 Task: Search one way flight ticket for 3 adults, 3 children in premium economy from Hattiesburg/laurel: Hattiesburg-laurel Regional Airport to Jackson: Jackson Hole Airport on 5-2-2023. Choice of flights is United. Number of bags: 9 checked bags. Price is upto 25000. Outbound departure time preference is 5:00.
Action: Mouse moved to (389, 260)
Screenshot: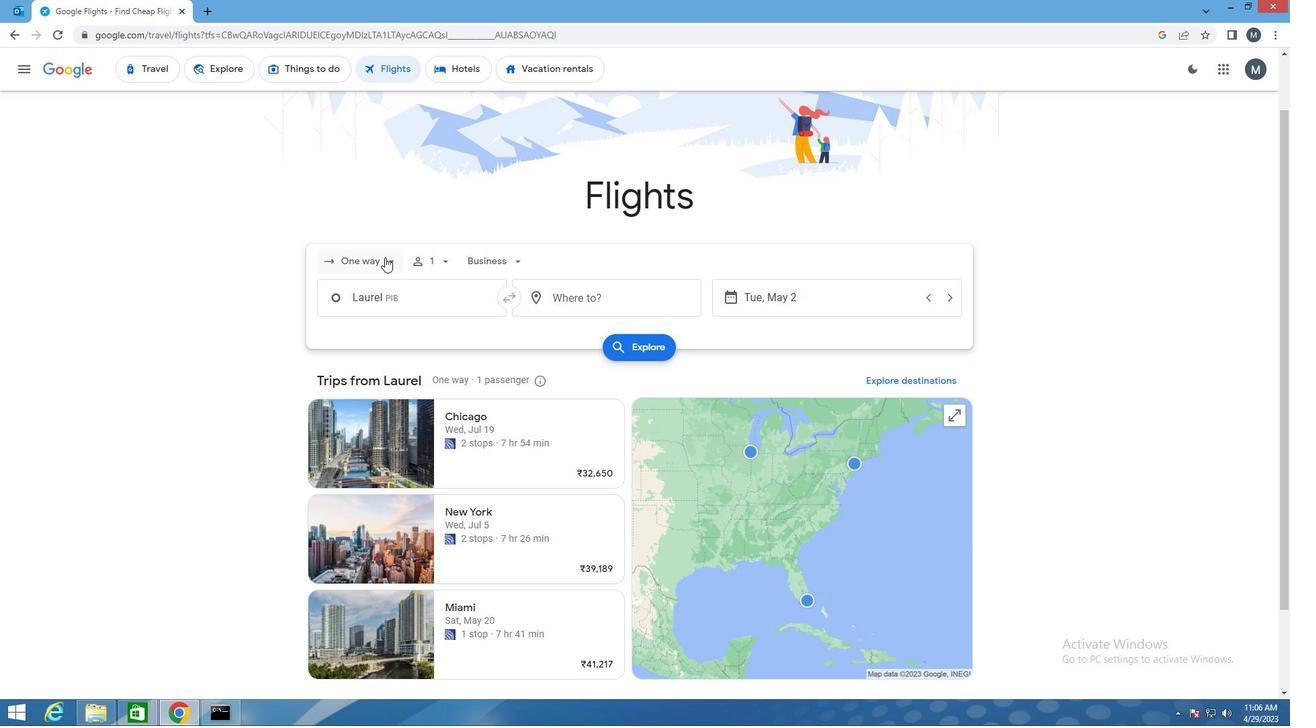 
Action: Mouse pressed left at (389, 260)
Screenshot: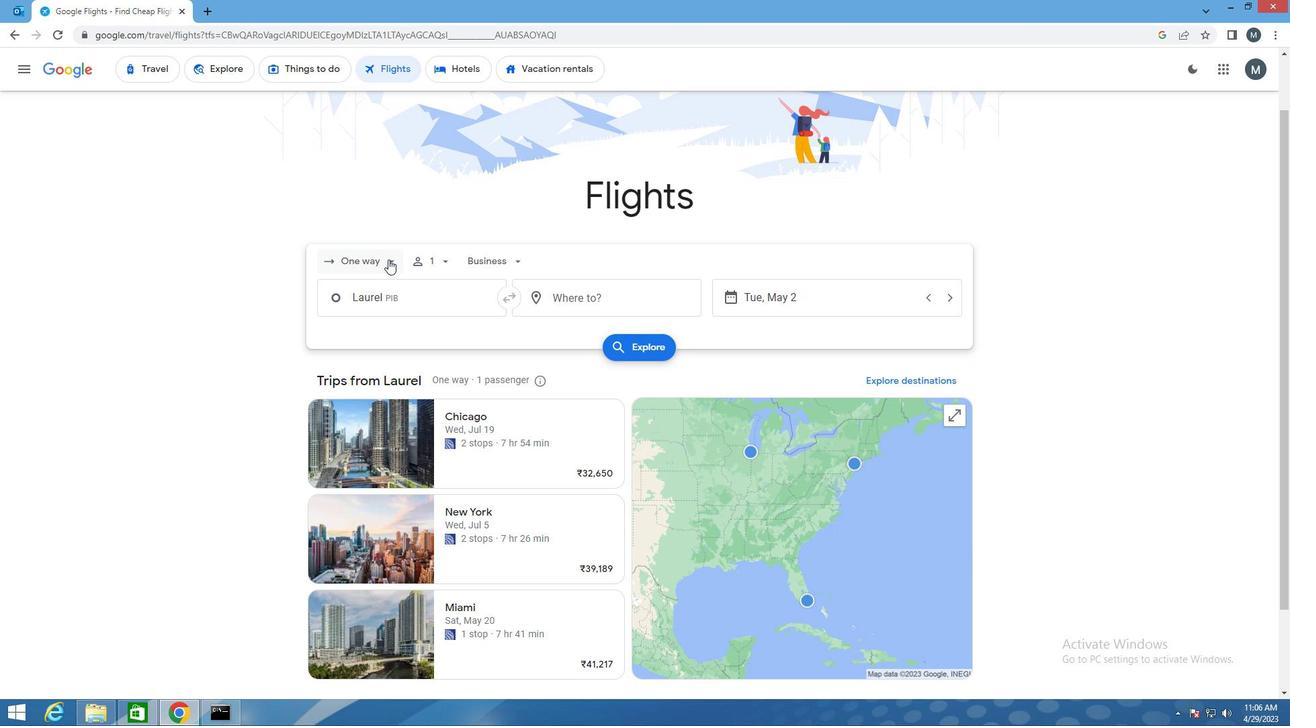 
Action: Mouse moved to (381, 317)
Screenshot: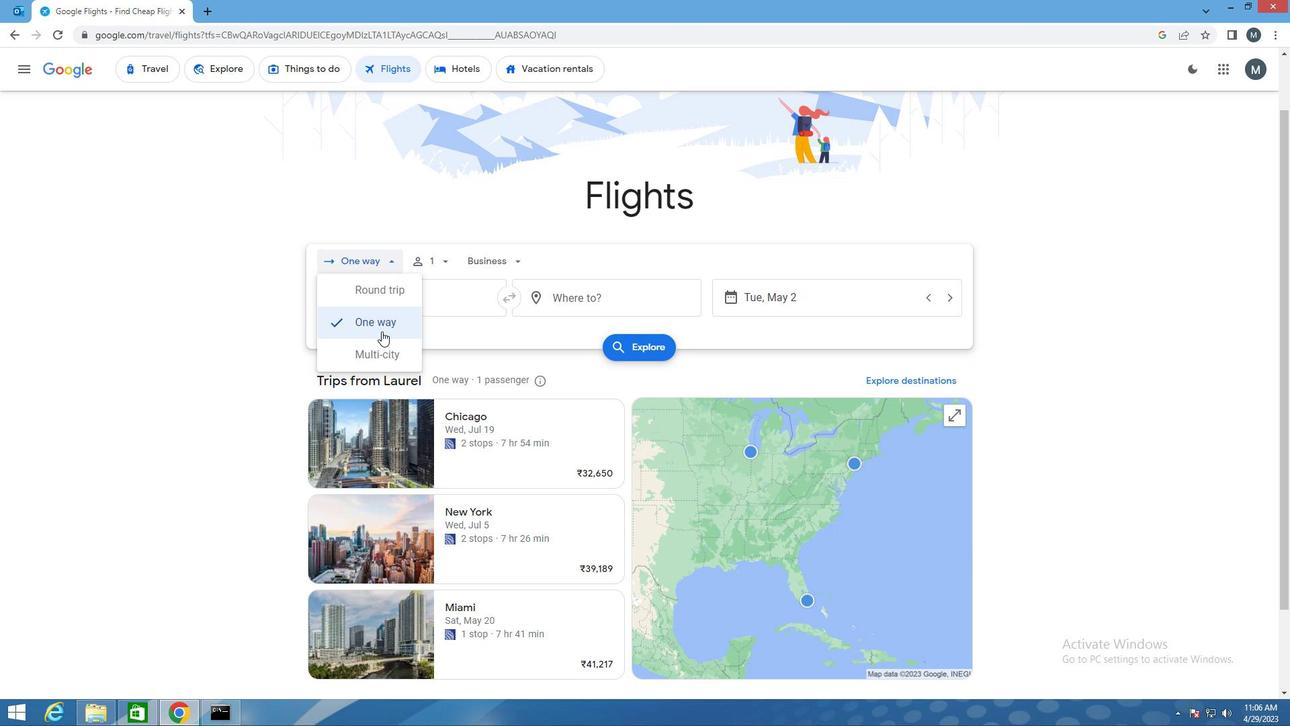 
Action: Mouse pressed left at (381, 317)
Screenshot: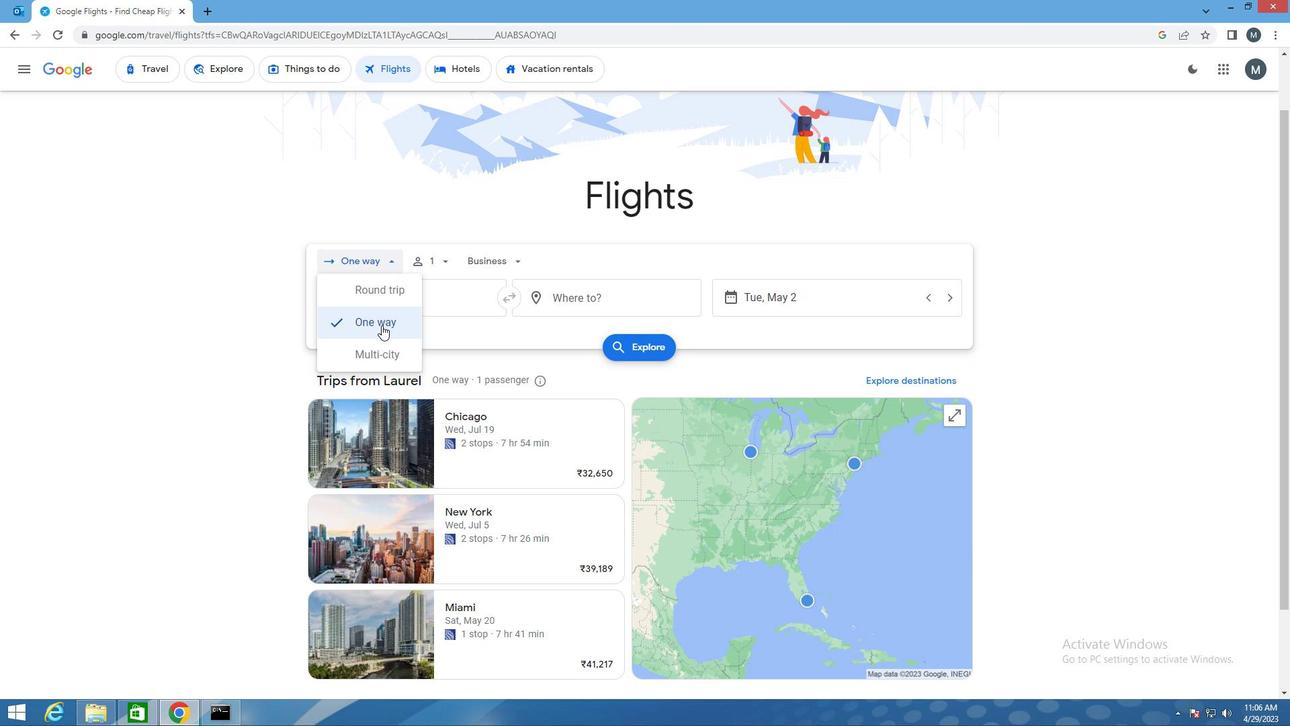 
Action: Mouse moved to (441, 266)
Screenshot: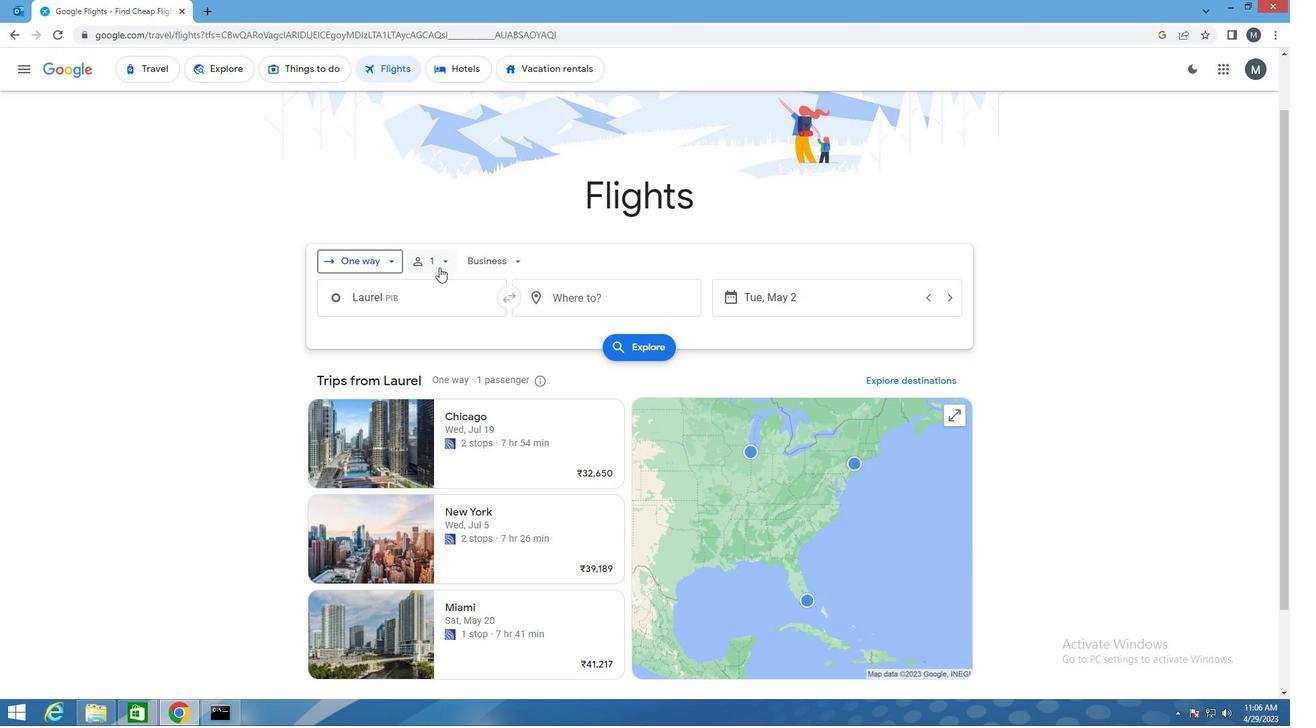 
Action: Mouse pressed left at (441, 266)
Screenshot: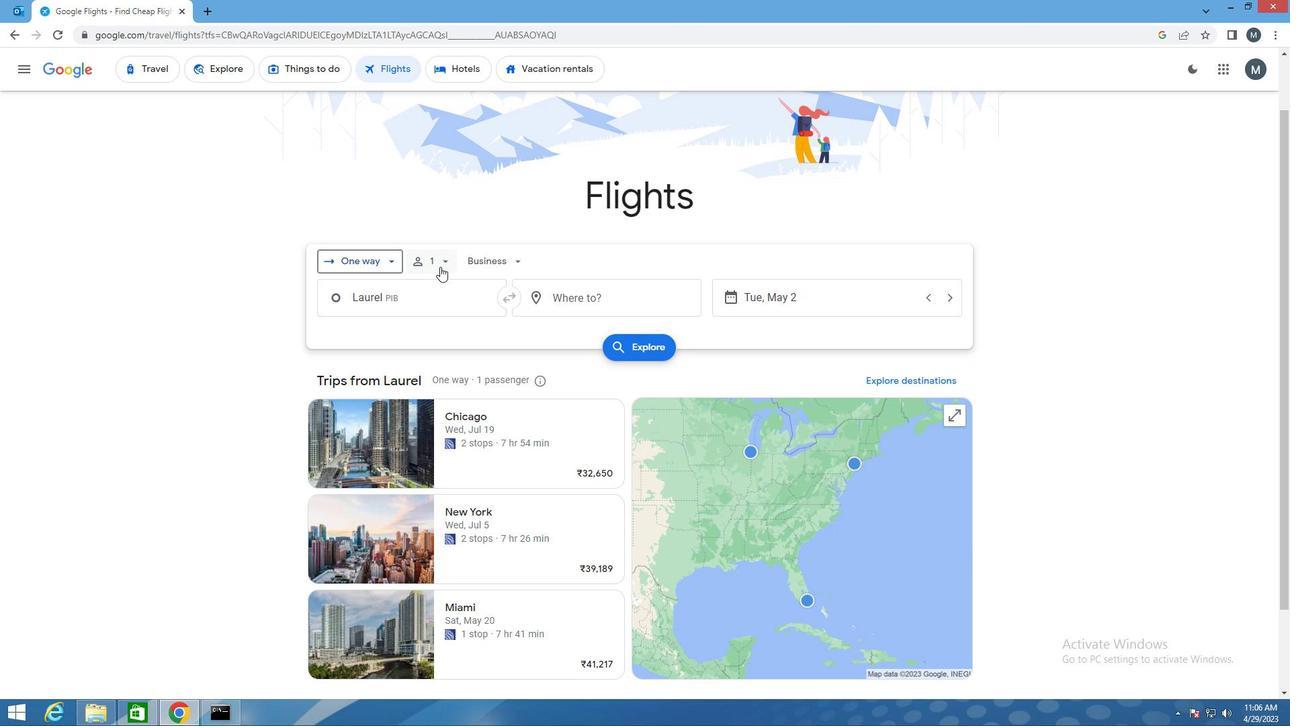 
Action: Mouse moved to (554, 295)
Screenshot: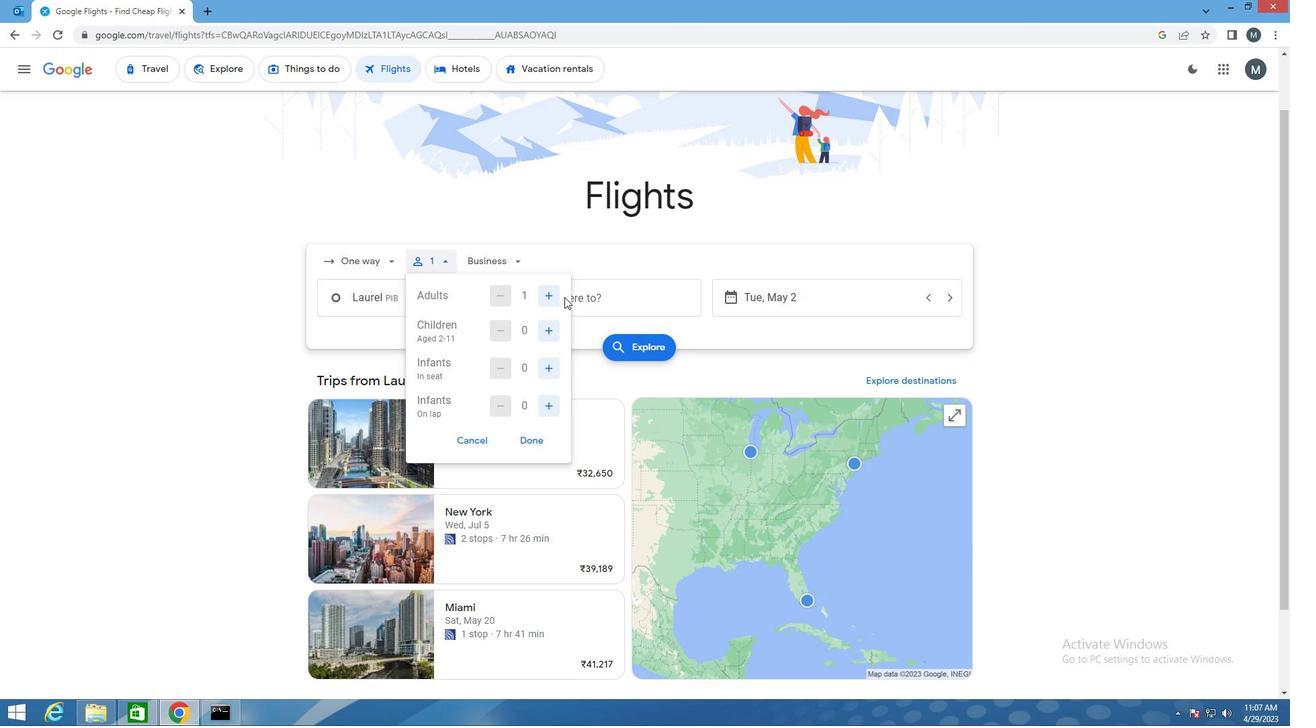 
Action: Mouse pressed left at (554, 295)
Screenshot: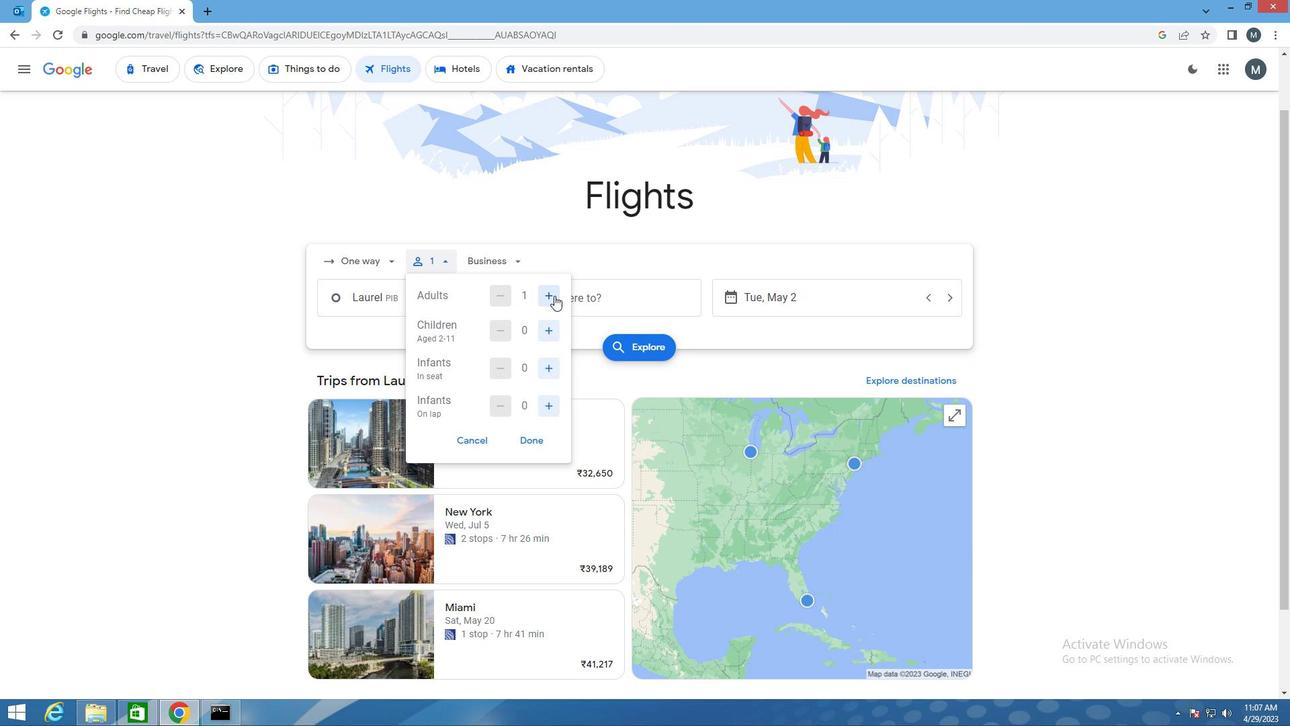 
Action: Mouse pressed left at (554, 295)
Screenshot: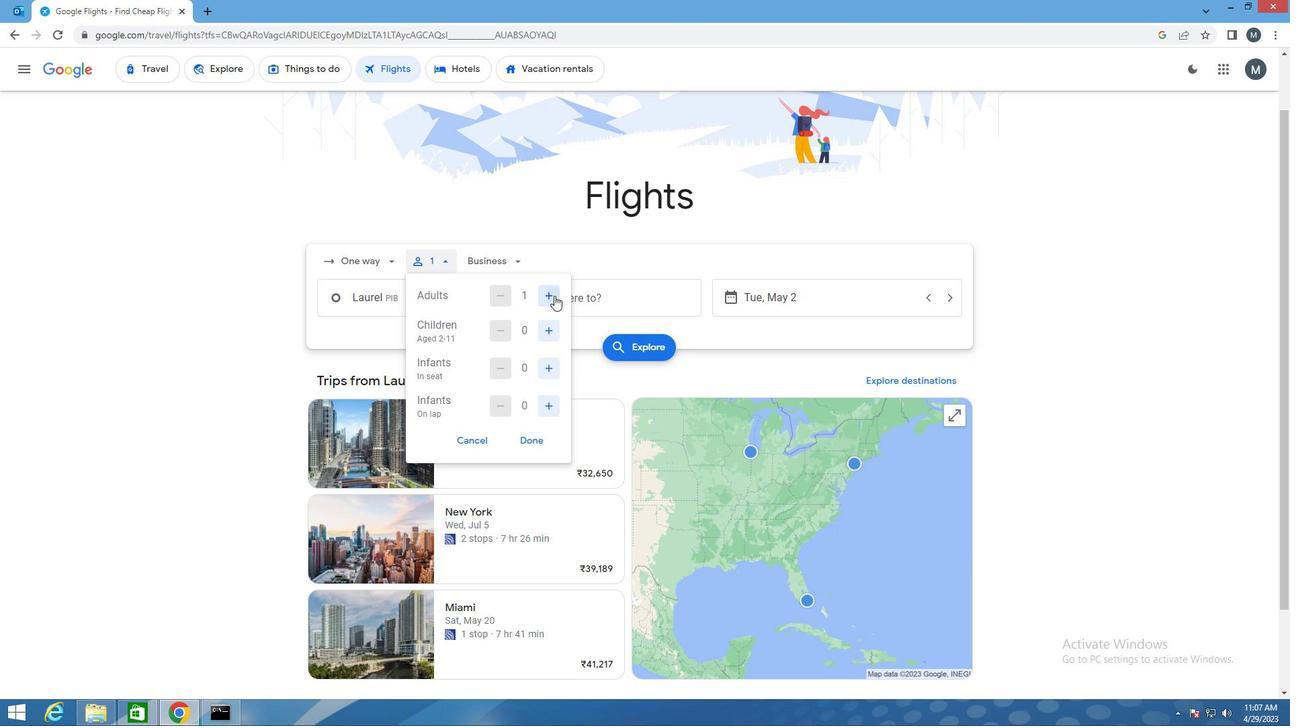 
Action: Mouse pressed left at (554, 295)
Screenshot: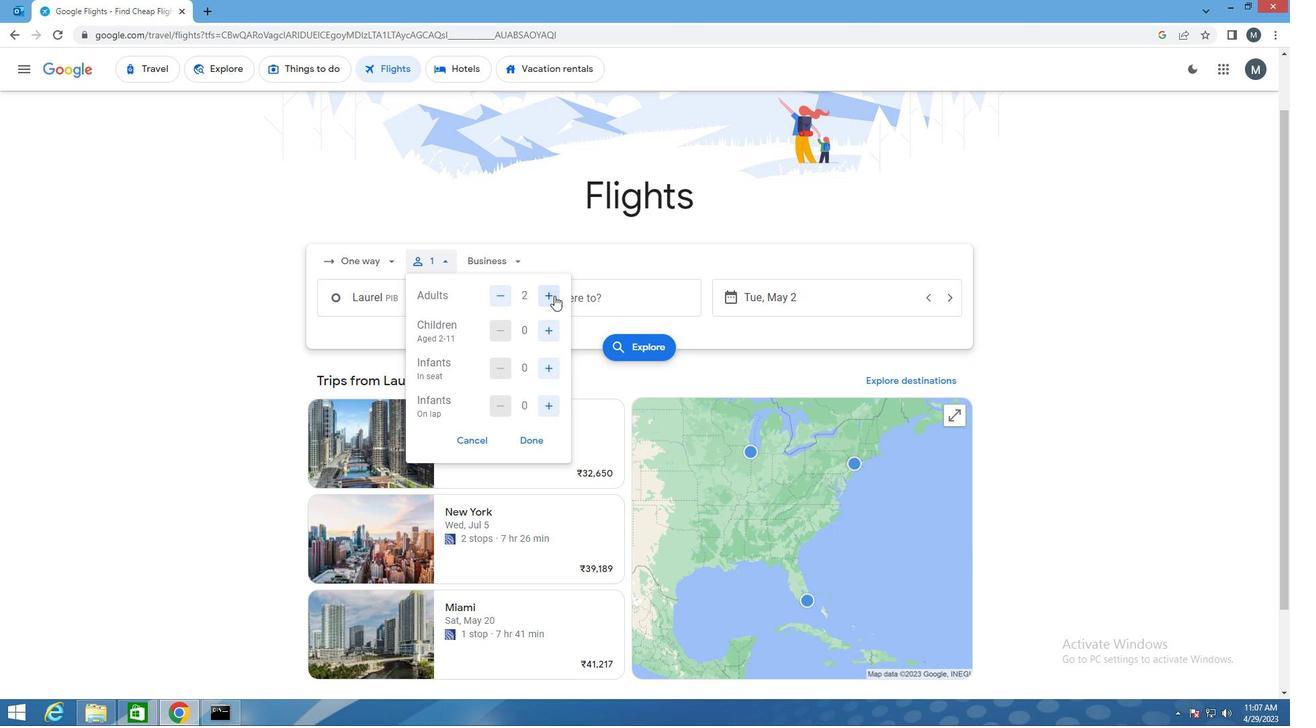
Action: Mouse moved to (502, 294)
Screenshot: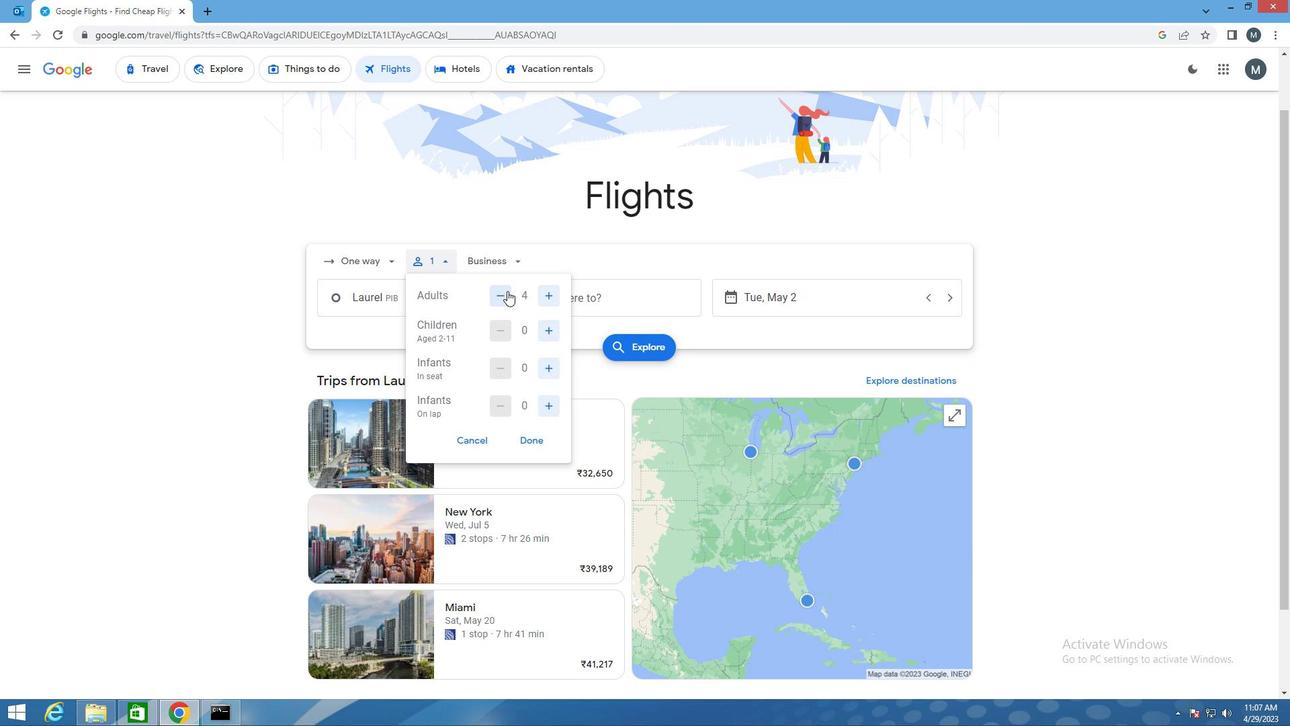 
Action: Mouse pressed left at (502, 294)
Screenshot: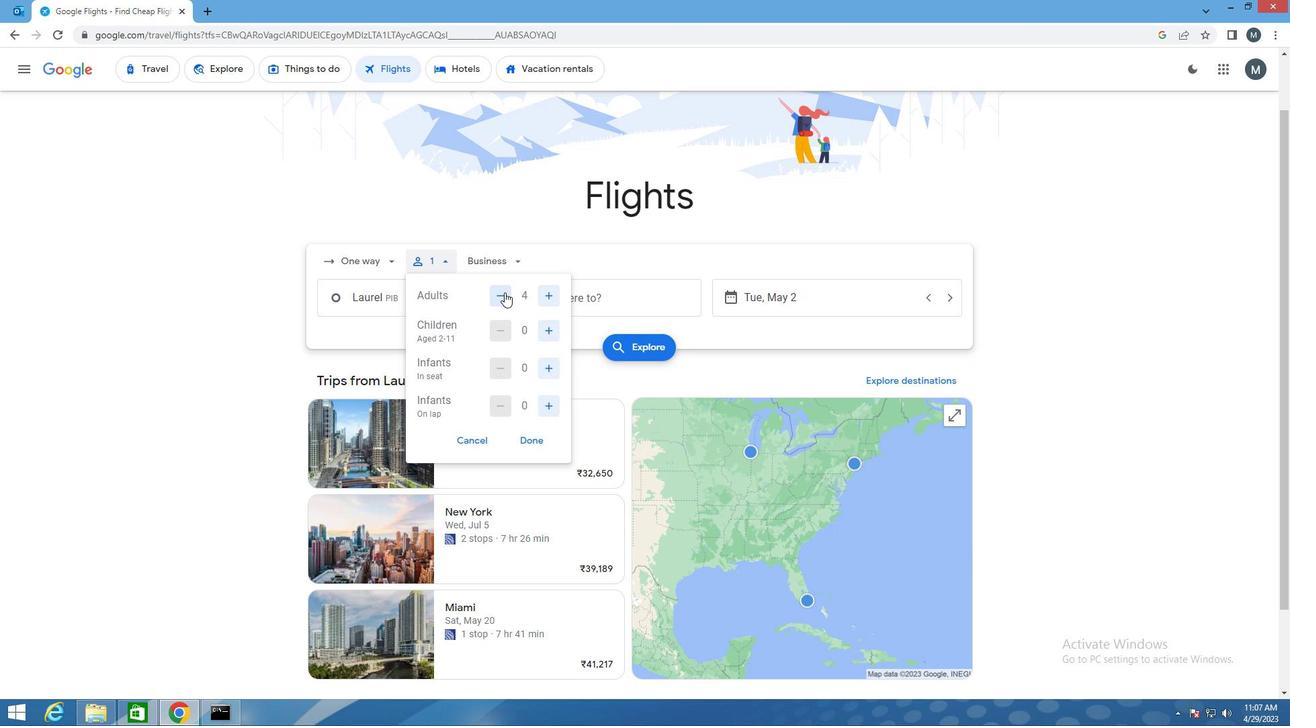 
Action: Mouse moved to (545, 331)
Screenshot: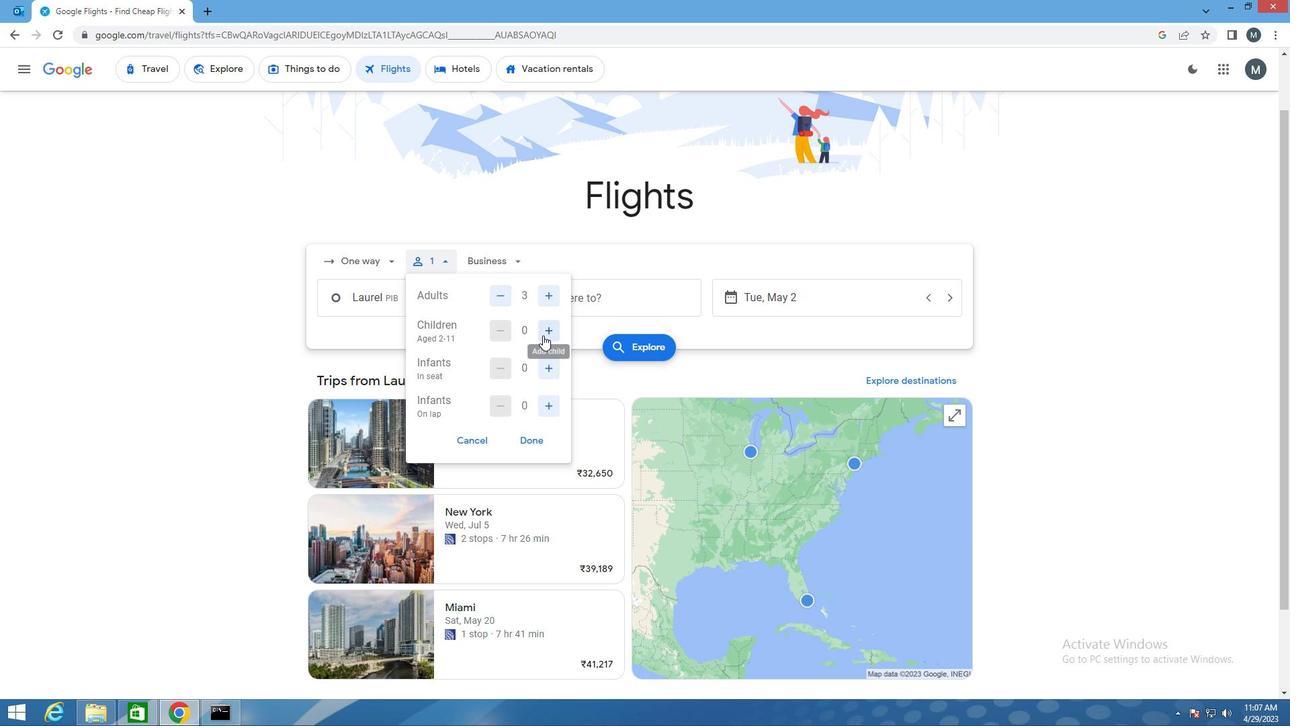 
Action: Mouse pressed left at (545, 331)
Screenshot: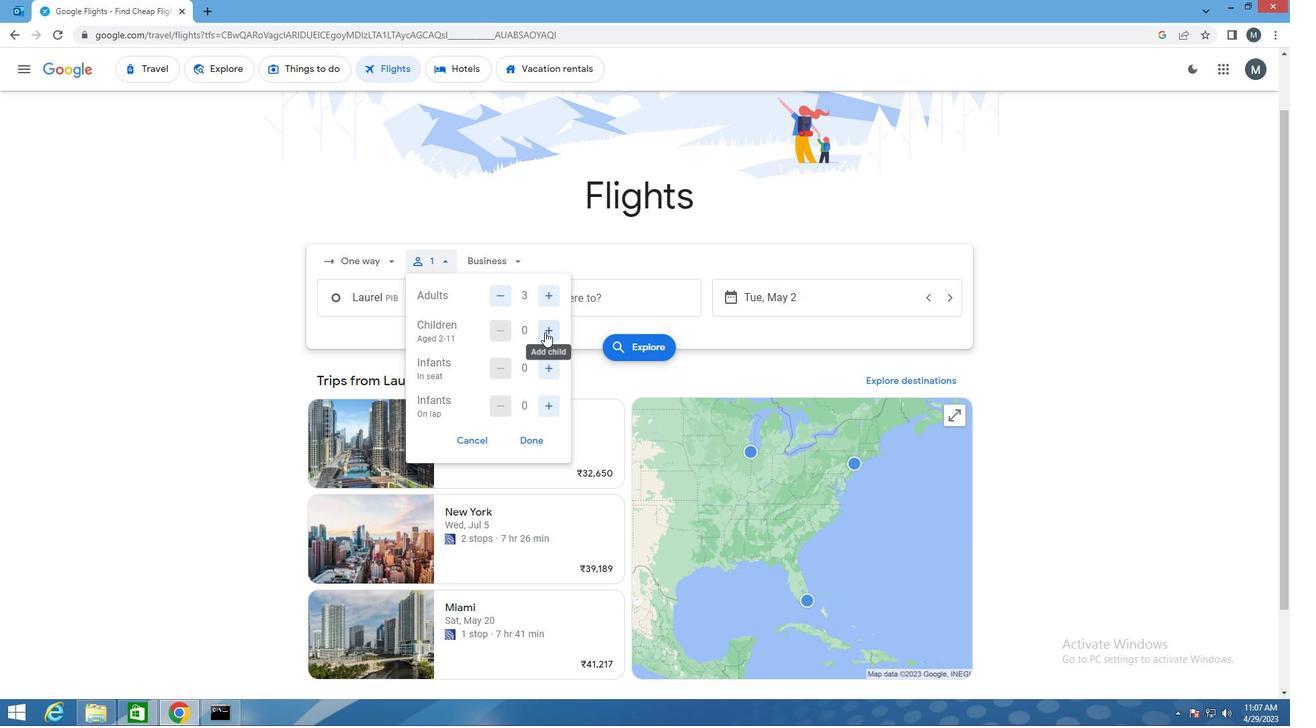 
Action: Mouse pressed left at (545, 331)
Screenshot: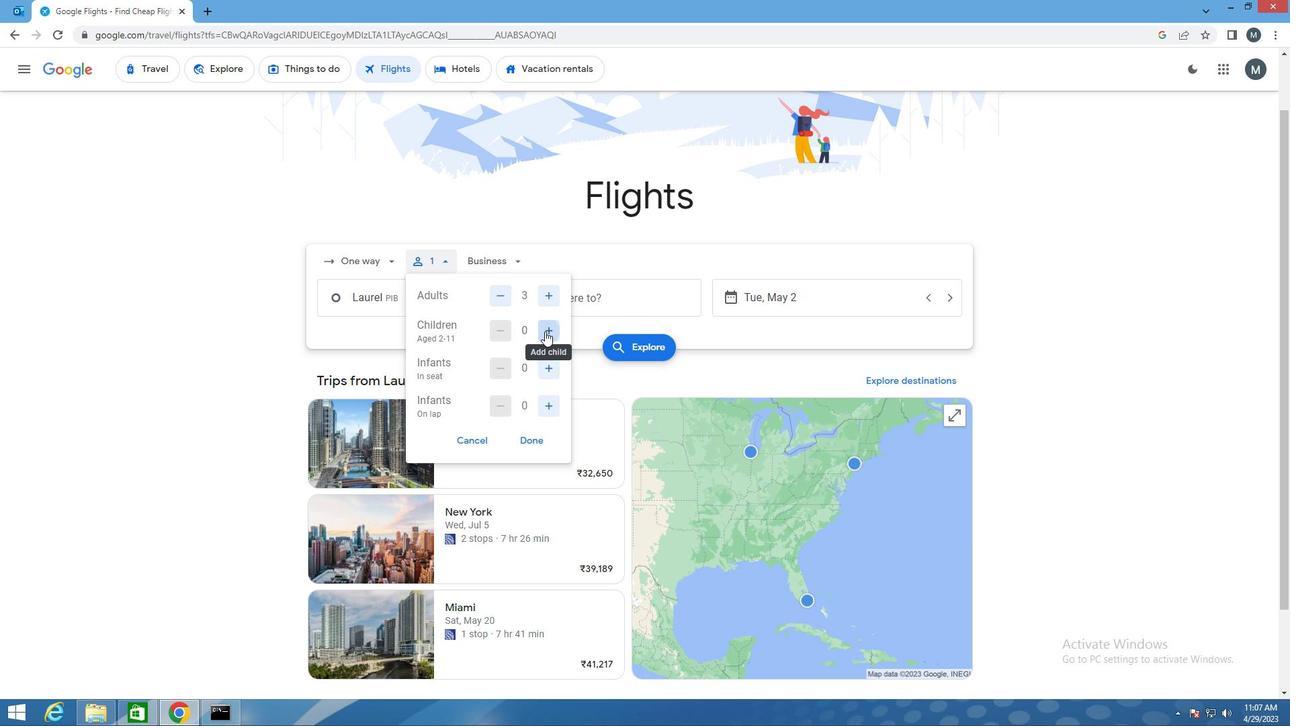 
Action: Mouse pressed left at (545, 331)
Screenshot: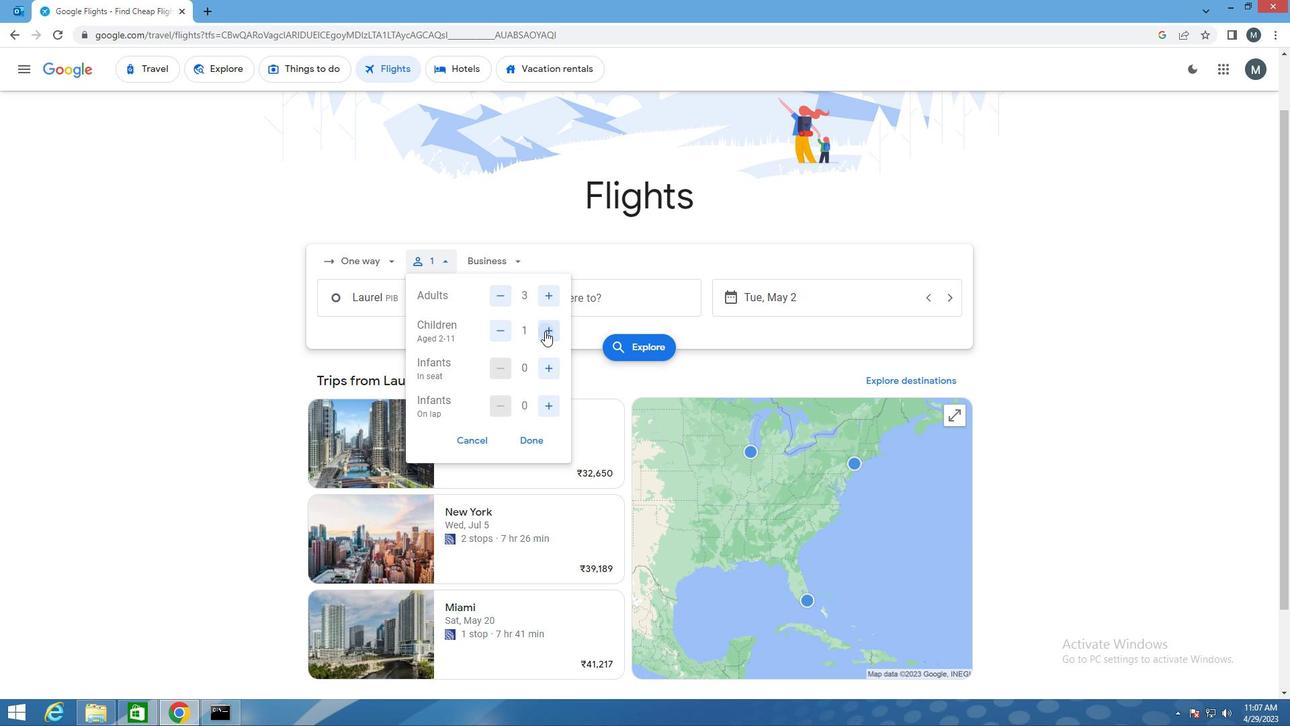 
Action: Mouse moved to (536, 438)
Screenshot: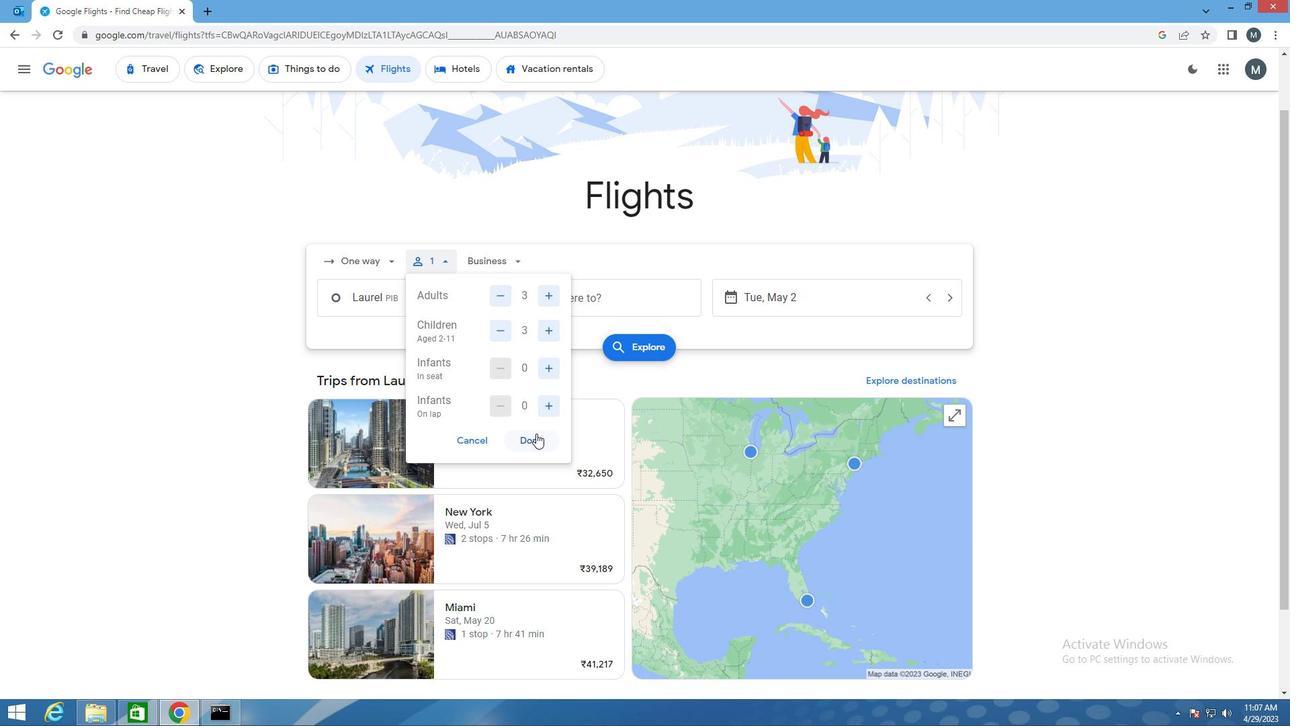 
Action: Mouse pressed left at (536, 438)
Screenshot: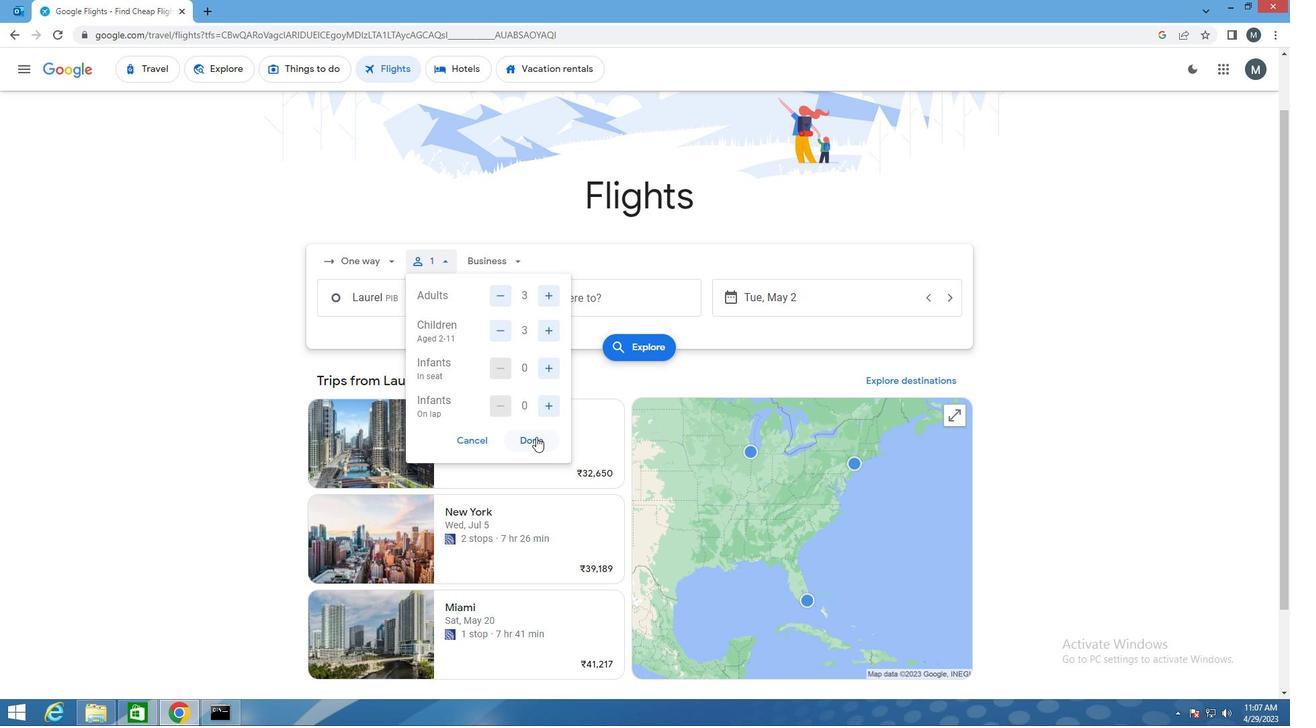 
Action: Mouse moved to (500, 267)
Screenshot: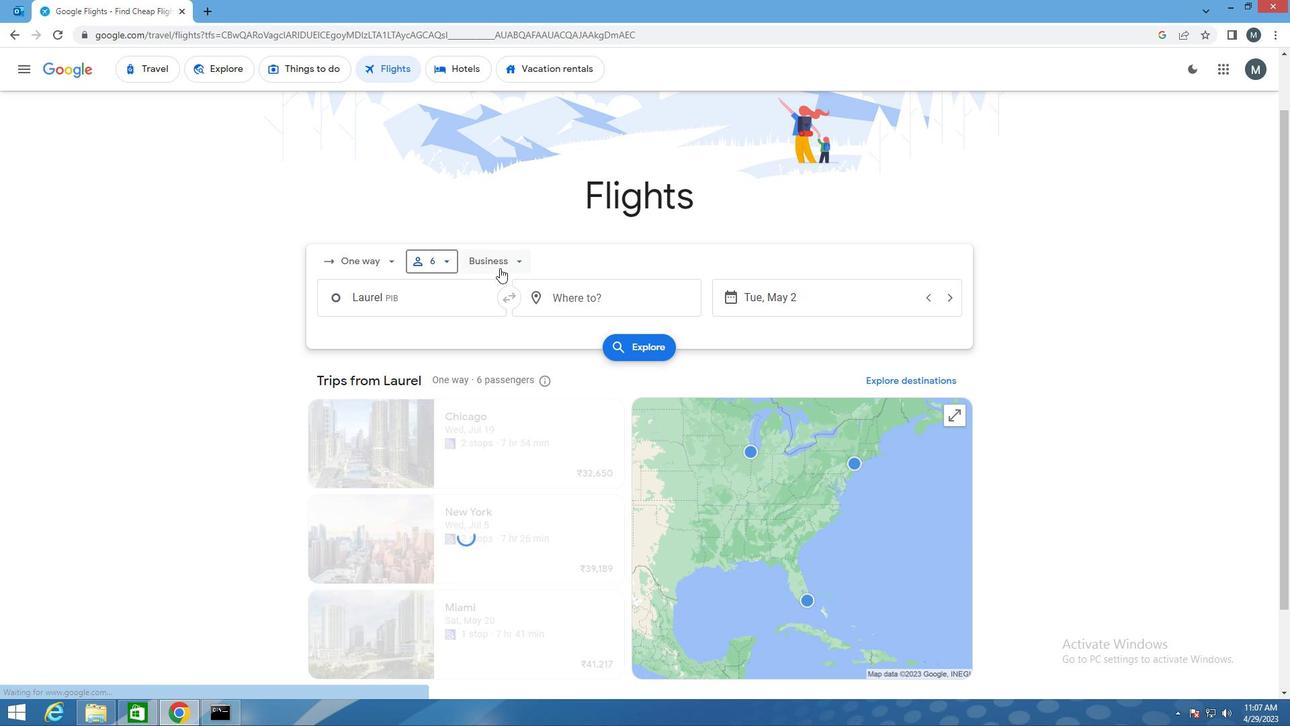 
Action: Mouse pressed left at (500, 267)
Screenshot: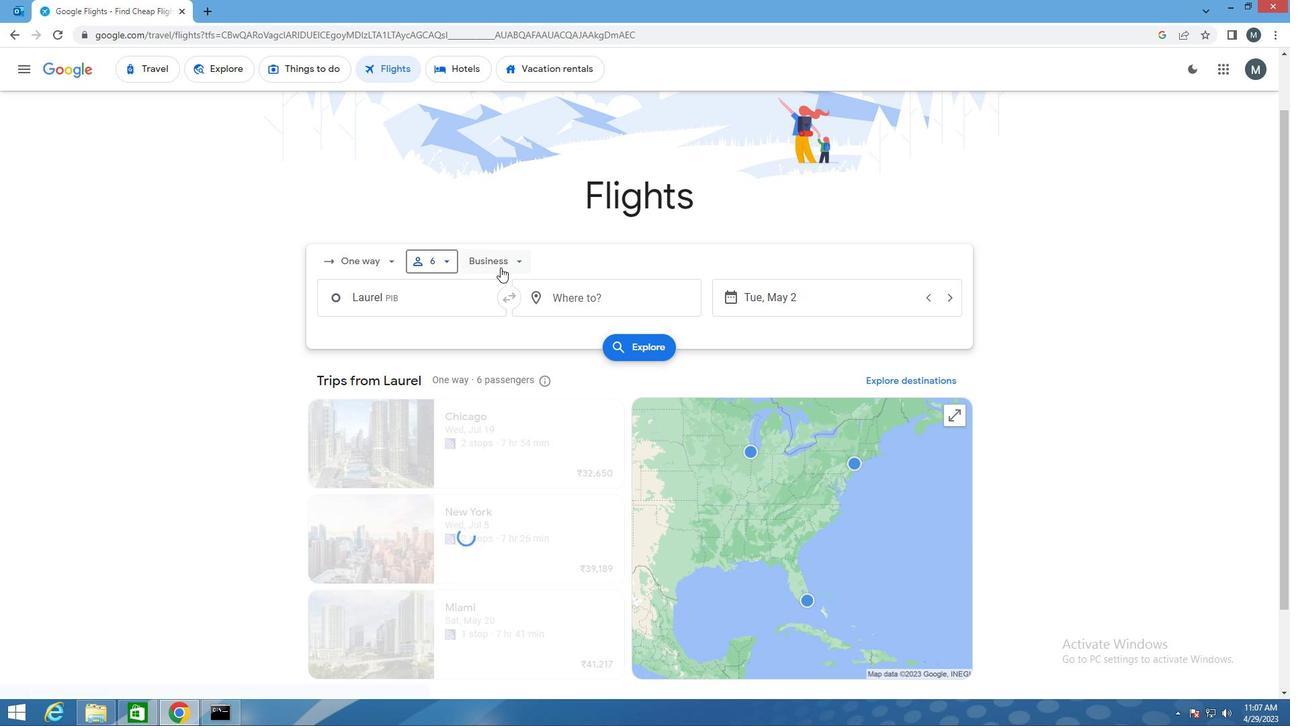 
Action: Mouse moved to (515, 320)
Screenshot: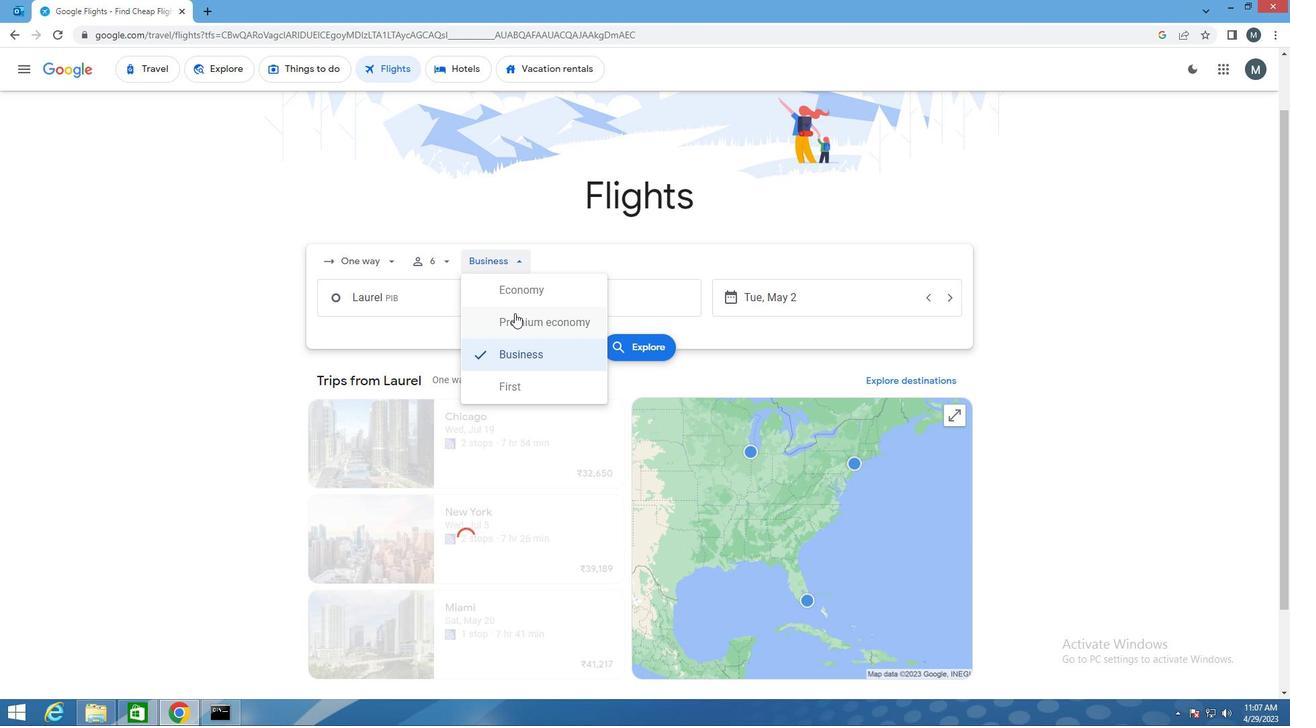 
Action: Mouse pressed left at (515, 320)
Screenshot: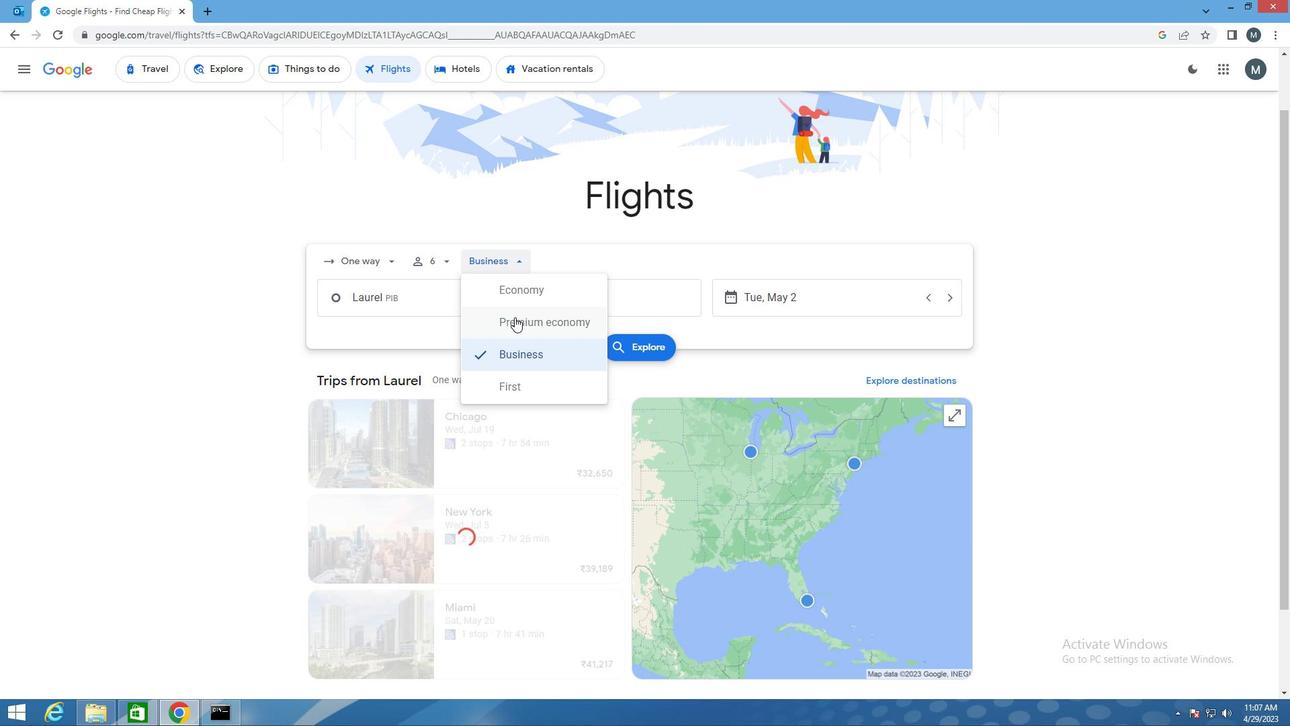 
Action: Mouse moved to (430, 308)
Screenshot: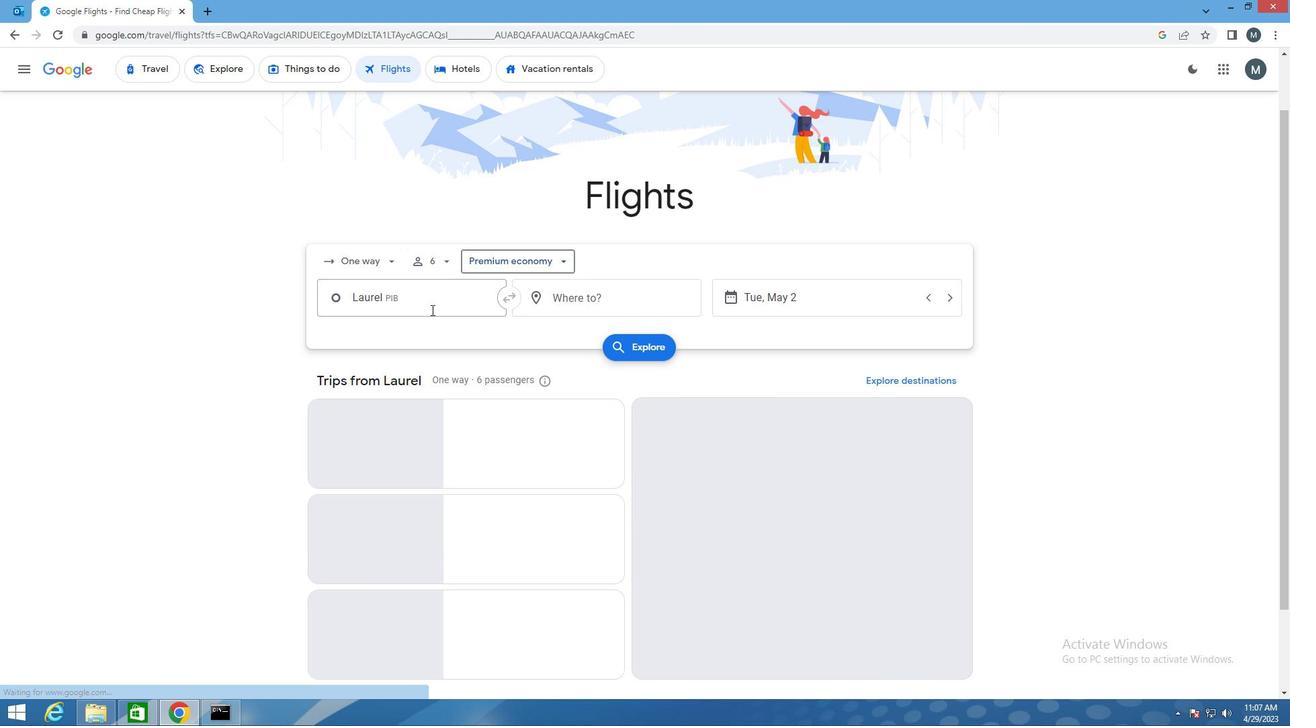 
Action: Mouse pressed left at (430, 308)
Screenshot: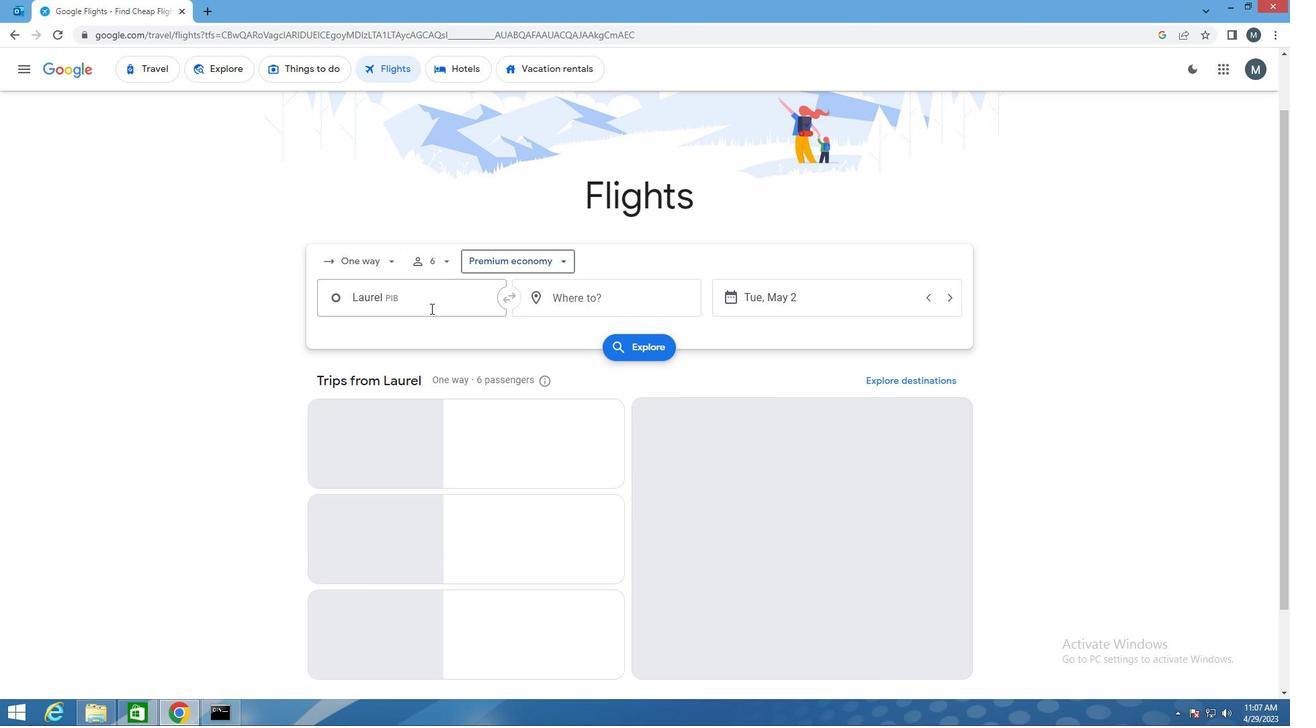 
Action: Key pressed pib
Screenshot: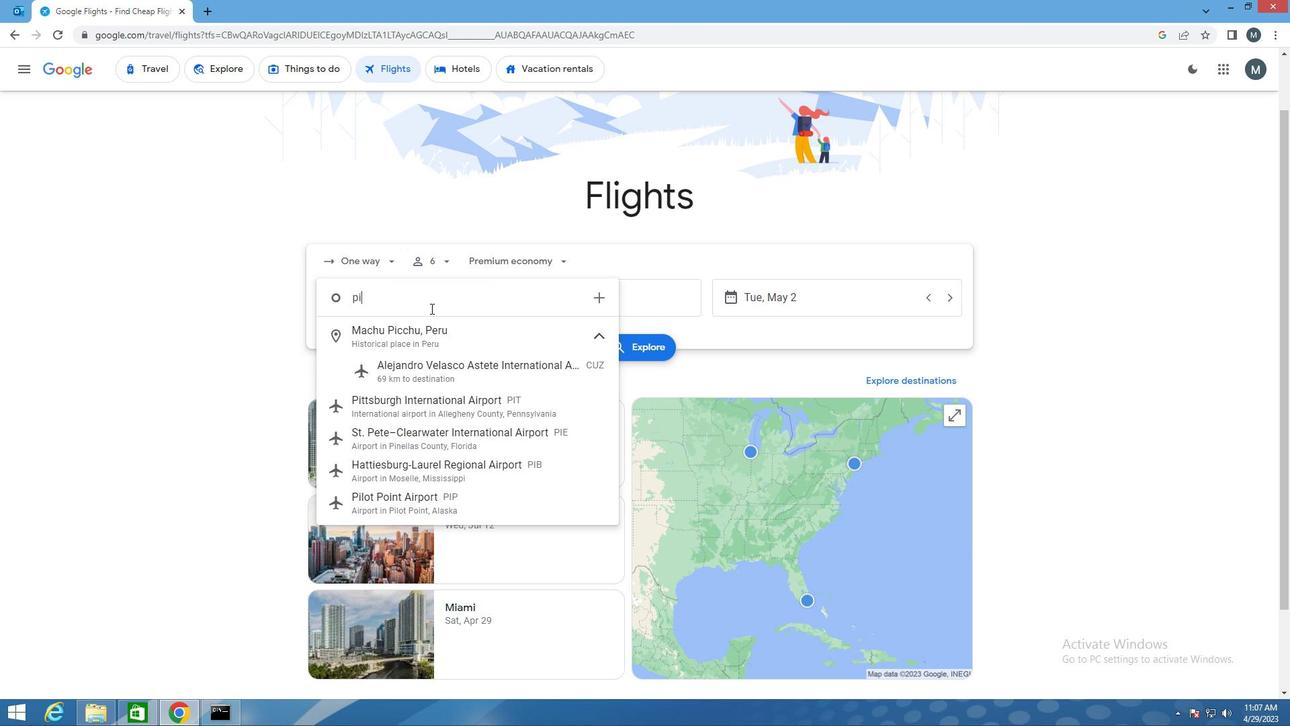 
Action: Mouse moved to (449, 343)
Screenshot: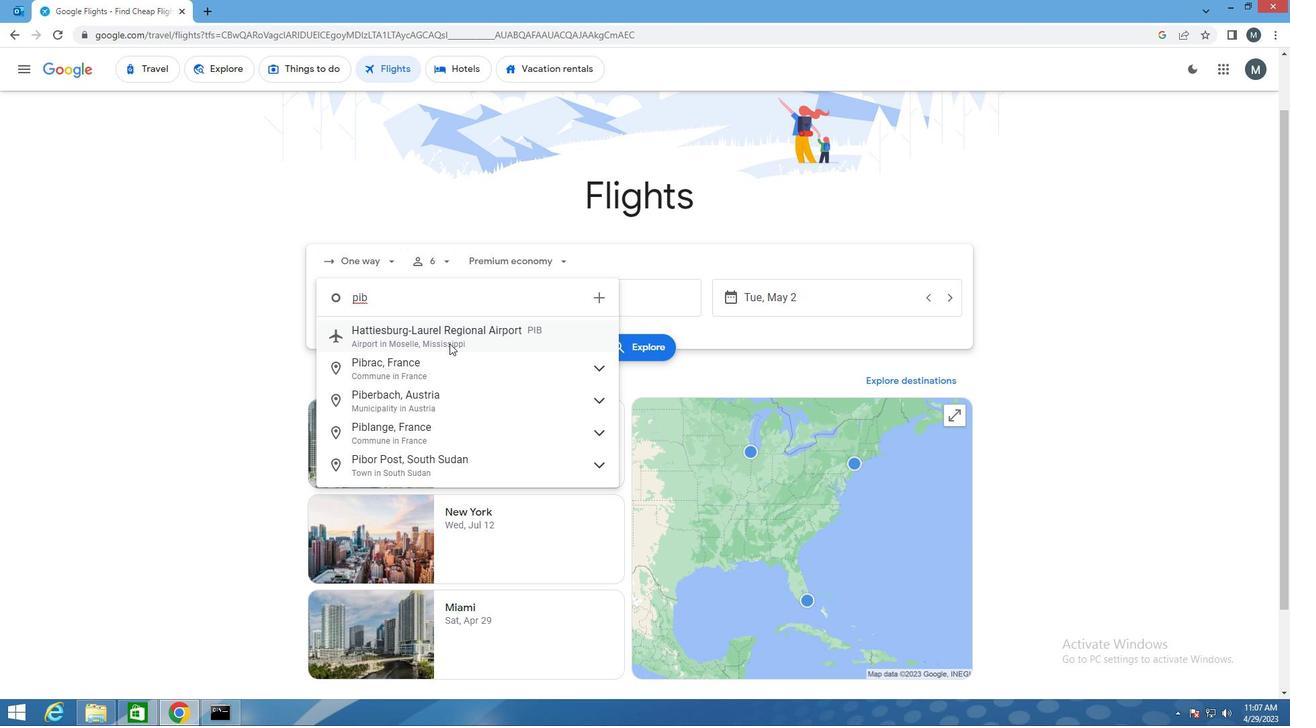
Action: Mouse pressed left at (449, 343)
Screenshot: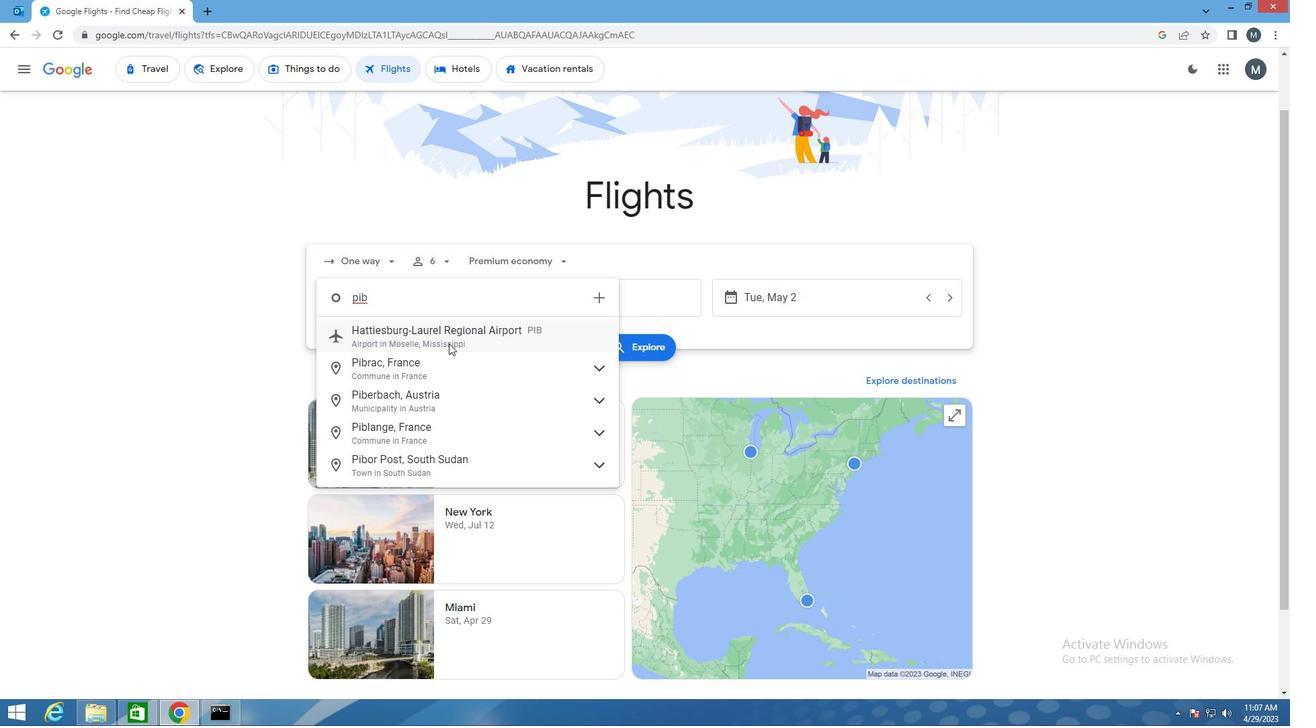 
Action: Mouse moved to (562, 309)
Screenshot: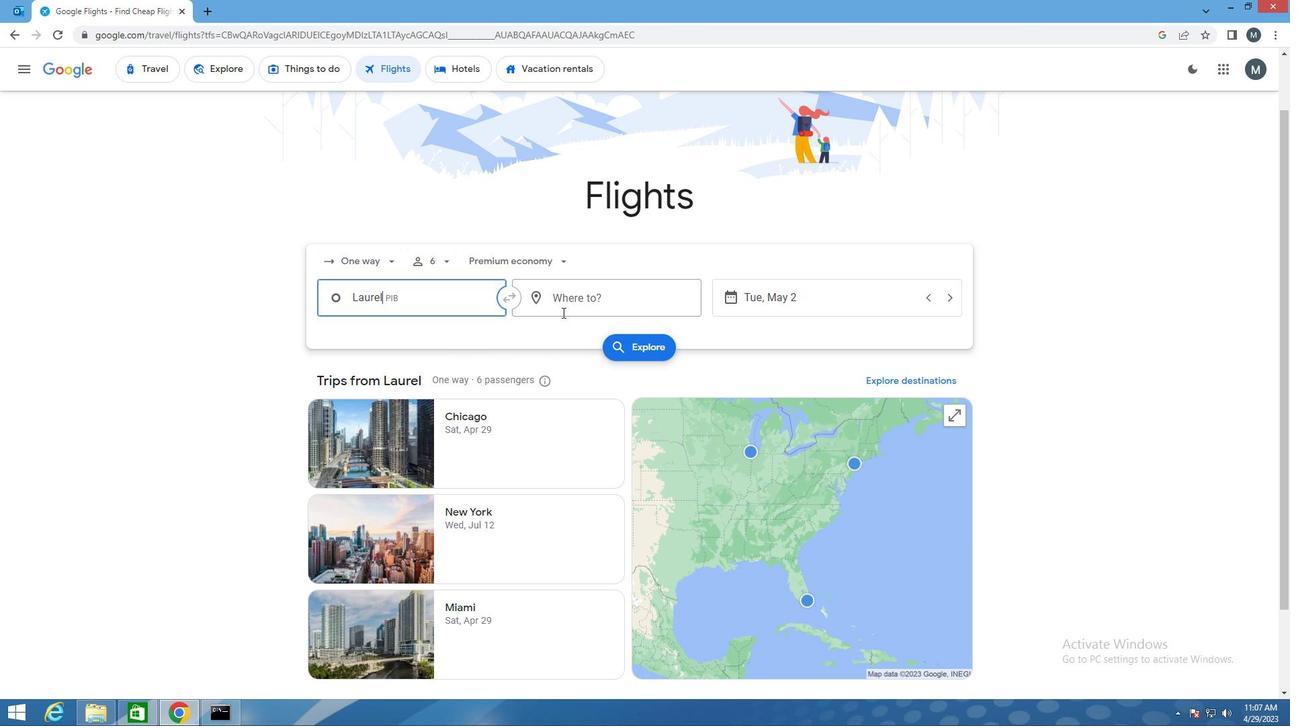 
Action: Mouse pressed left at (562, 309)
Screenshot: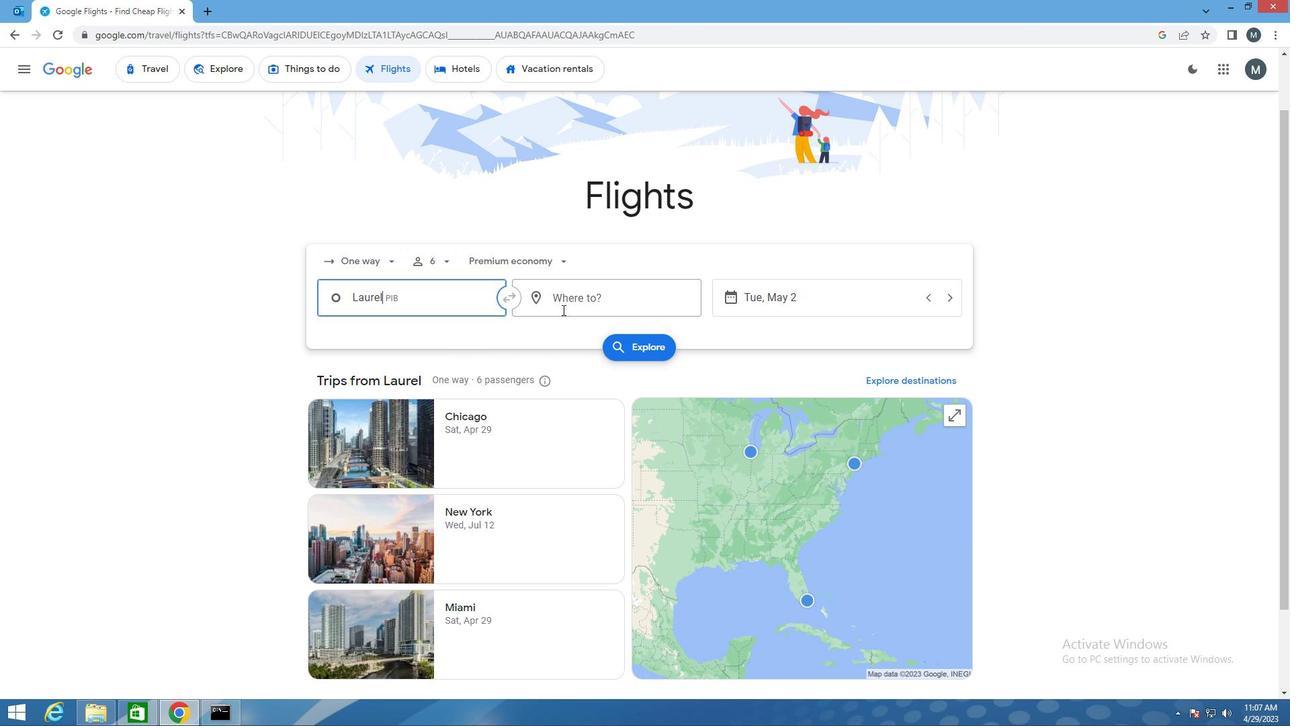 
Action: Mouse moved to (557, 309)
Screenshot: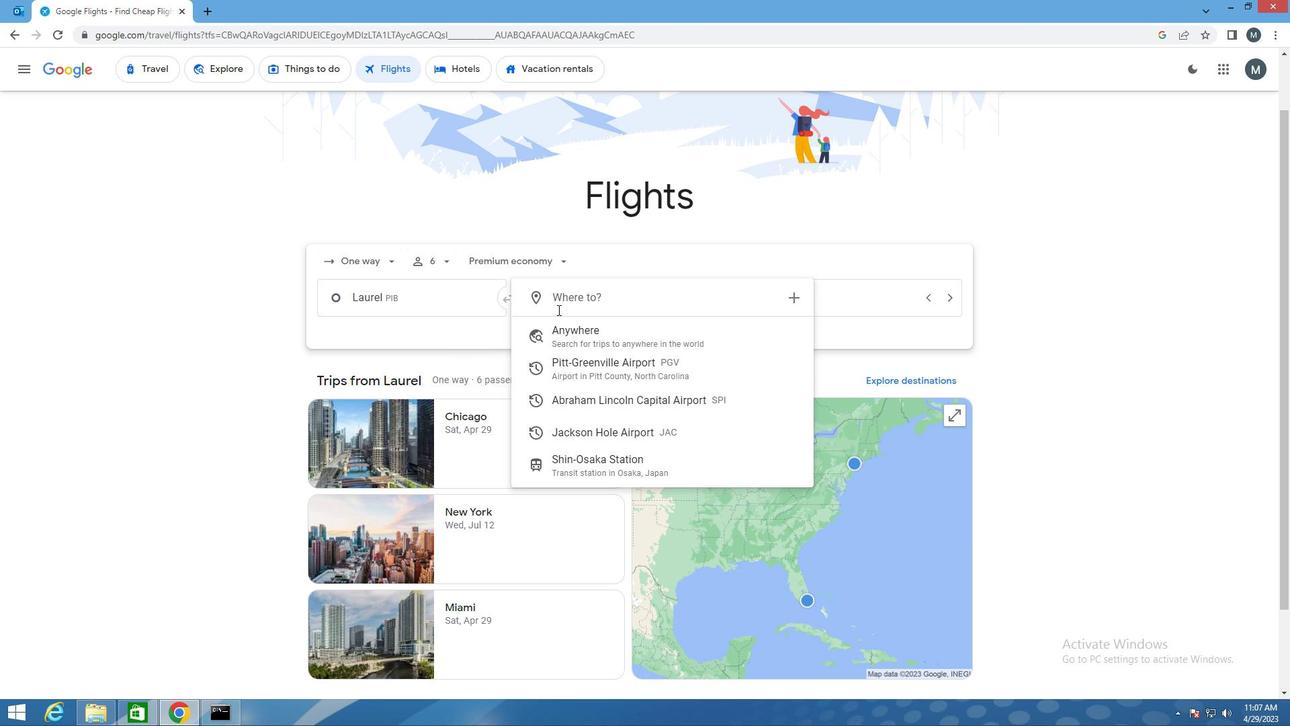 
Action: Key pressed j
Screenshot: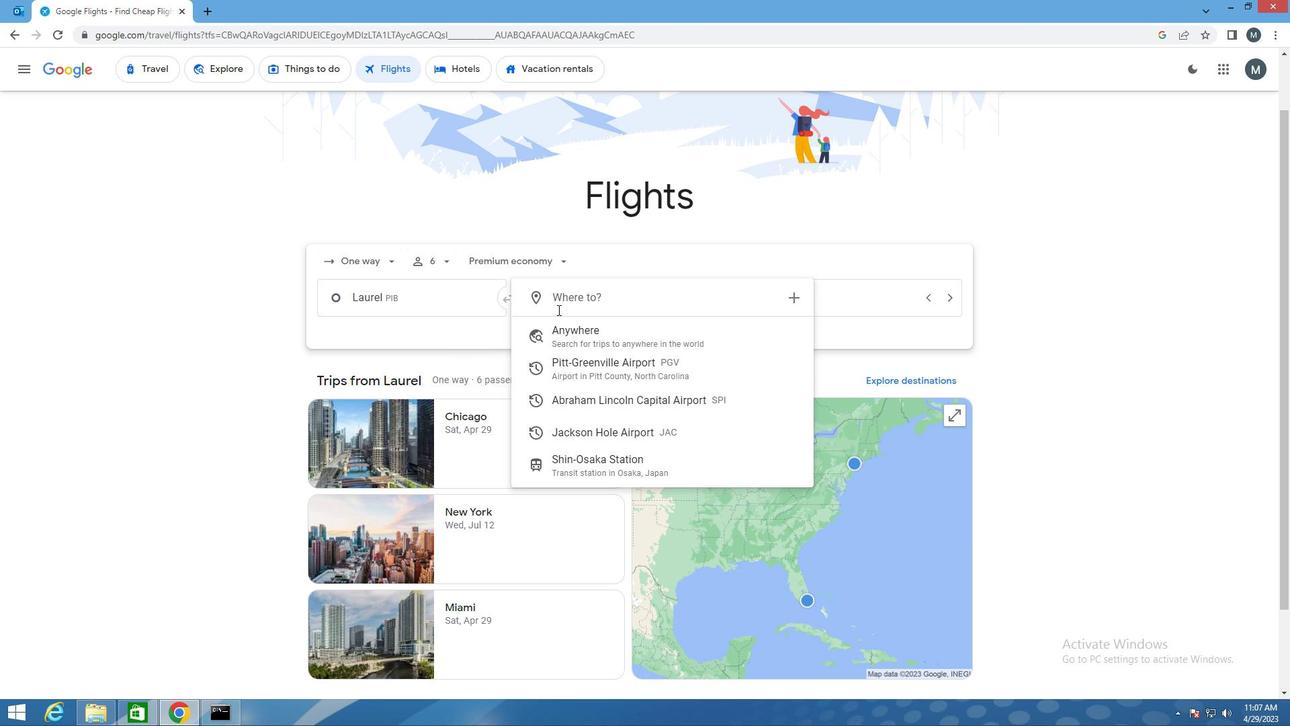 
Action: Mouse moved to (552, 311)
Screenshot: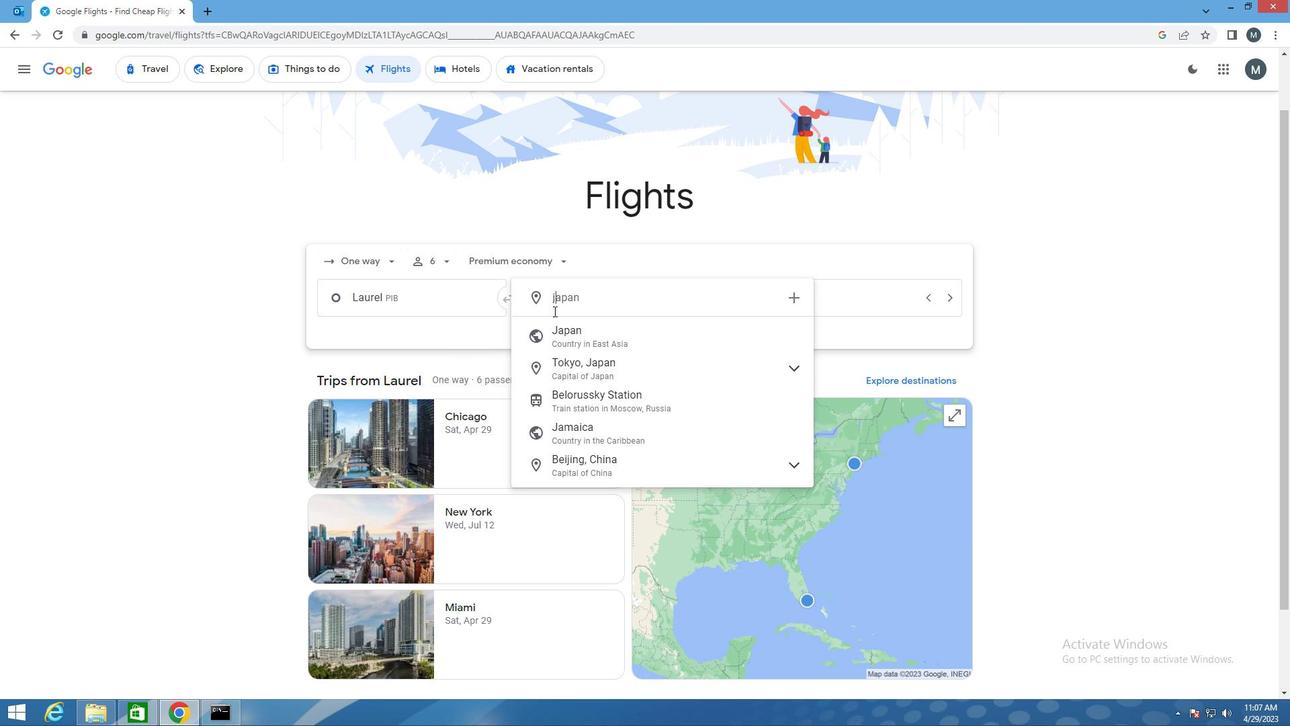 
Action: Key pressed a
Screenshot: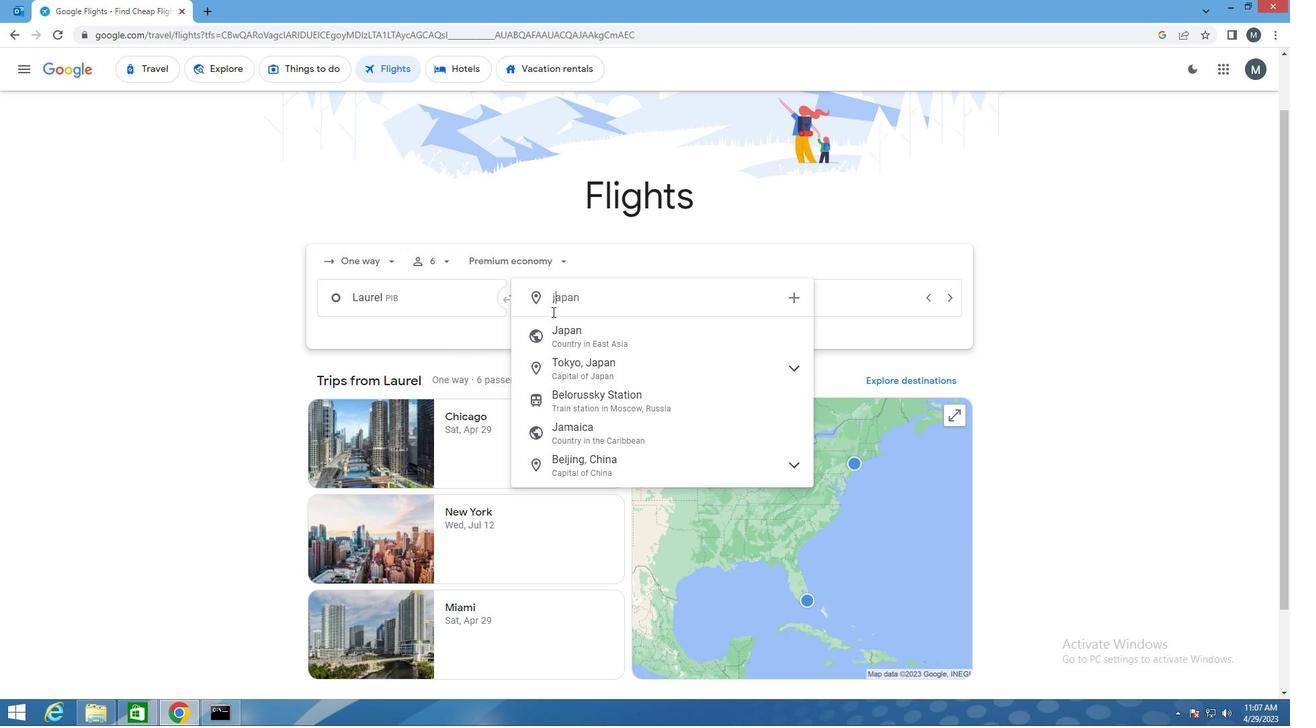 
Action: Mouse moved to (550, 312)
Screenshot: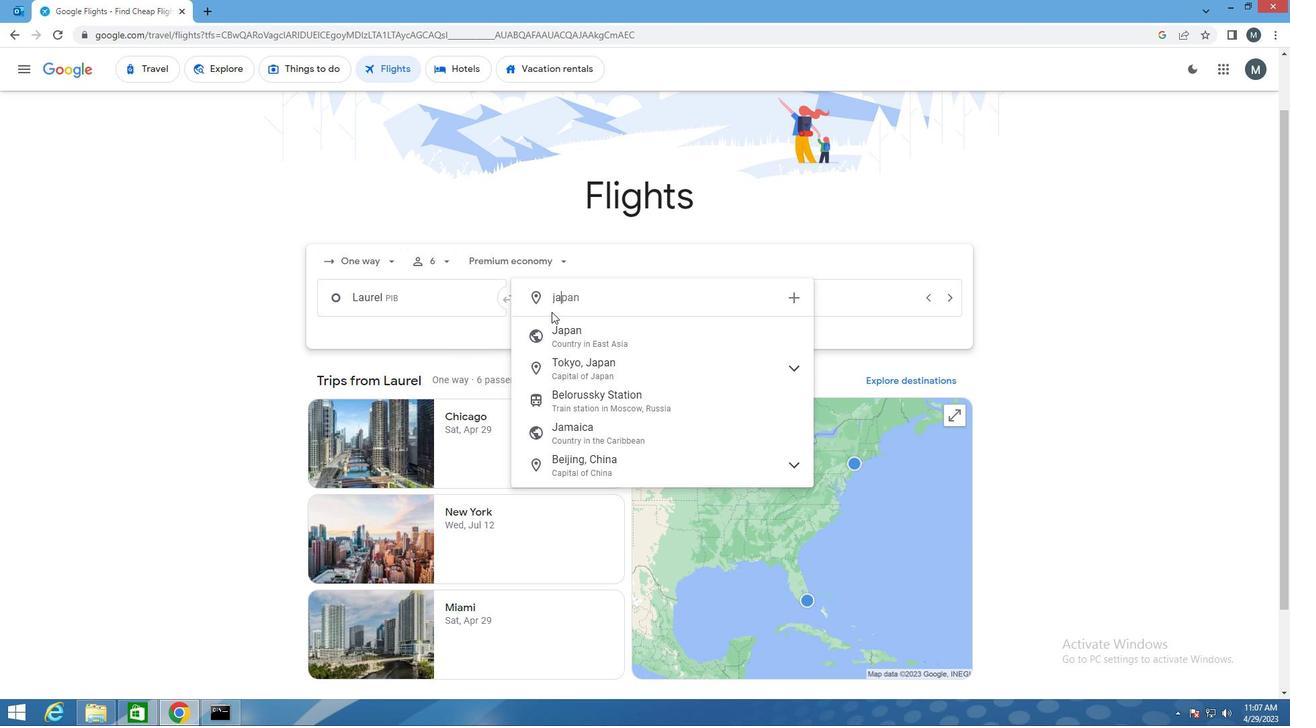 
Action: Key pressed c
Screenshot: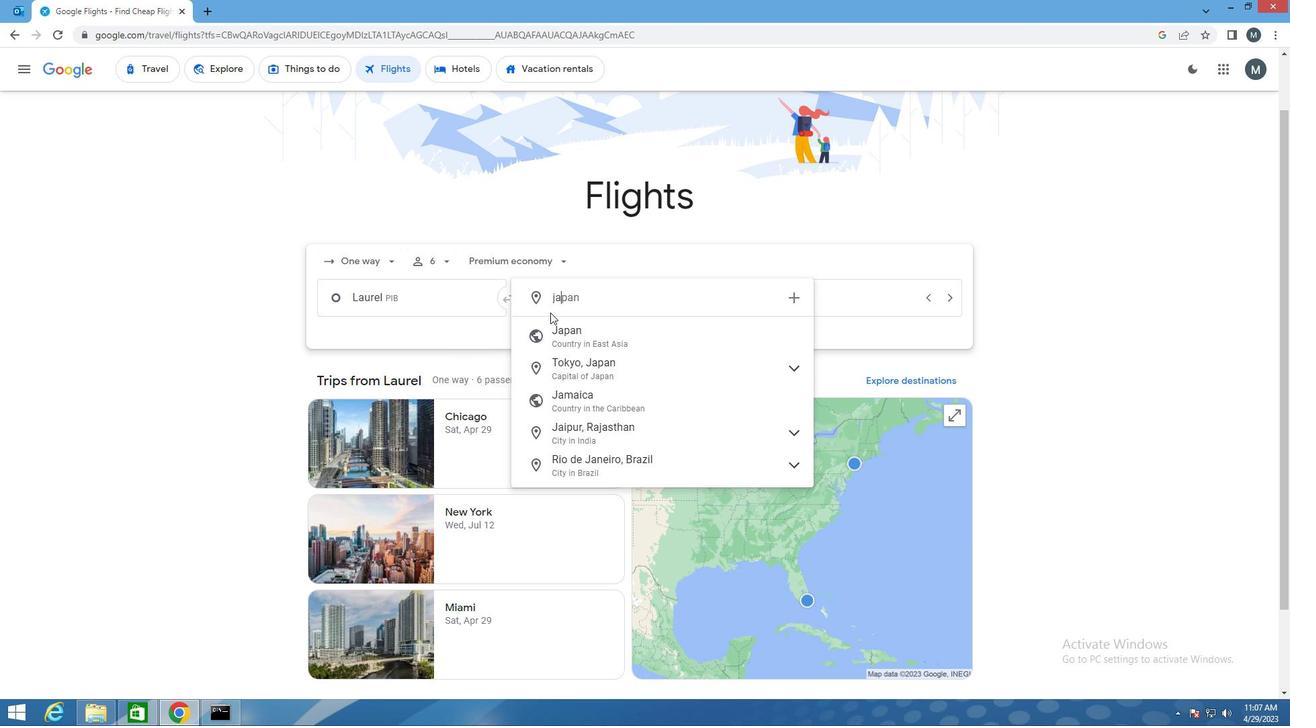 
Action: Mouse moved to (616, 335)
Screenshot: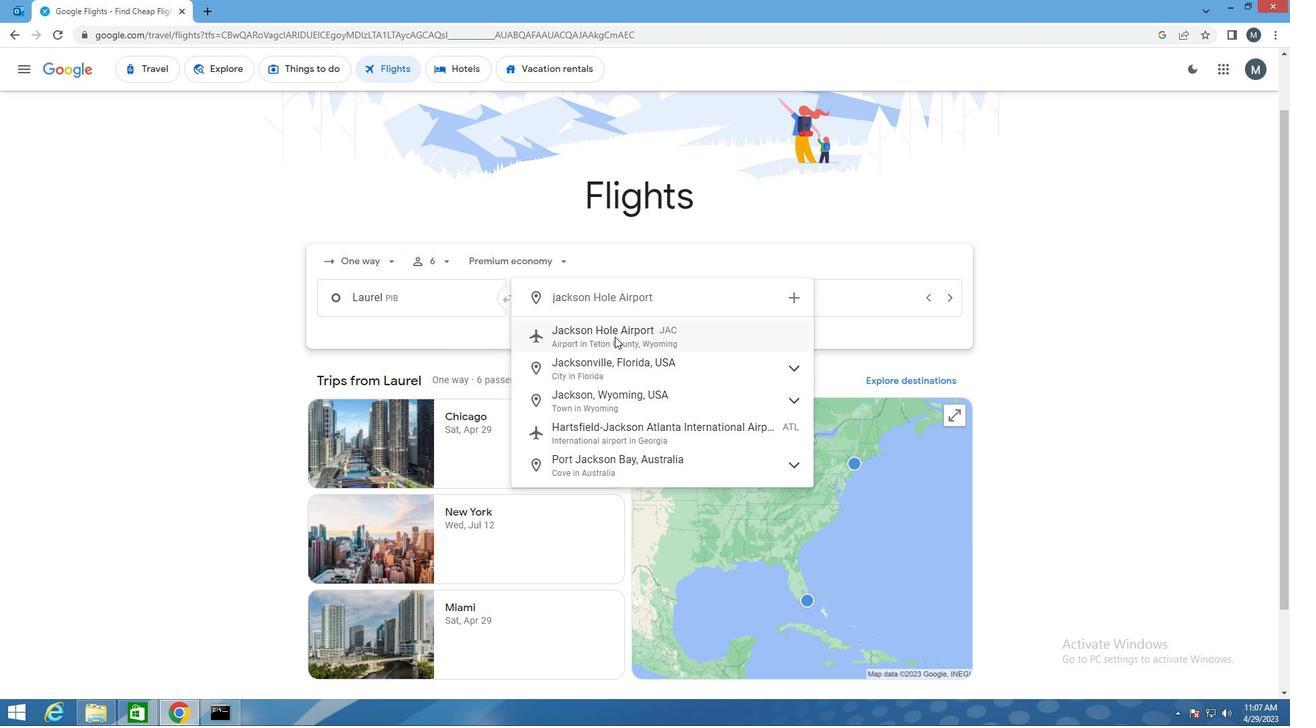 
Action: Mouse pressed left at (616, 335)
Screenshot: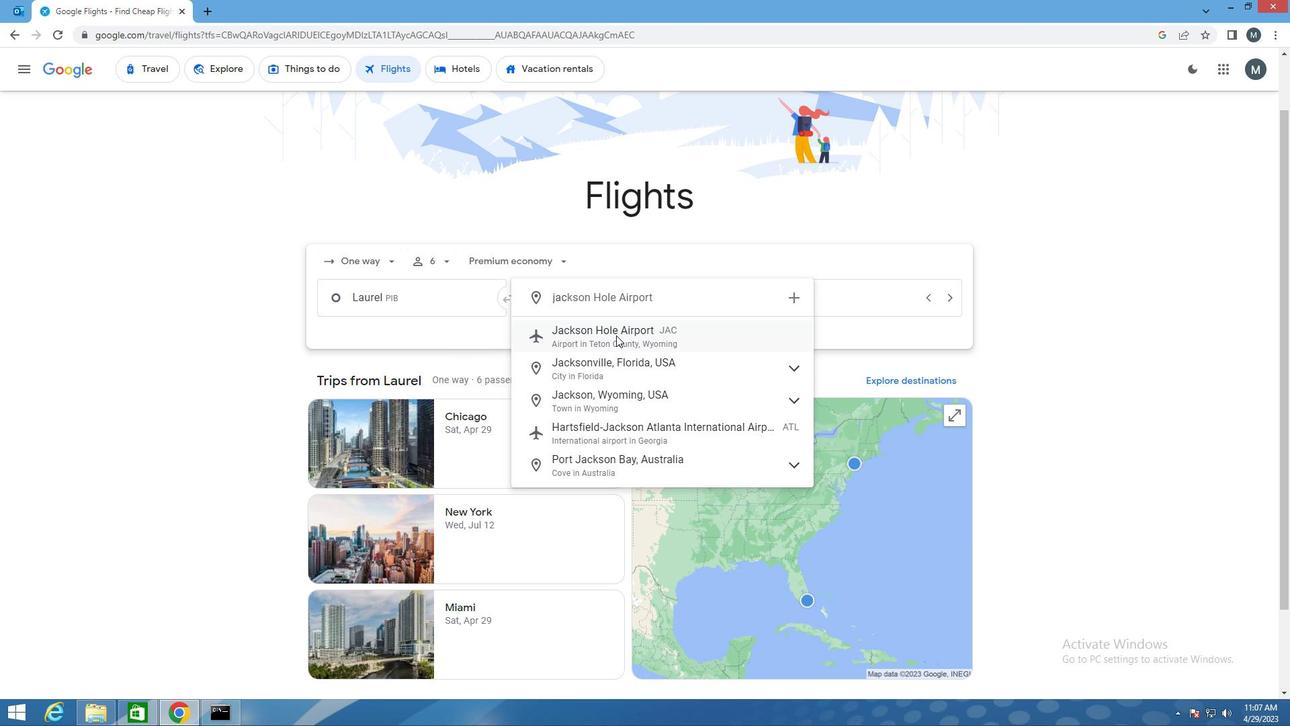 
Action: Mouse moved to (759, 305)
Screenshot: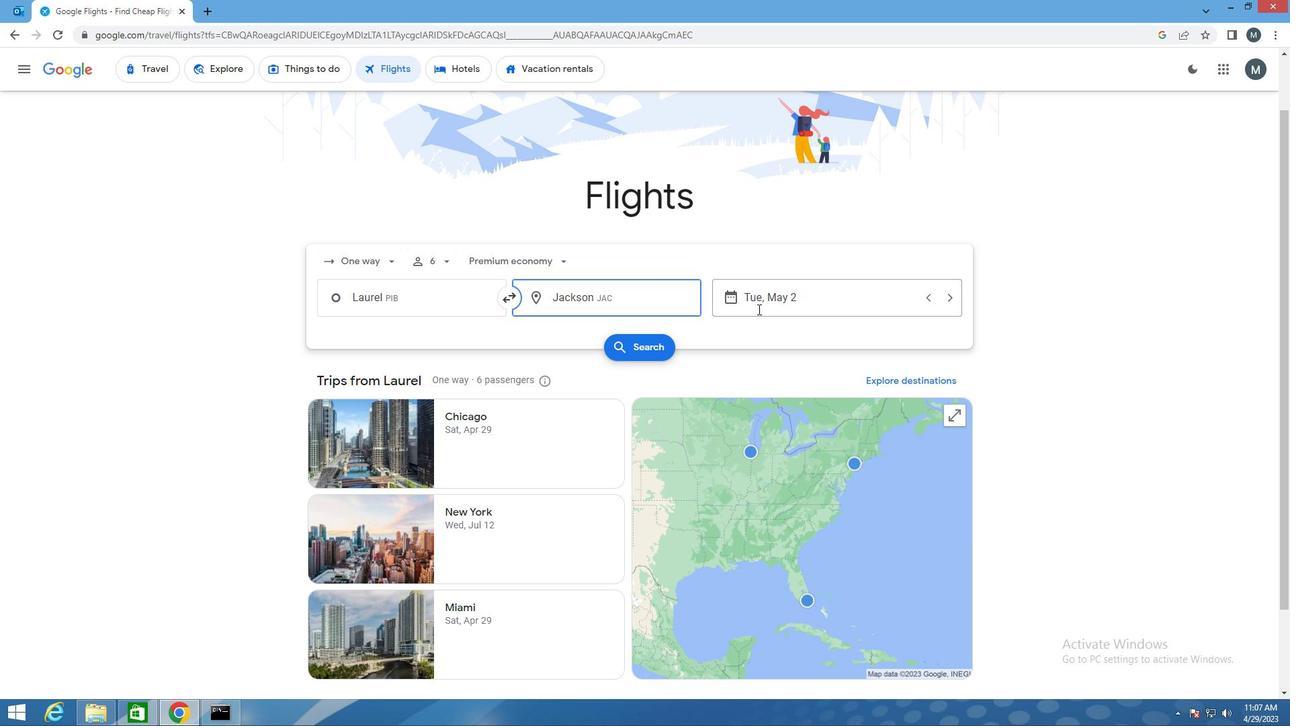 
Action: Mouse pressed left at (759, 305)
Screenshot: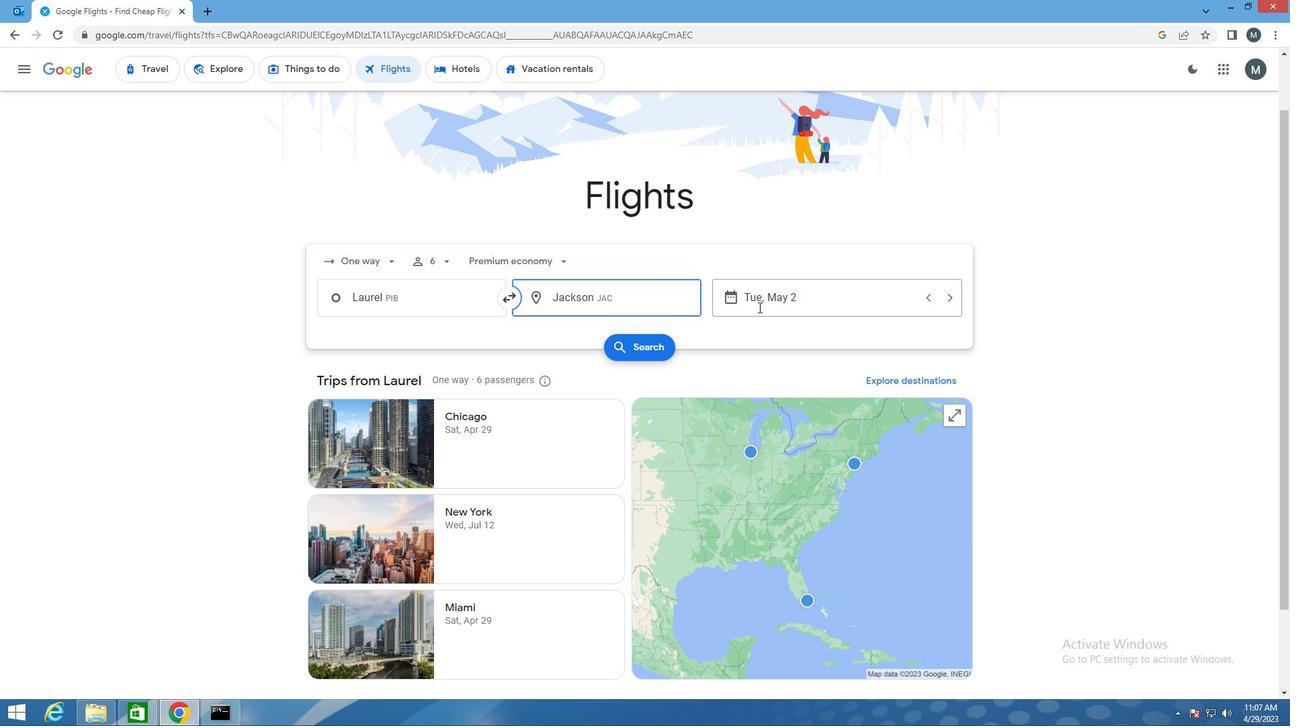 
Action: Mouse moved to (799, 407)
Screenshot: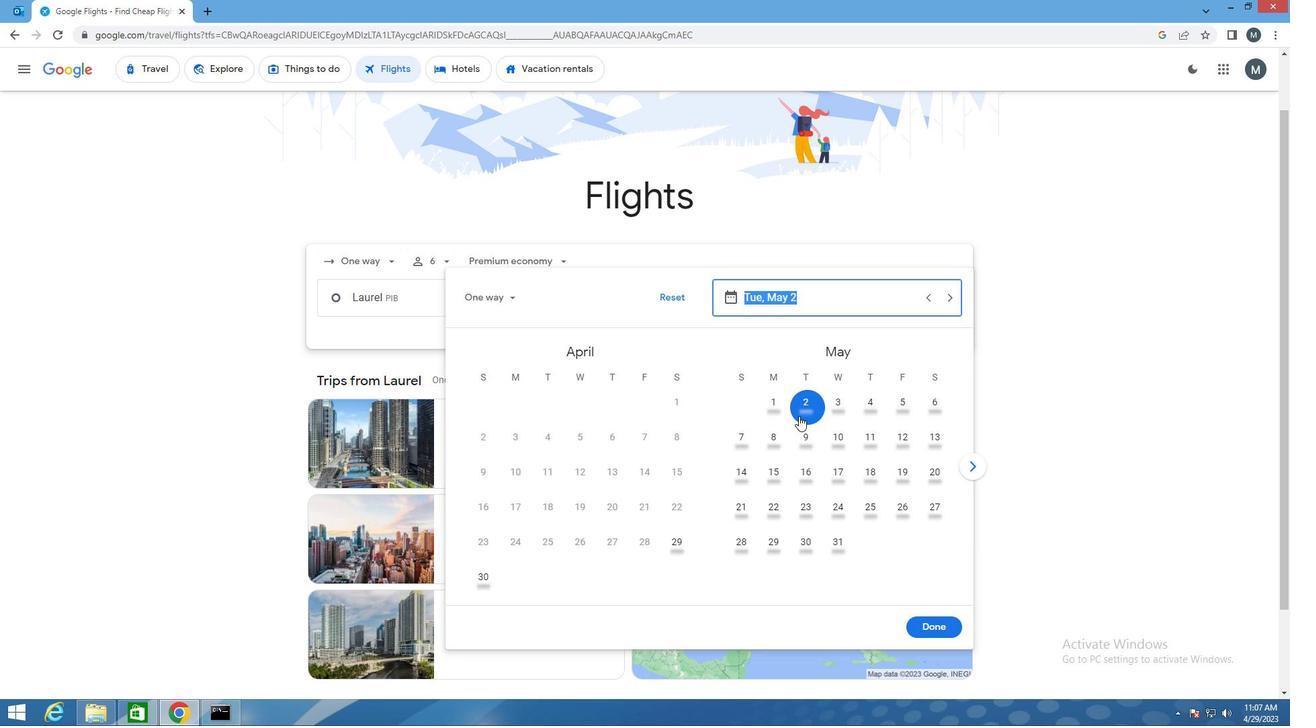 
Action: Mouse pressed left at (799, 407)
Screenshot: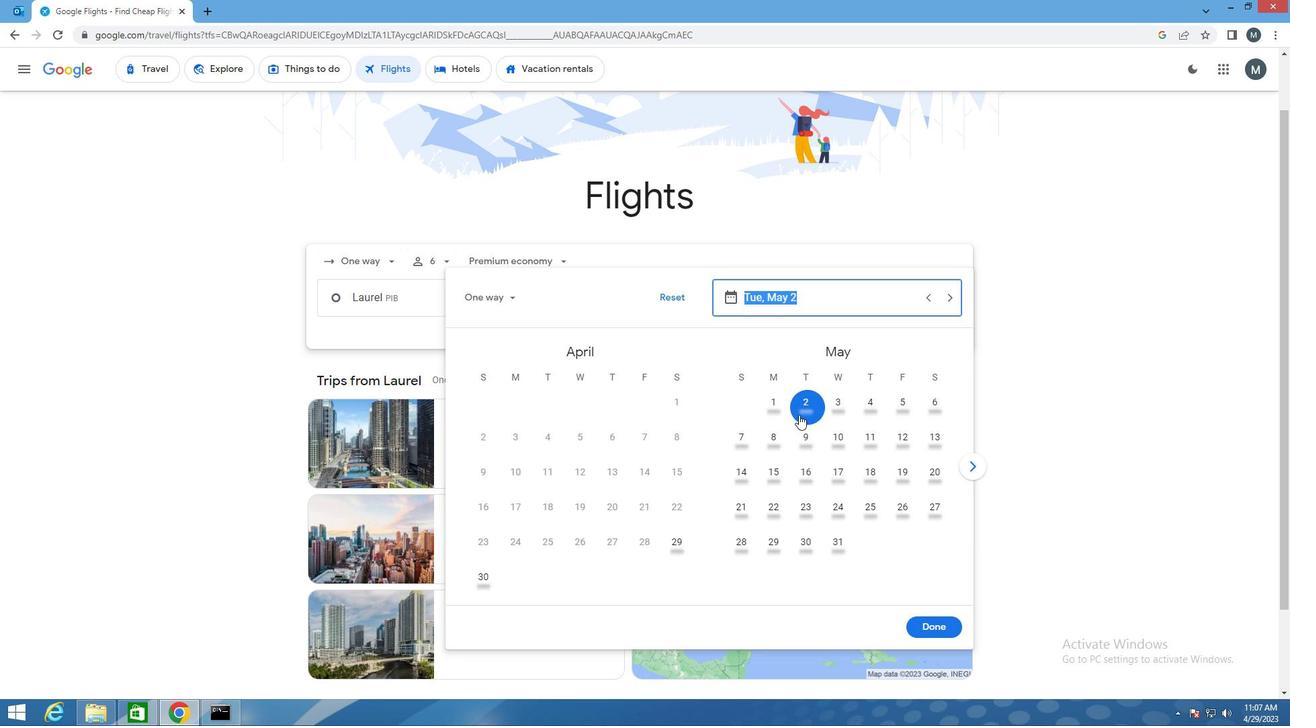 
Action: Mouse moved to (927, 619)
Screenshot: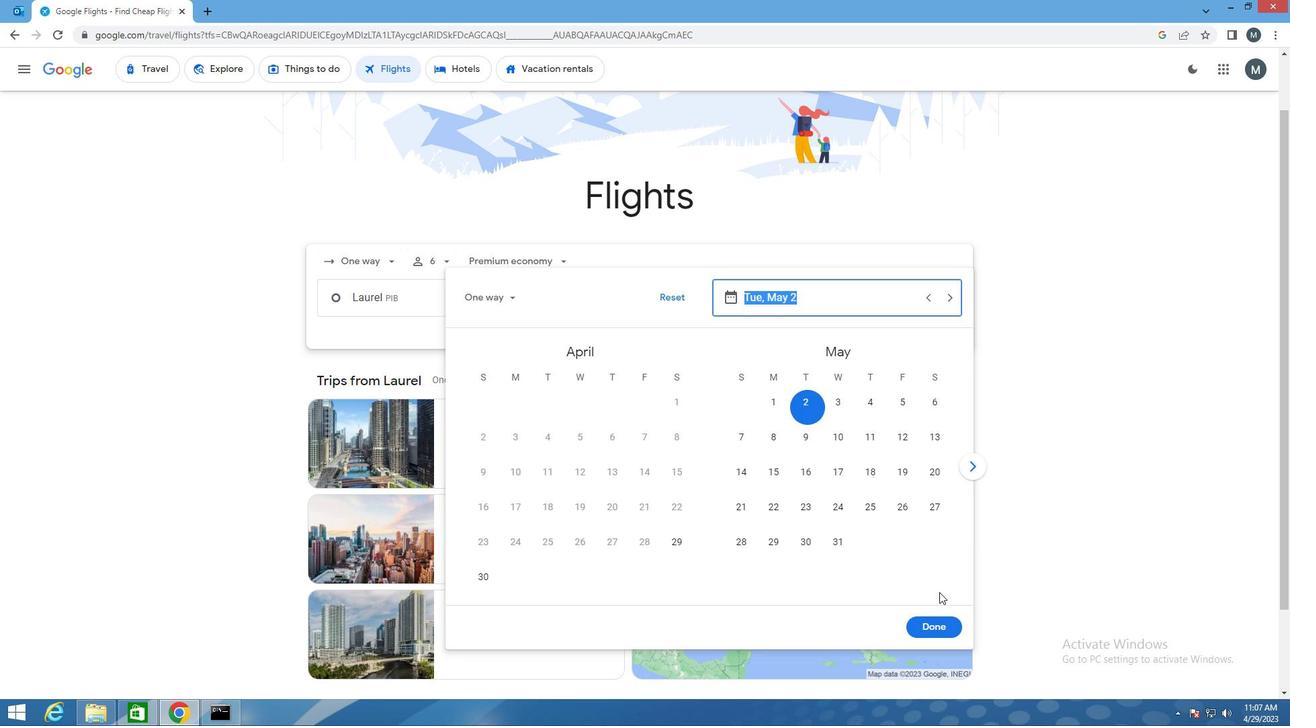 
Action: Mouse pressed left at (927, 619)
Screenshot: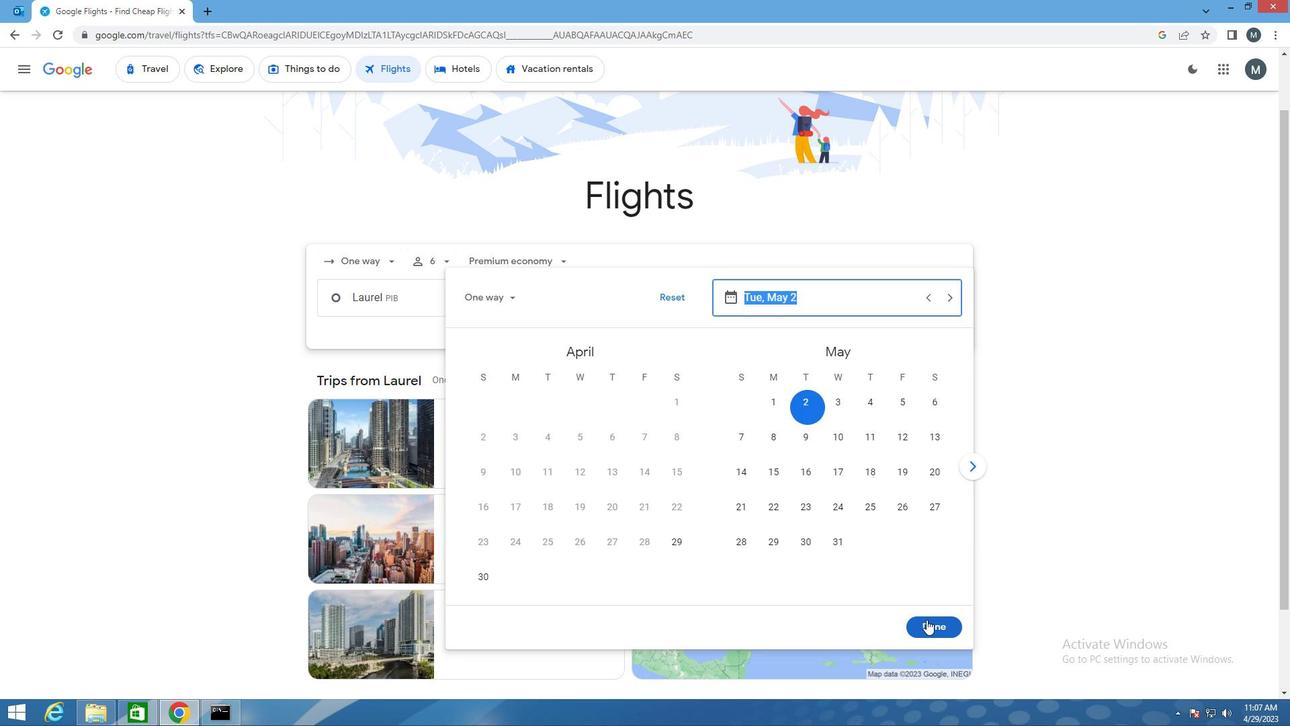 
Action: Mouse moved to (627, 348)
Screenshot: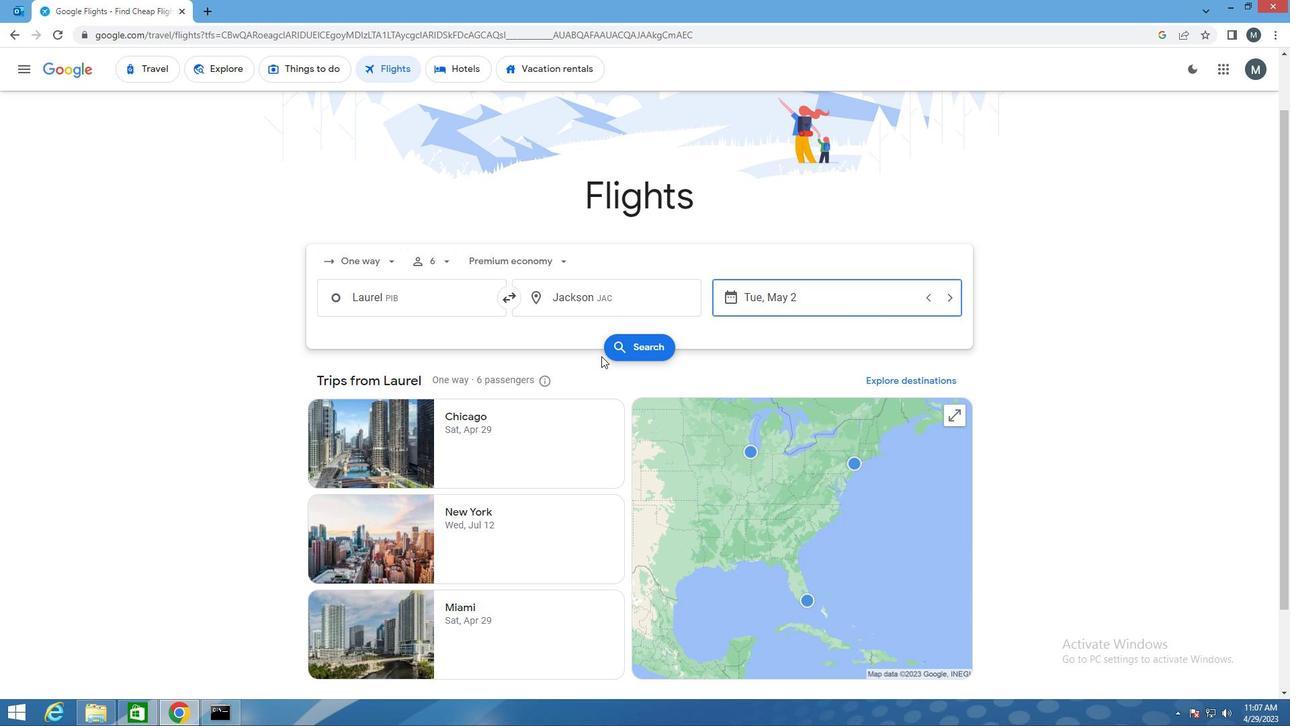 
Action: Mouse pressed left at (627, 348)
Screenshot: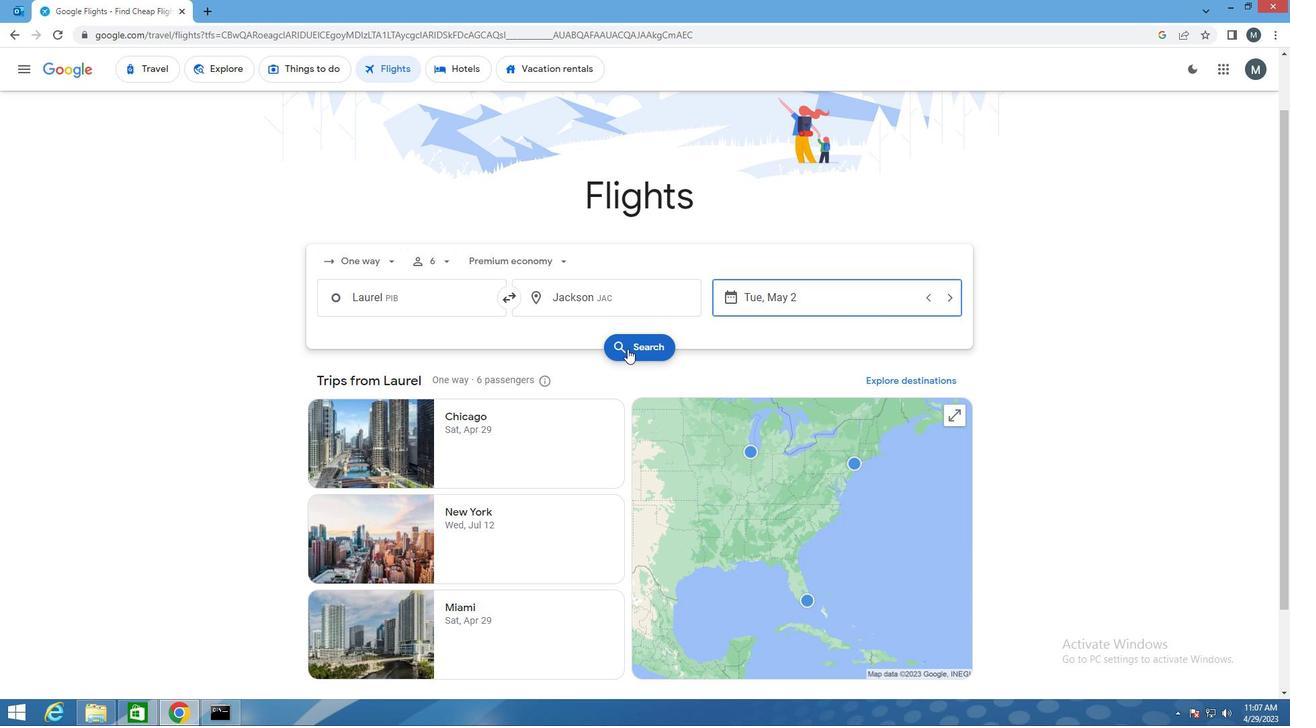 
Action: Mouse moved to (325, 192)
Screenshot: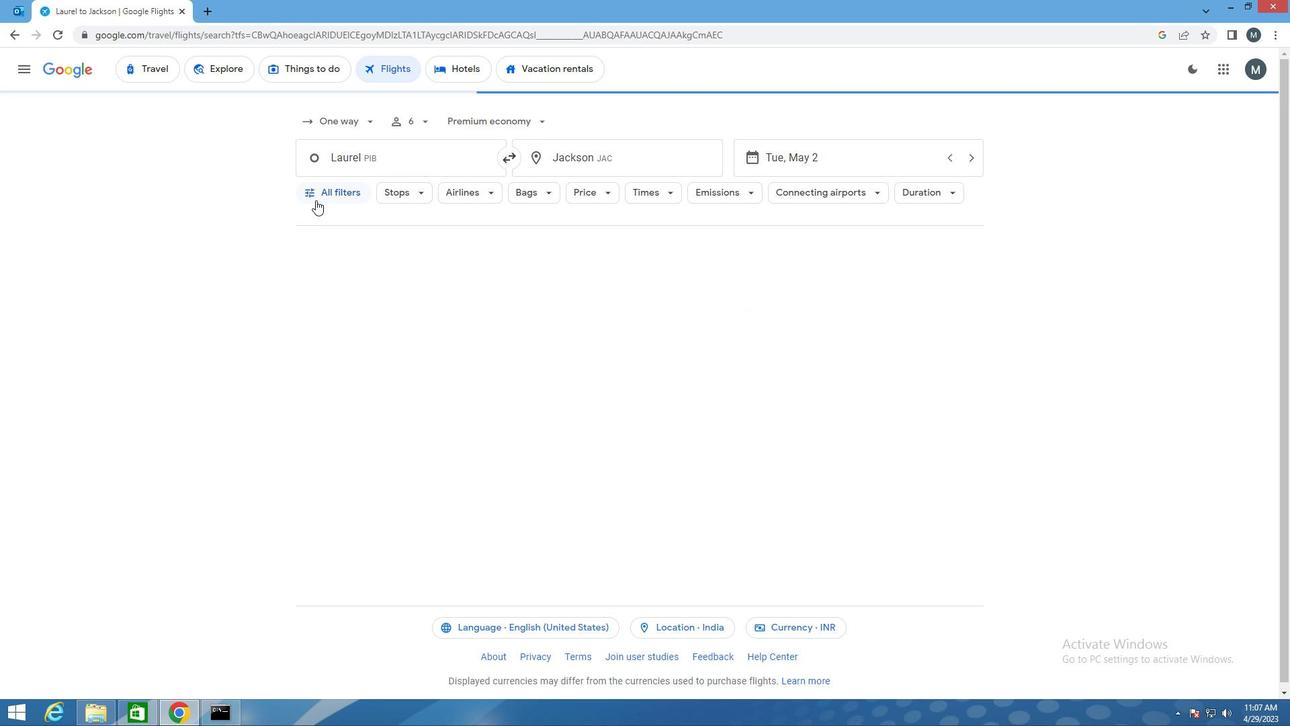 
Action: Mouse pressed left at (325, 192)
Screenshot: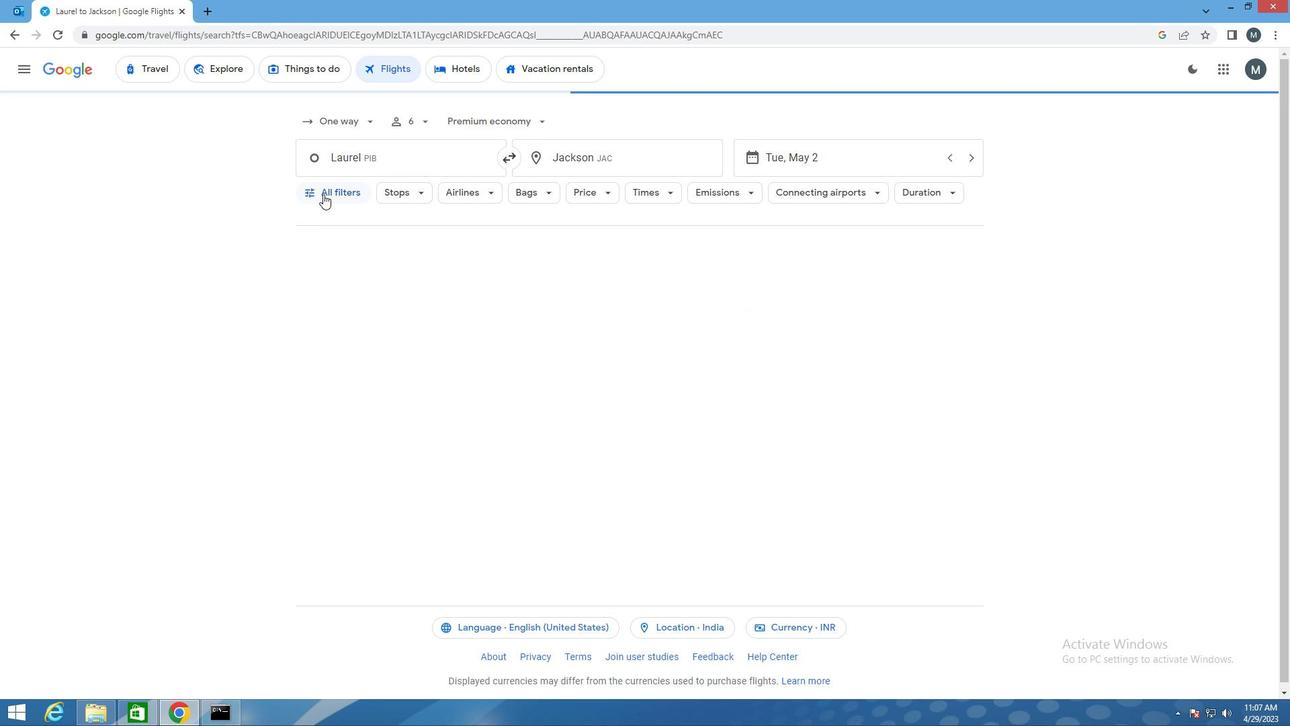 
Action: Mouse moved to (373, 403)
Screenshot: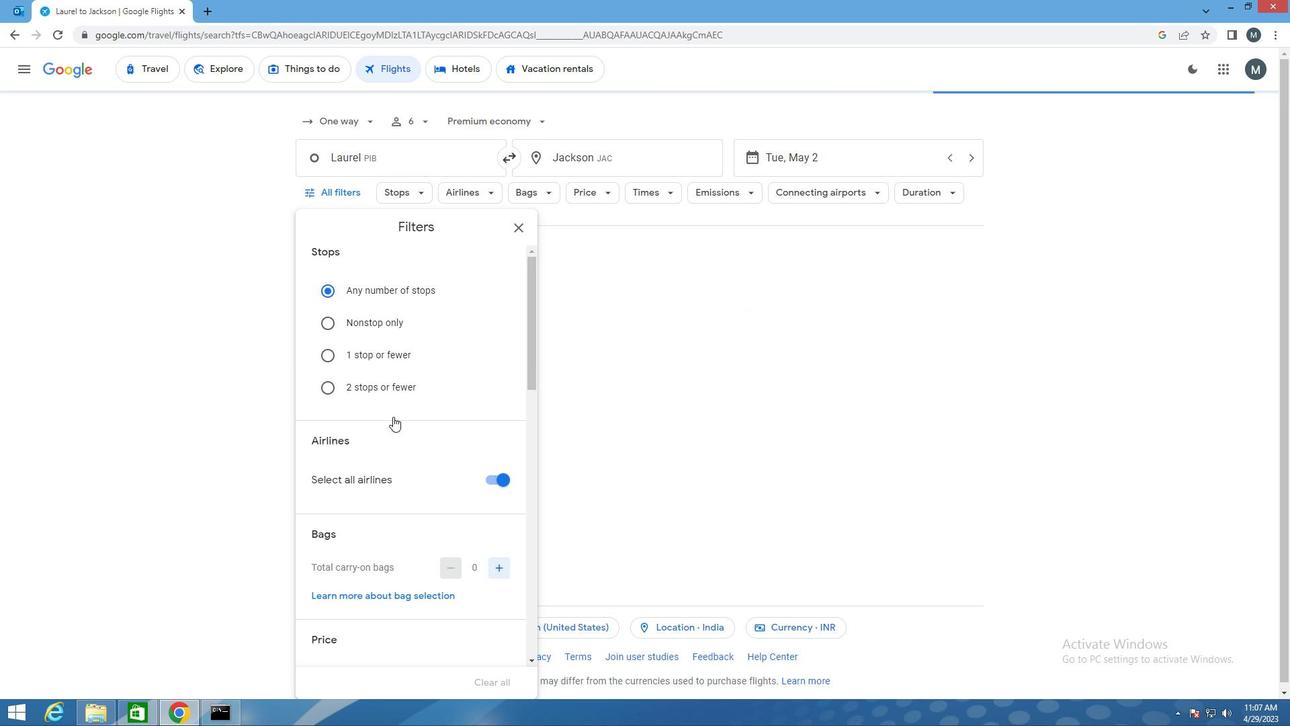 
Action: Mouse scrolled (373, 402) with delta (0, 0)
Screenshot: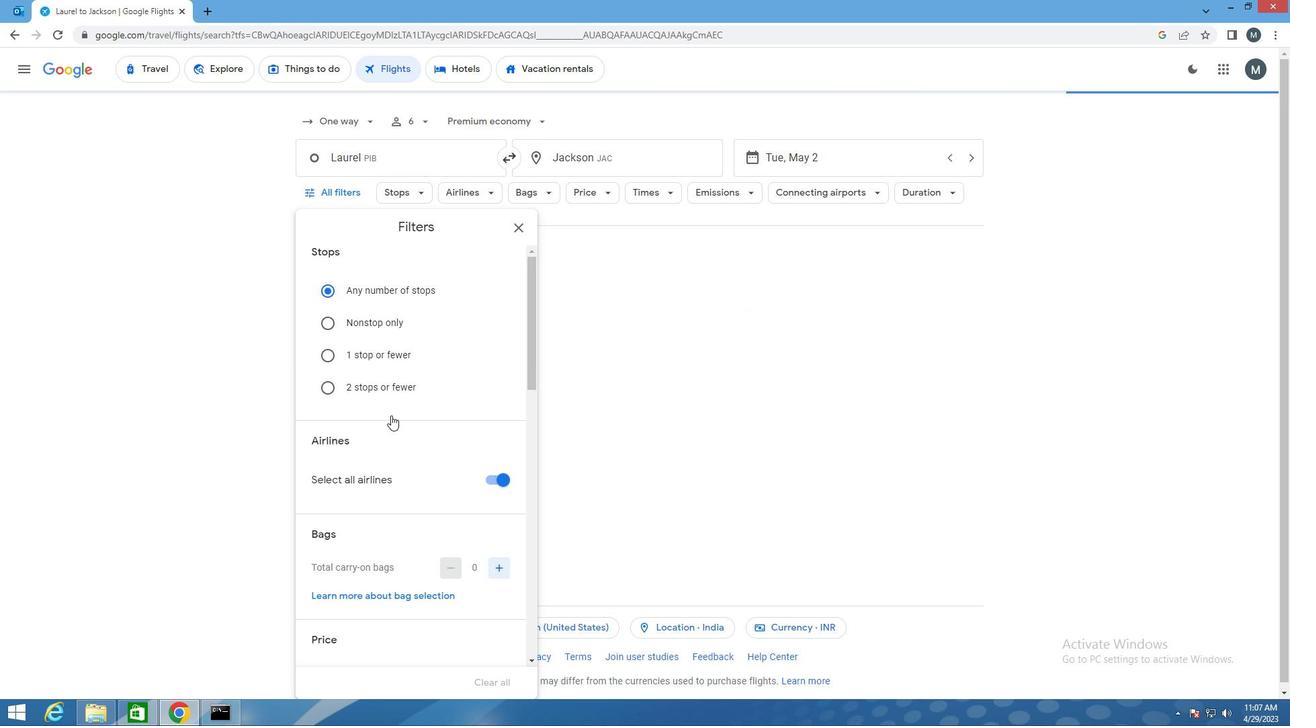 
Action: Mouse moved to (484, 412)
Screenshot: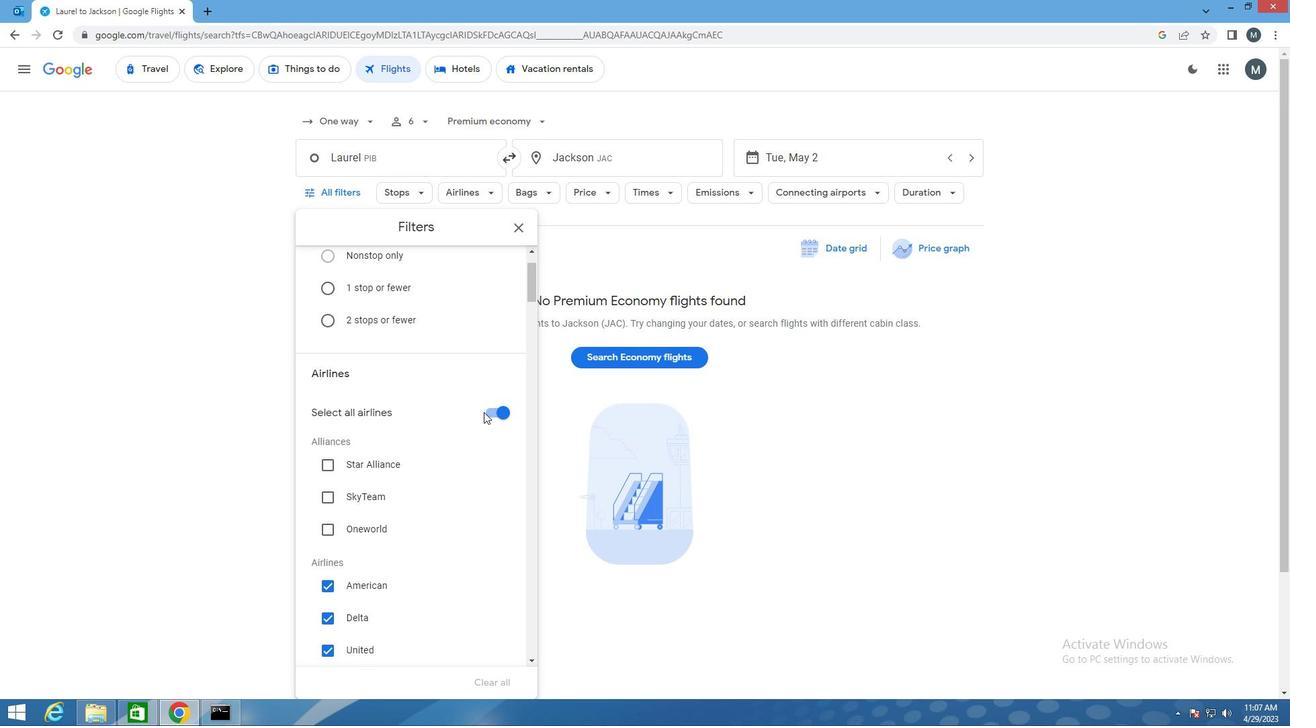 
Action: Mouse pressed left at (484, 412)
Screenshot: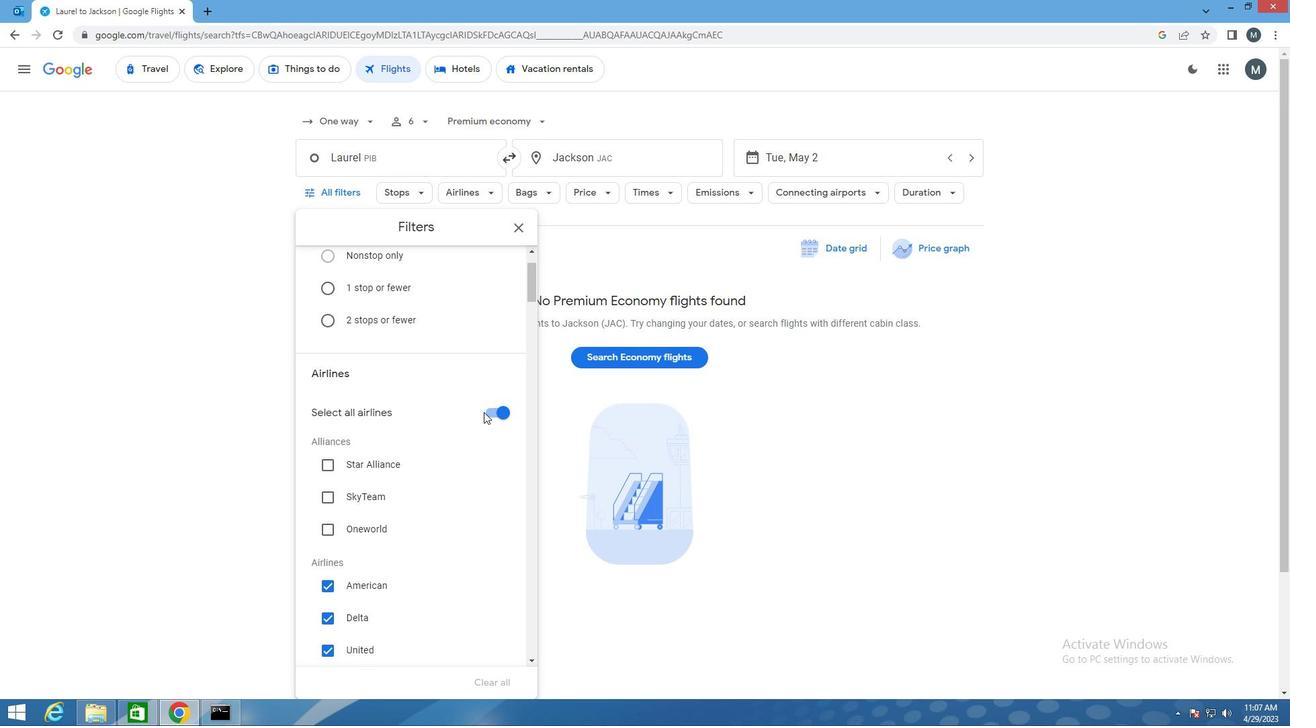 
Action: Mouse moved to (496, 414)
Screenshot: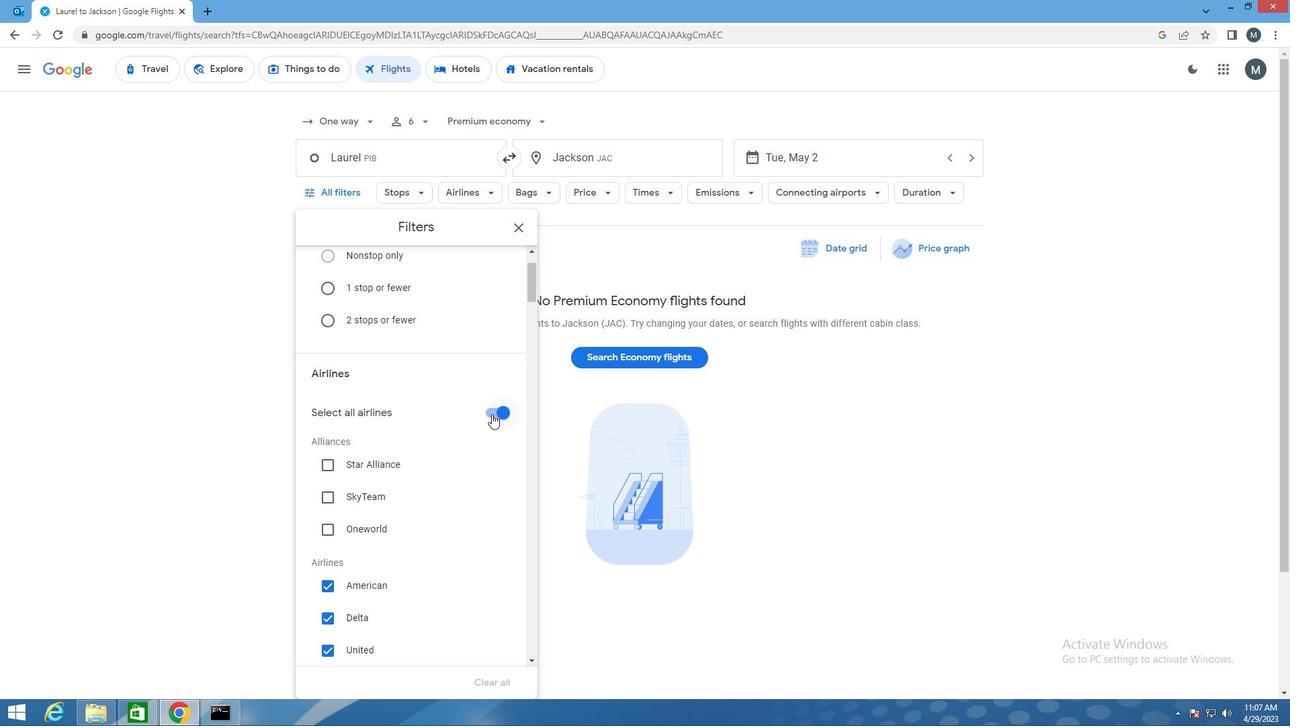 
Action: Mouse pressed left at (496, 414)
Screenshot: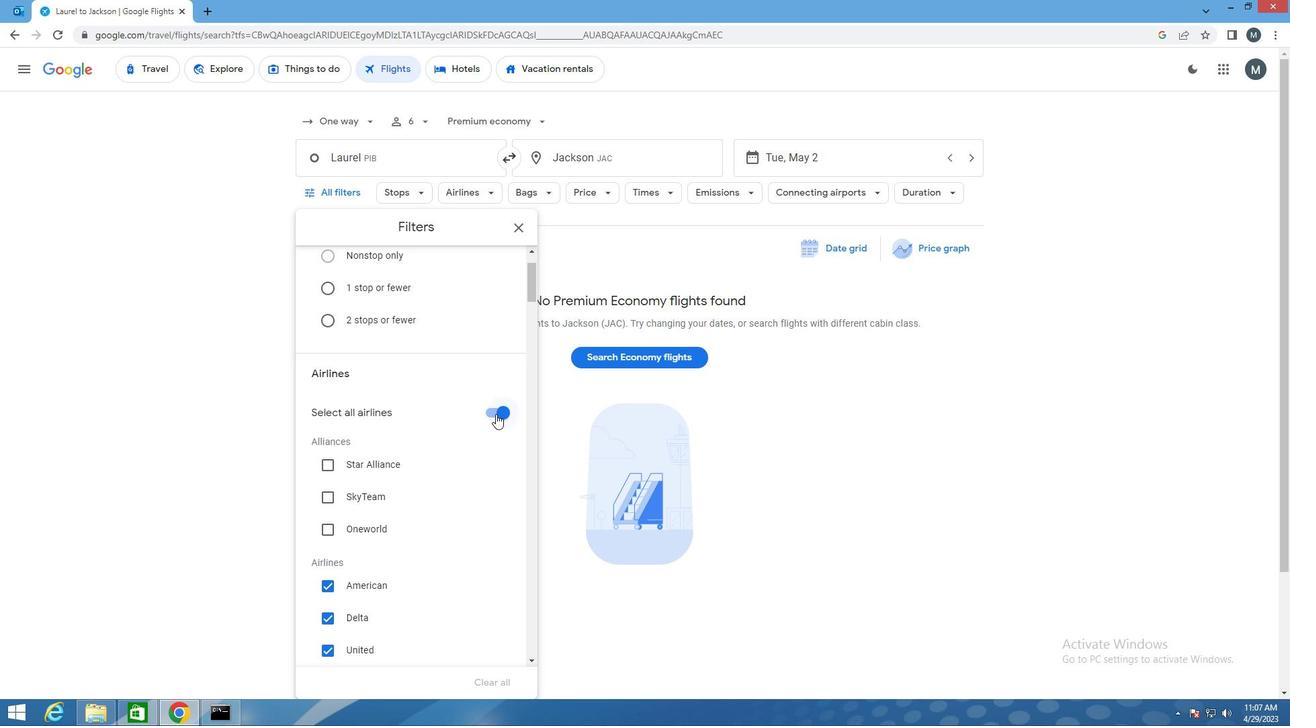 
Action: Mouse moved to (408, 392)
Screenshot: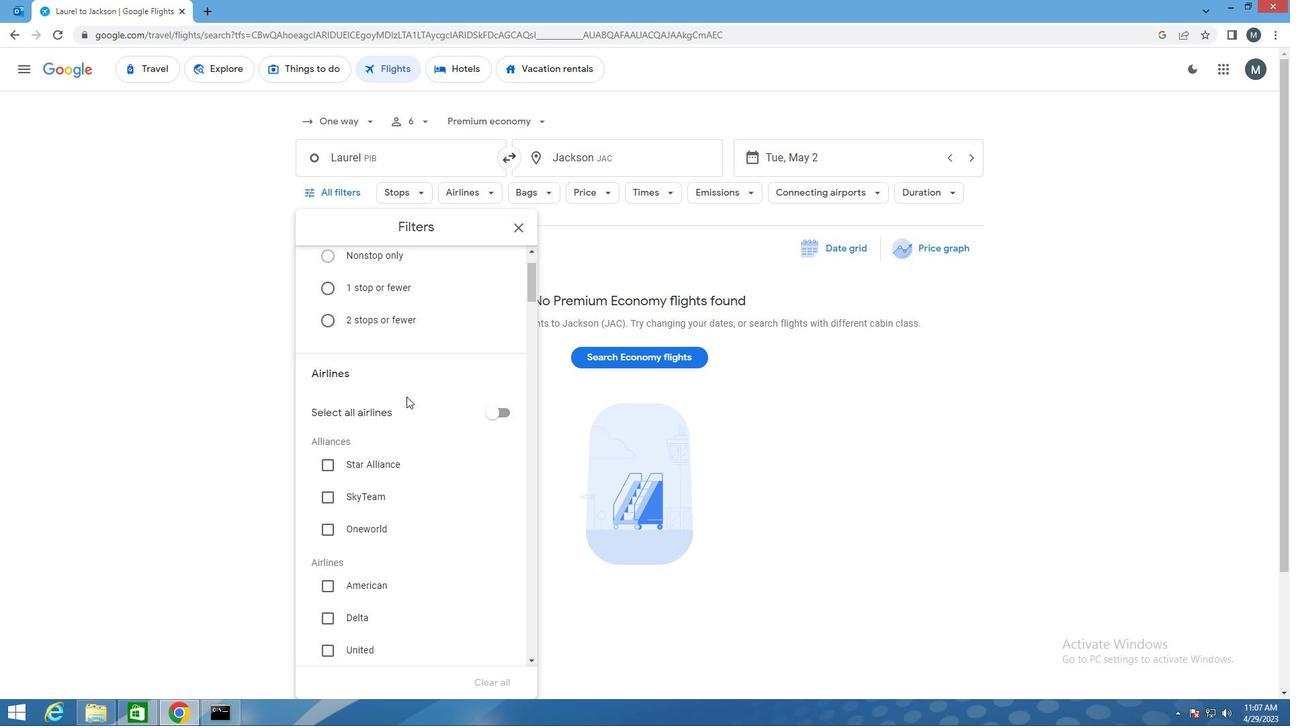 
Action: Mouse scrolled (408, 391) with delta (0, 0)
Screenshot: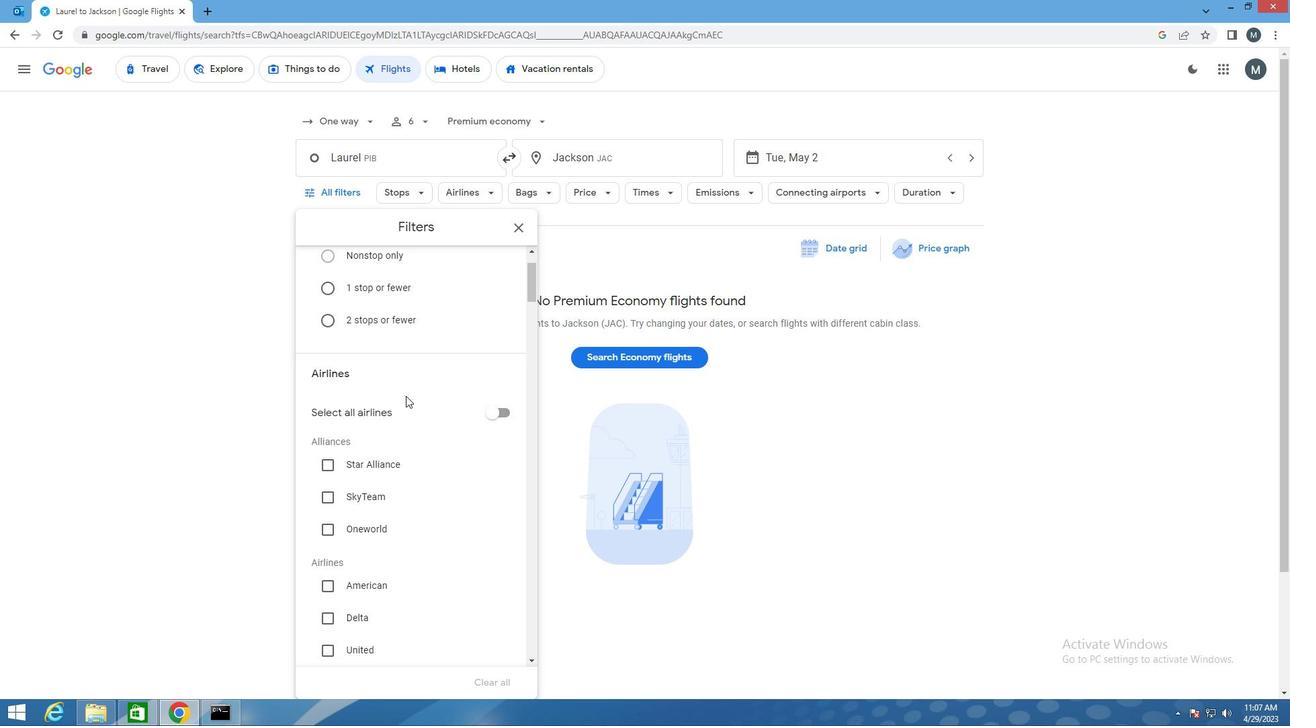 
Action: Mouse moved to (404, 394)
Screenshot: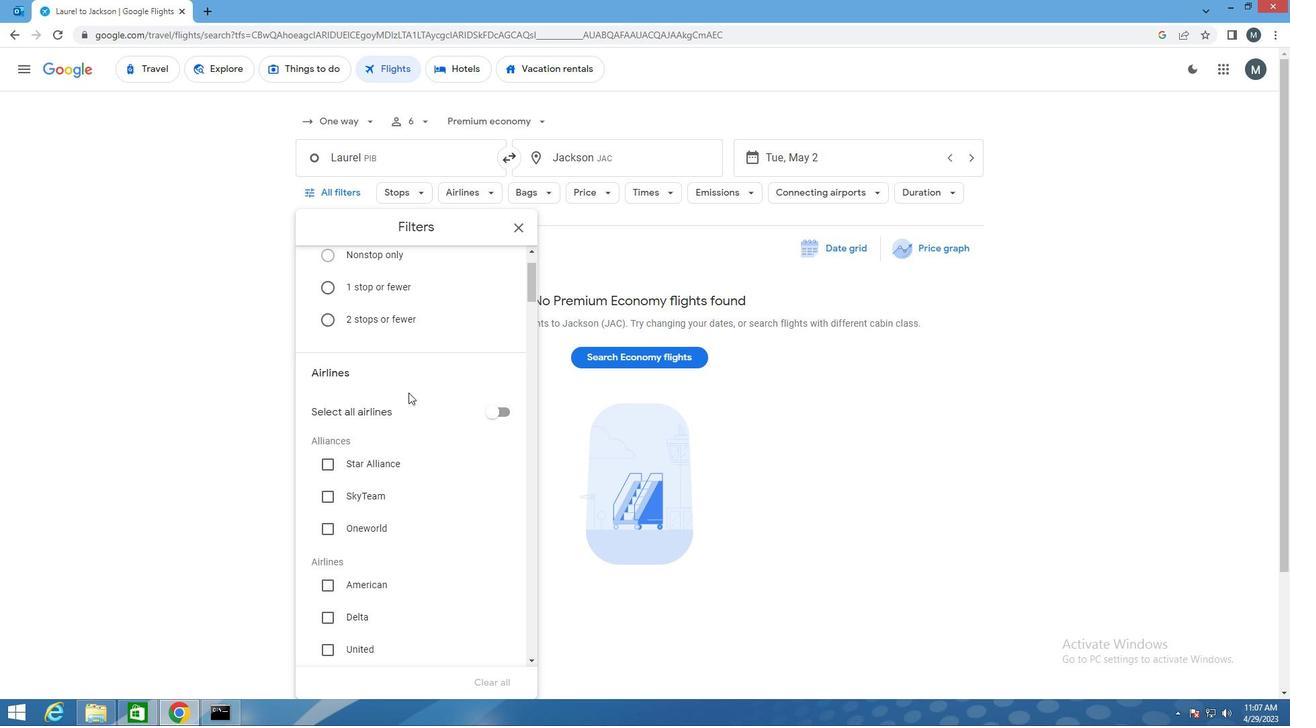 
Action: Mouse scrolled (404, 394) with delta (0, 0)
Screenshot: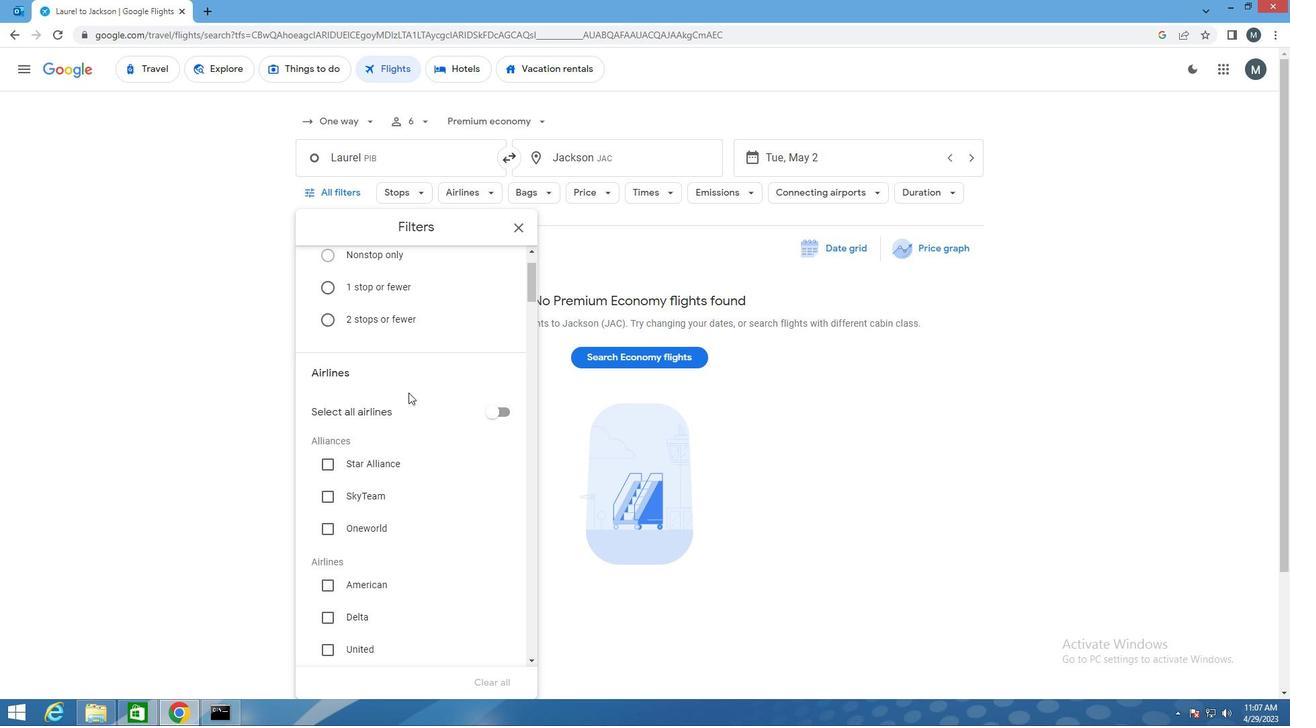 
Action: Mouse moved to (328, 517)
Screenshot: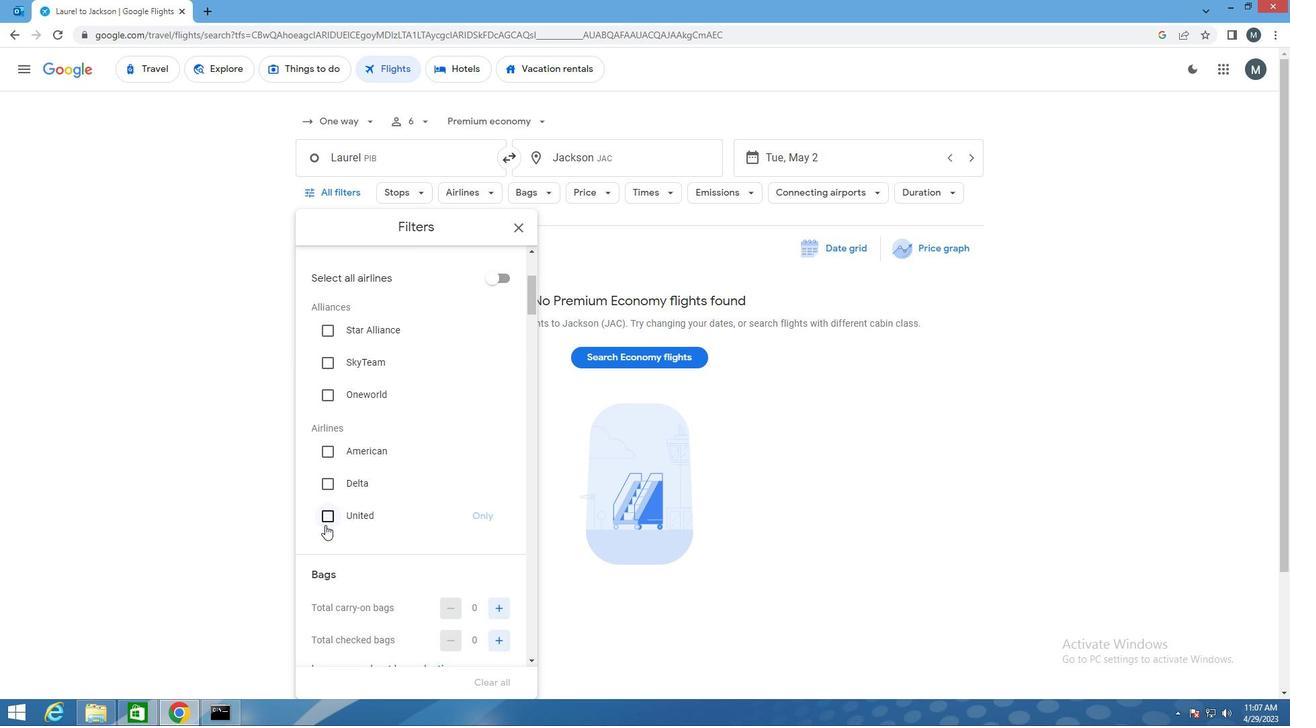 
Action: Mouse pressed left at (328, 517)
Screenshot: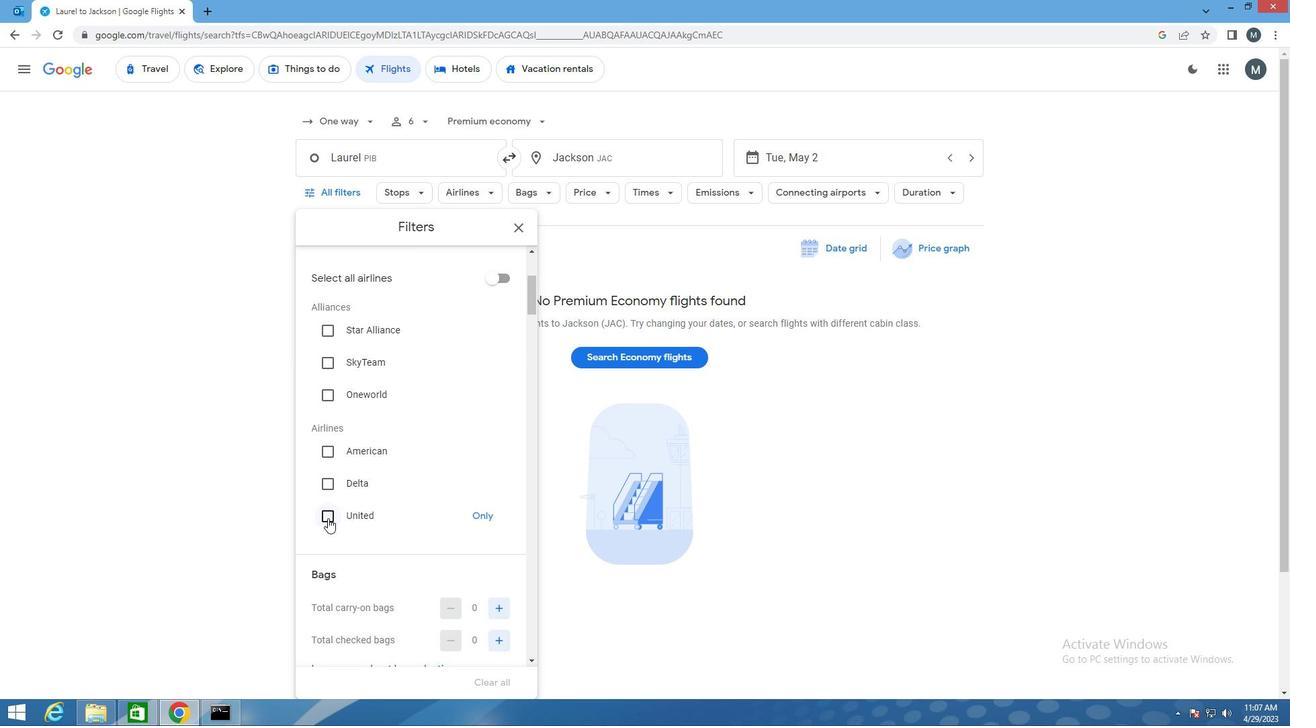 
Action: Mouse moved to (373, 494)
Screenshot: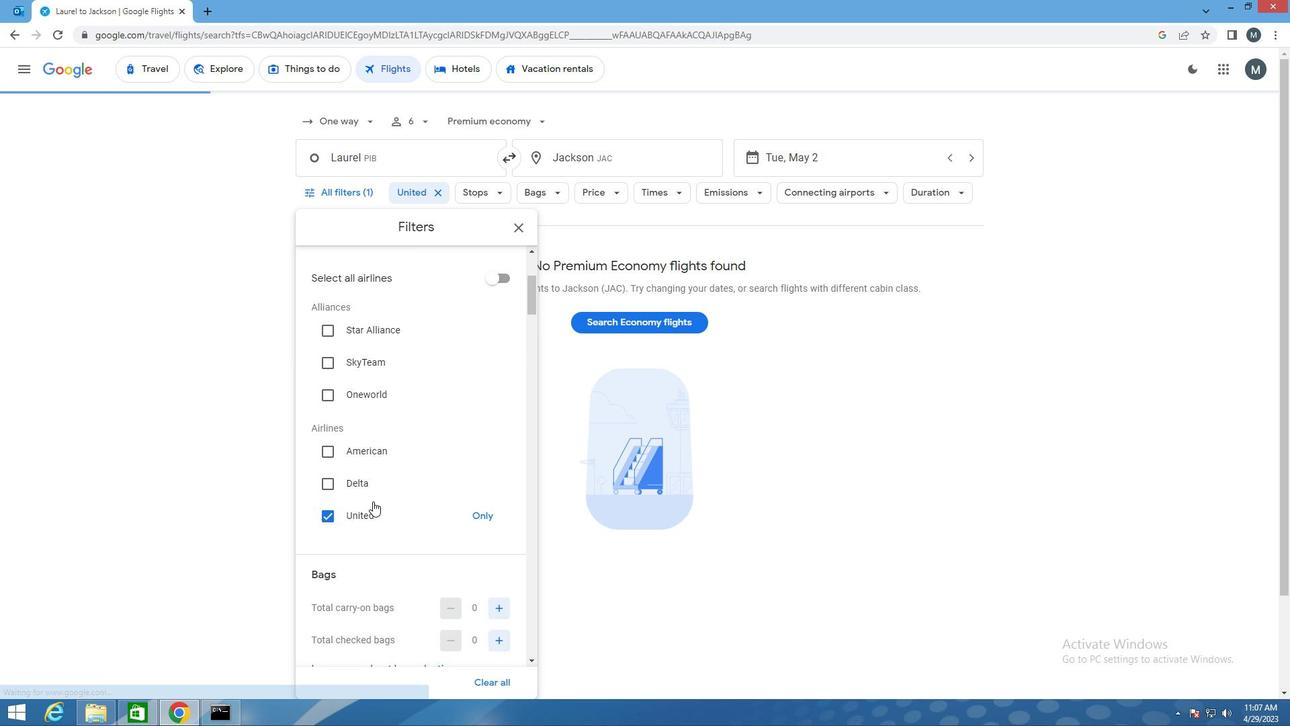 
Action: Mouse scrolled (373, 493) with delta (0, 0)
Screenshot: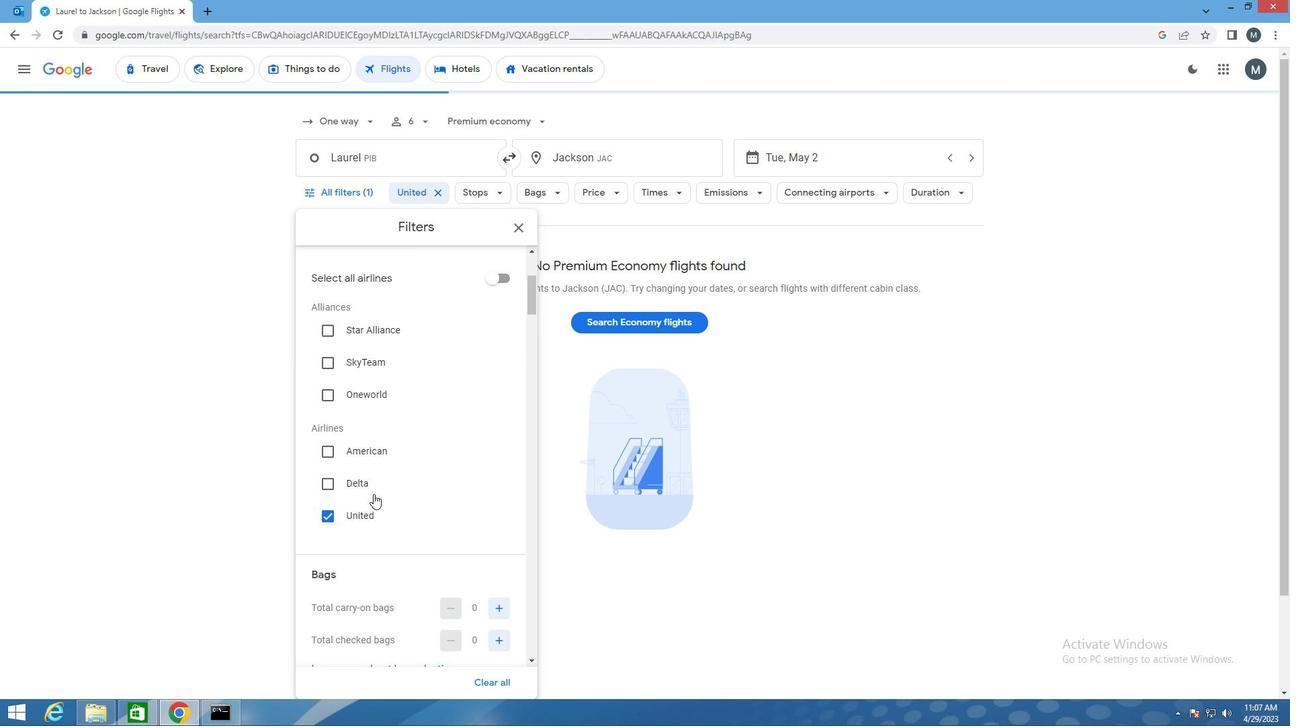 
Action: Mouse moved to (402, 457)
Screenshot: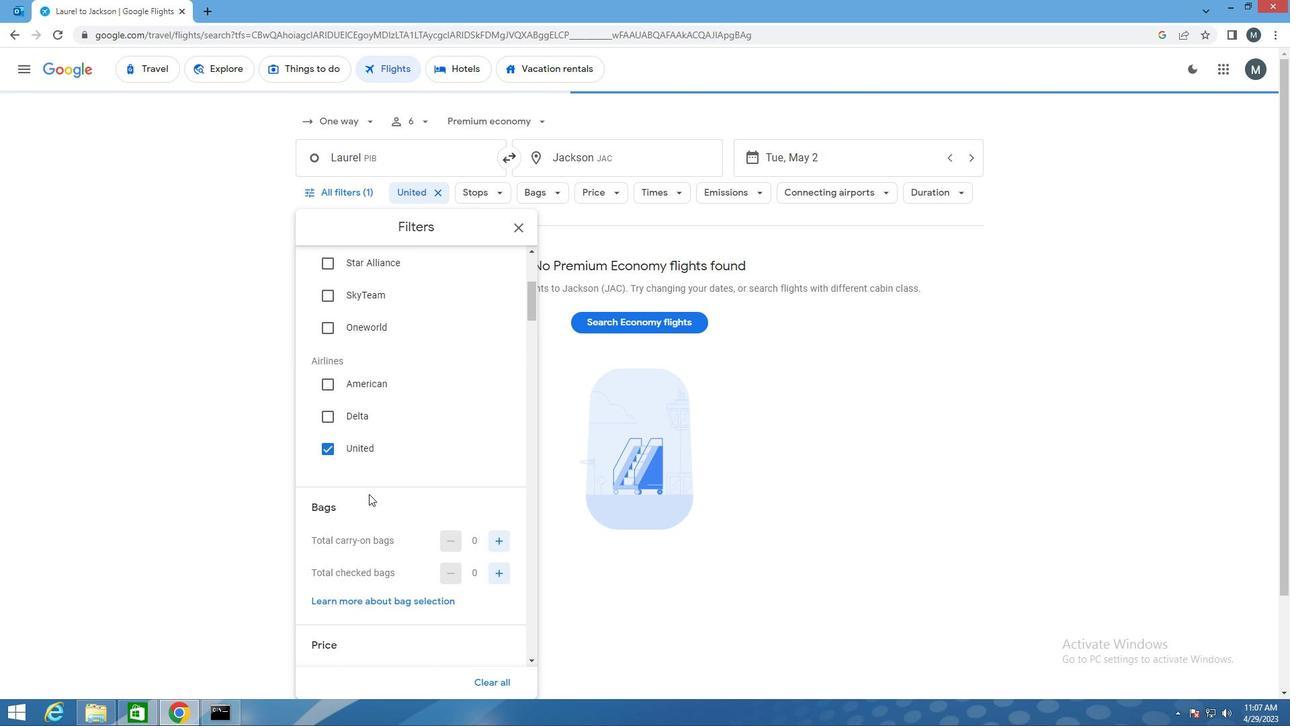 
Action: Mouse scrolled (402, 456) with delta (0, 0)
Screenshot: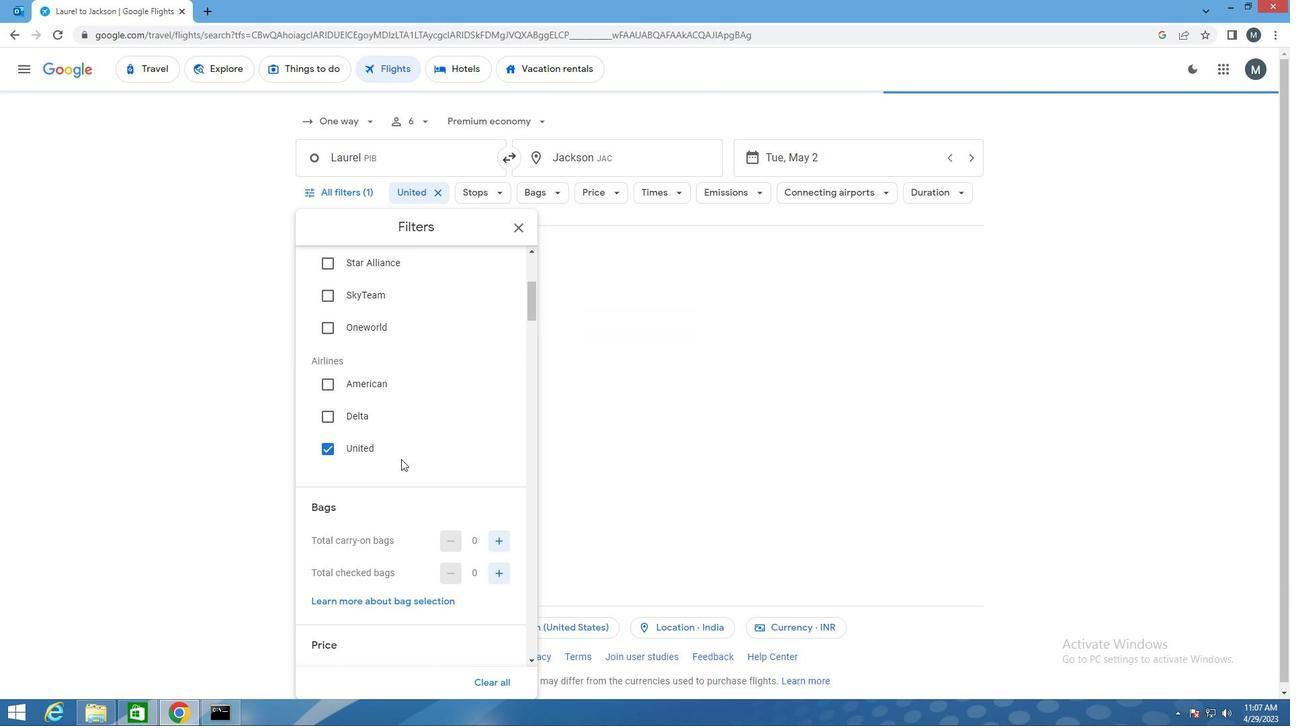 
Action: Mouse scrolled (402, 456) with delta (0, 0)
Screenshot: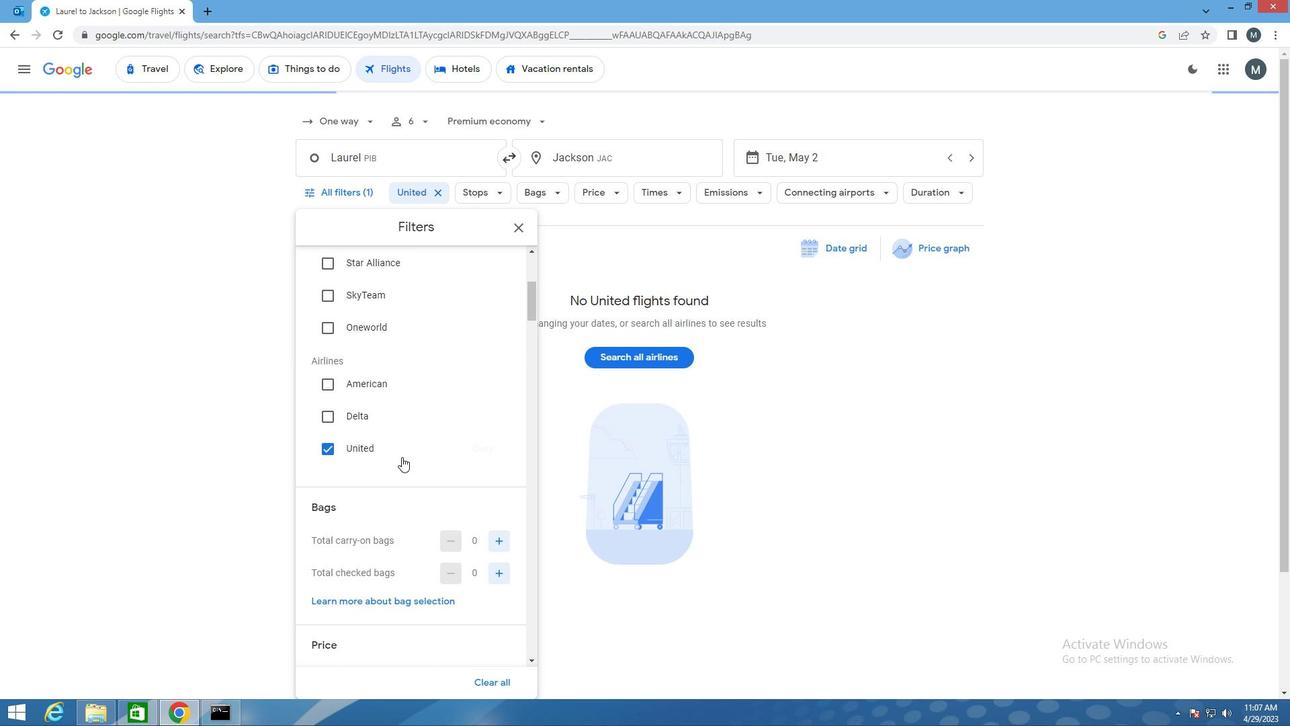 
Action: Mouse moved to (501, 441)
Screenshot: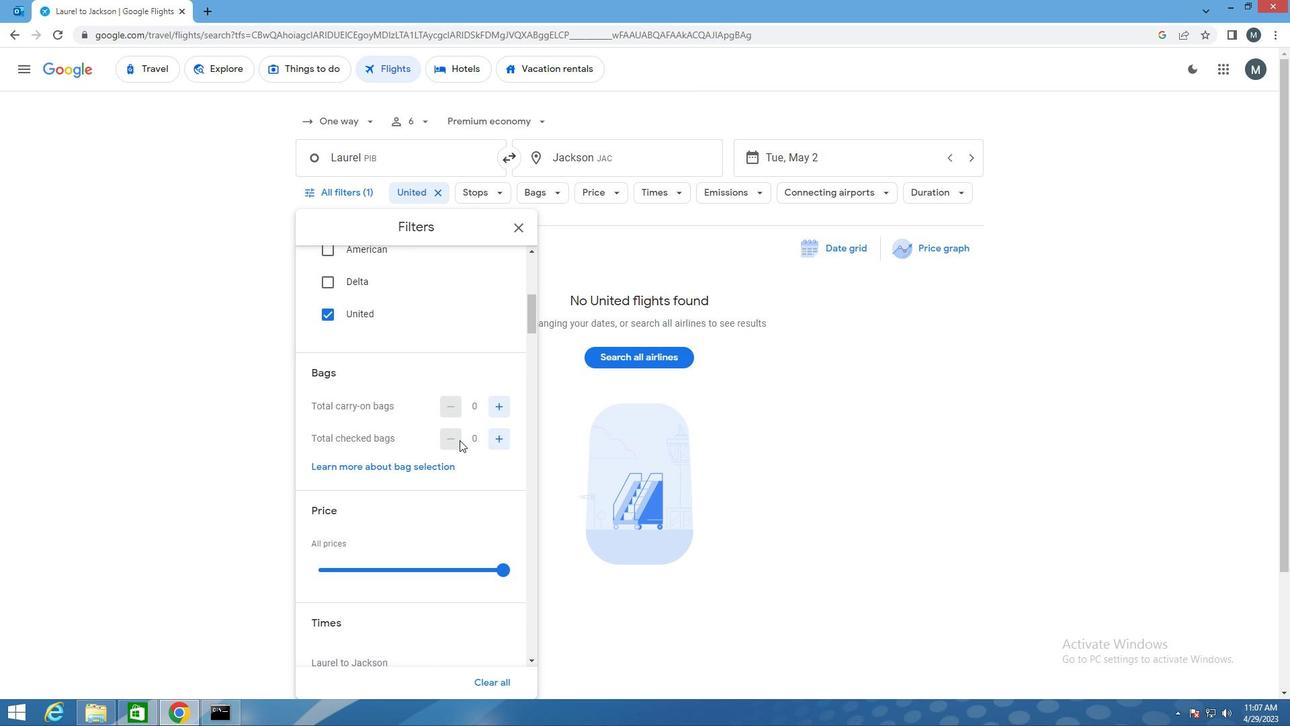 
Action: Mouse pressed left at (501, 441)
Screenshot: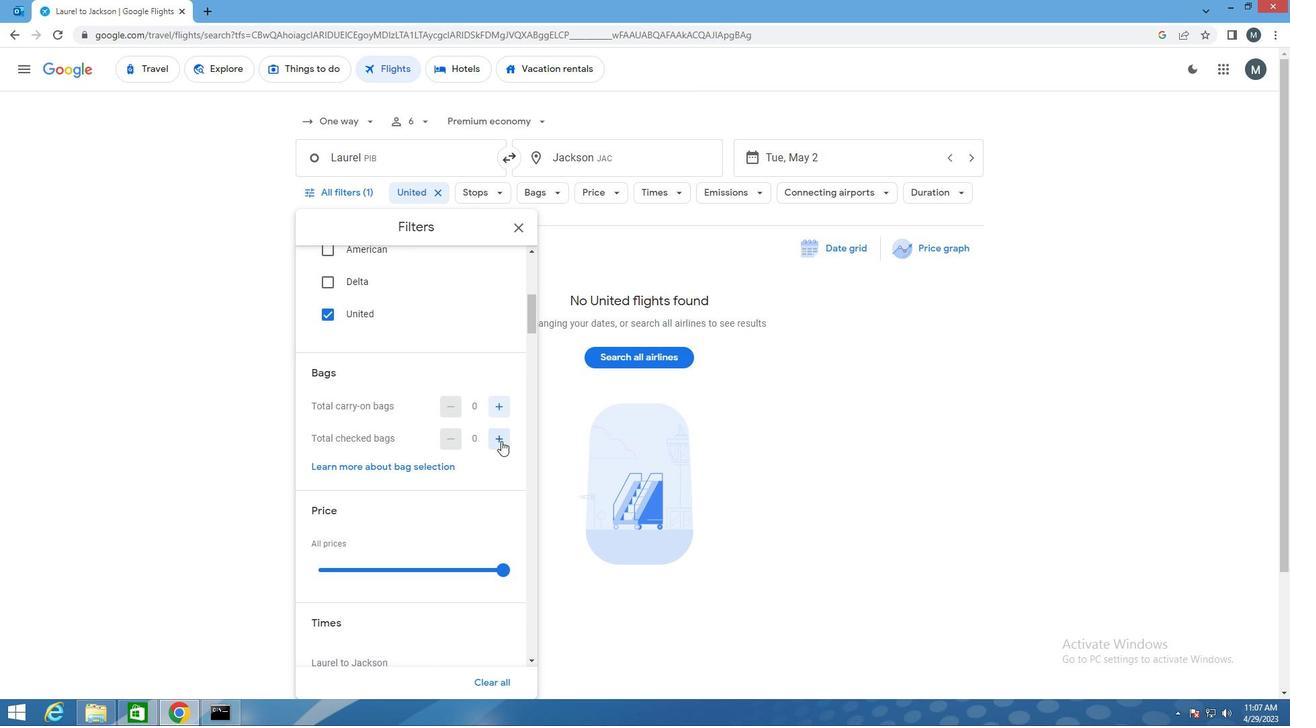 
Action: Mouse pressed left at (501, 441)
Screenshot: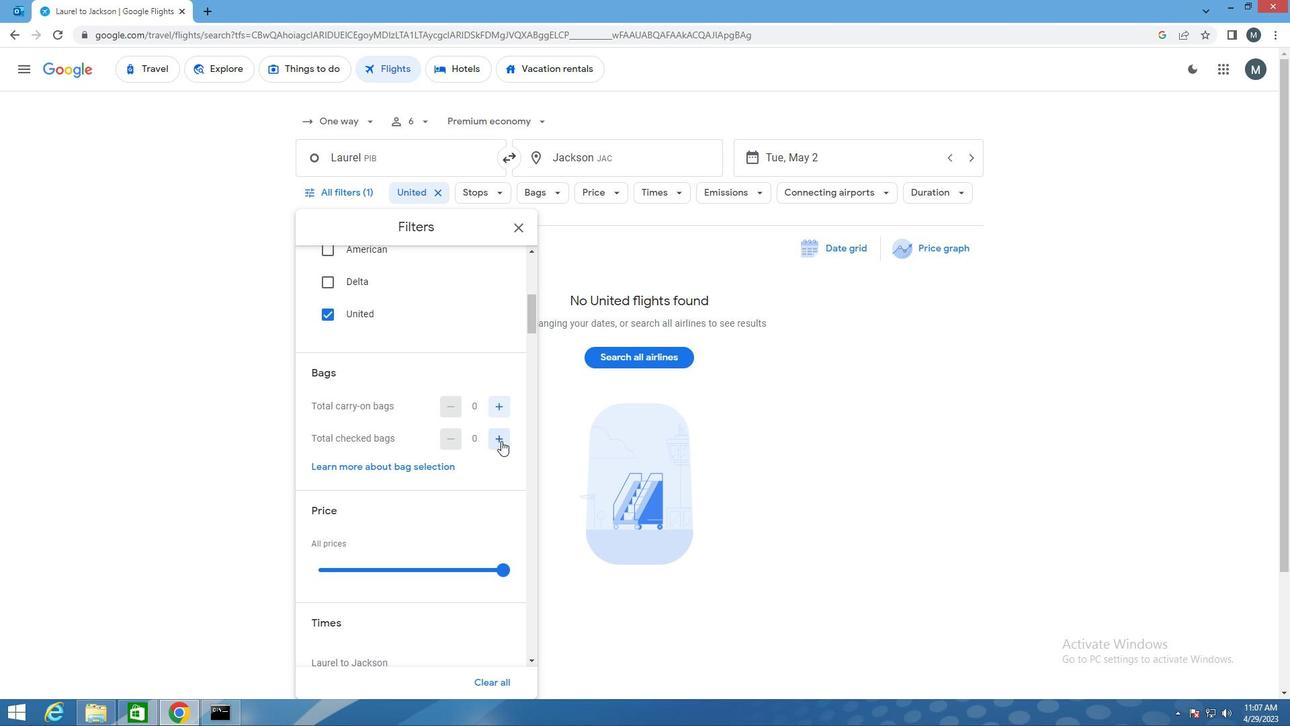 
Action: Mouse pressed left at (501, 441)
Screenshot: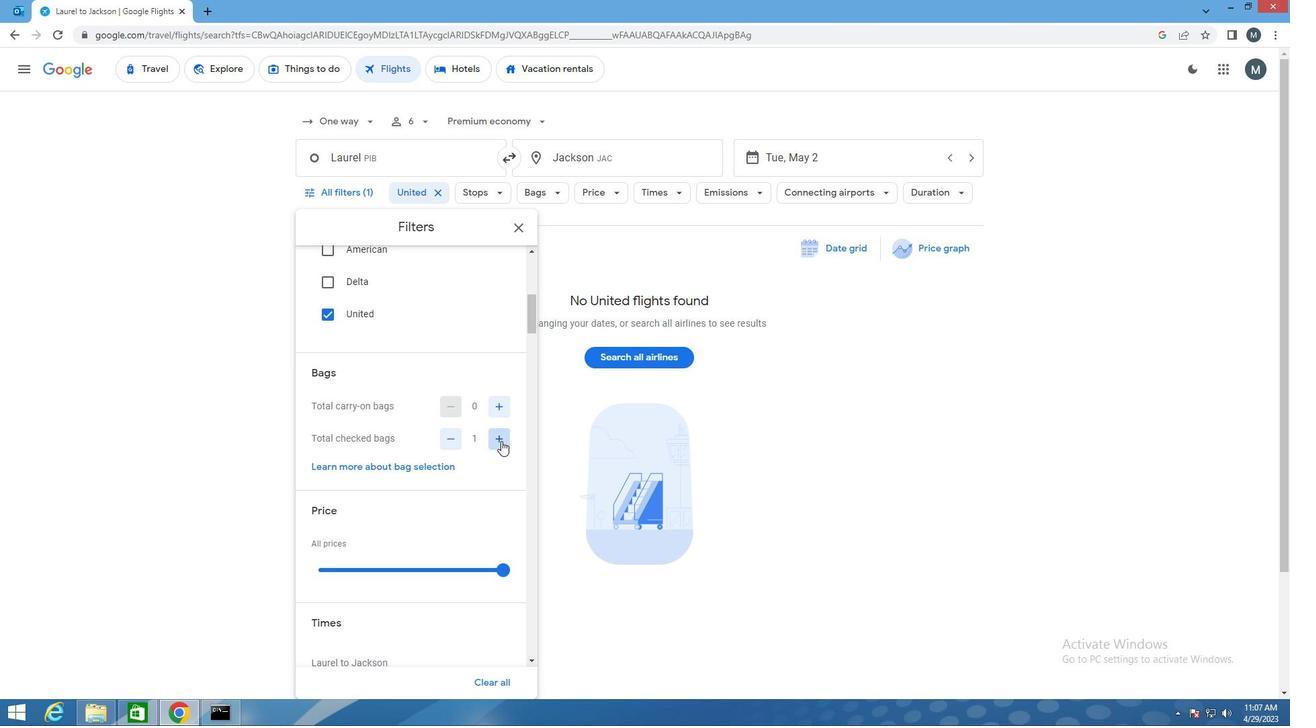 
Action: Mouse pressed left at (501, 441)
Screenshot: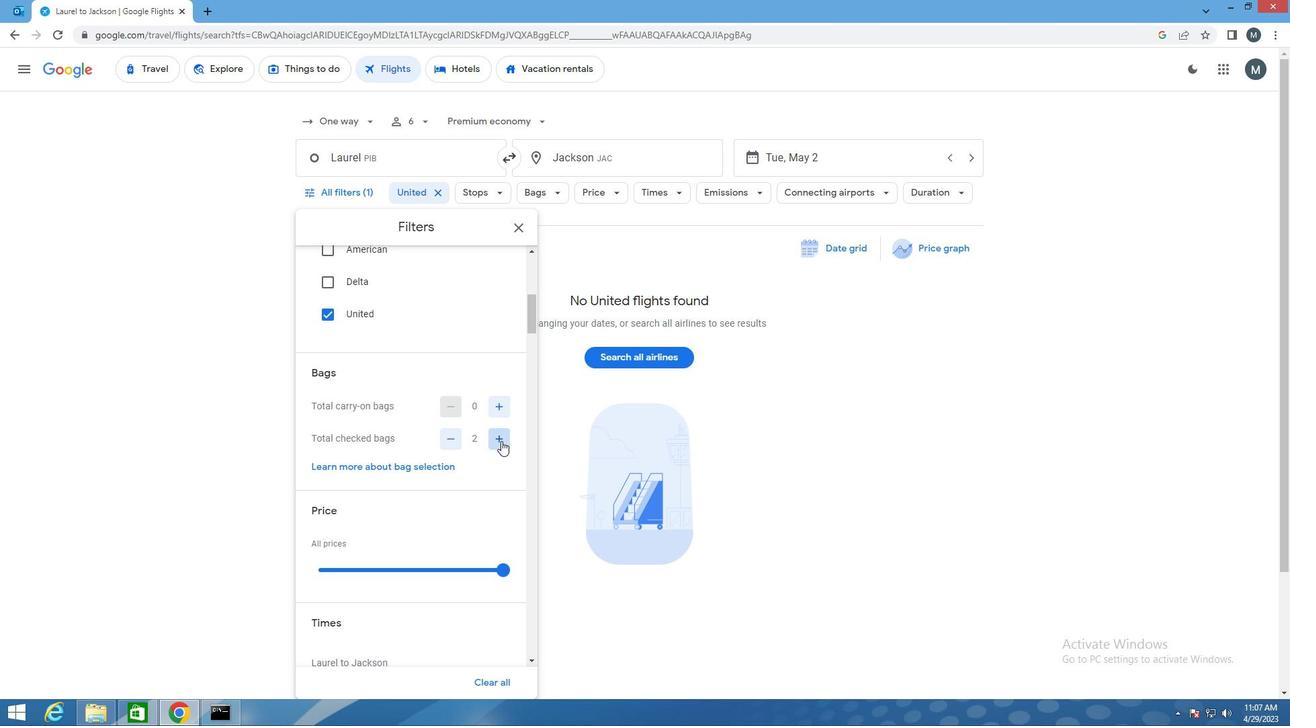 
Action: Mouse pressed left at (501, 441)
Screenshot: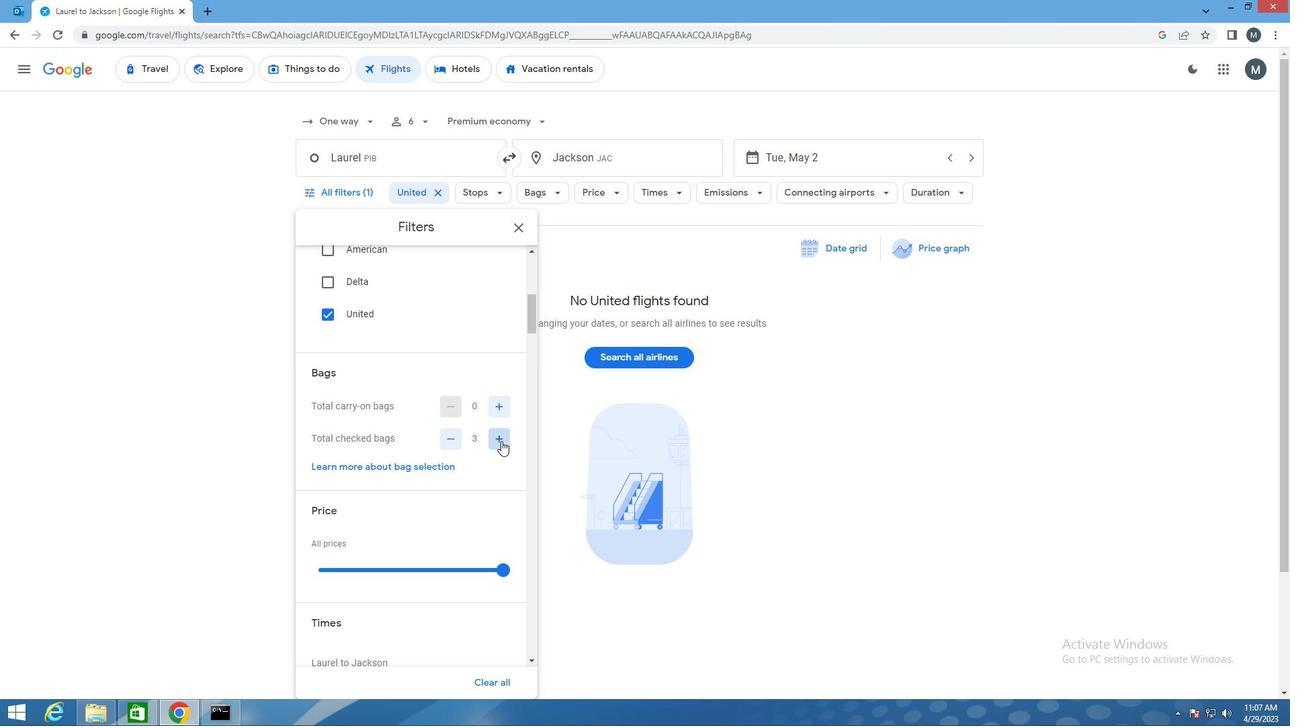 
Action: Mouse pressed left at (501, 441)
Screenshot: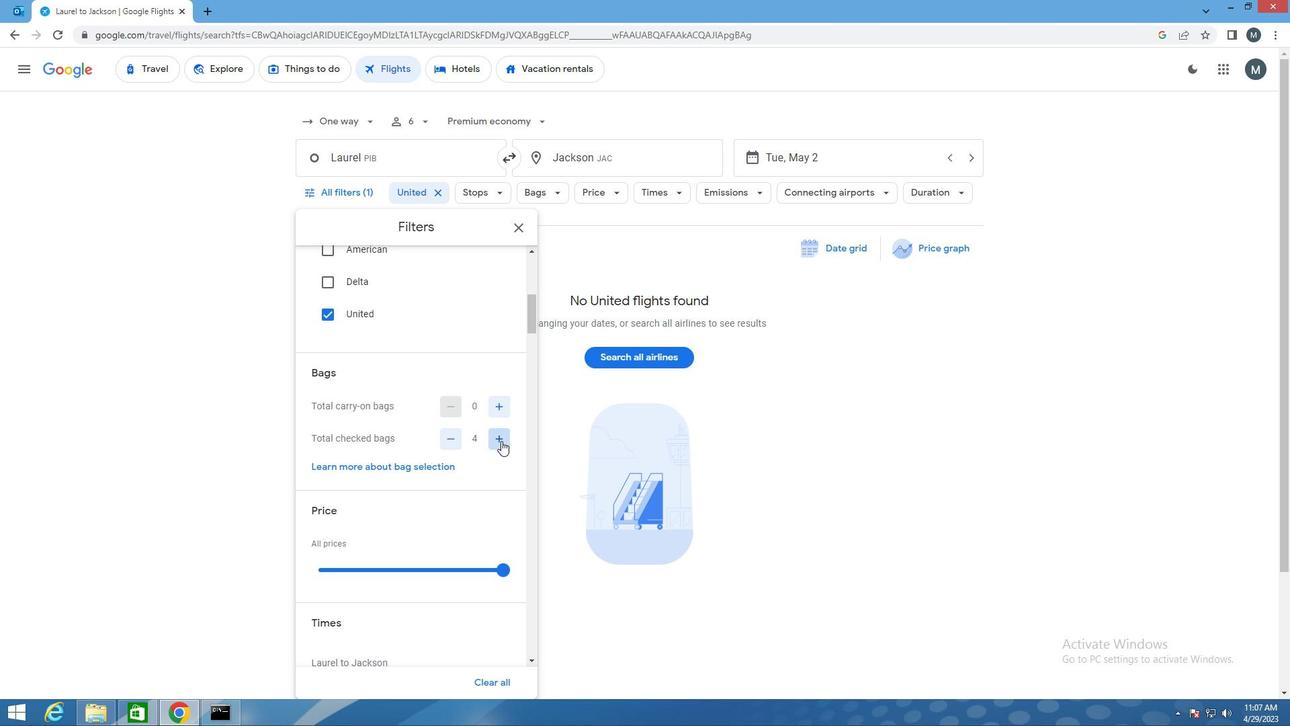 
Action: Mouse pressed left at (501, 441)
Screenshot: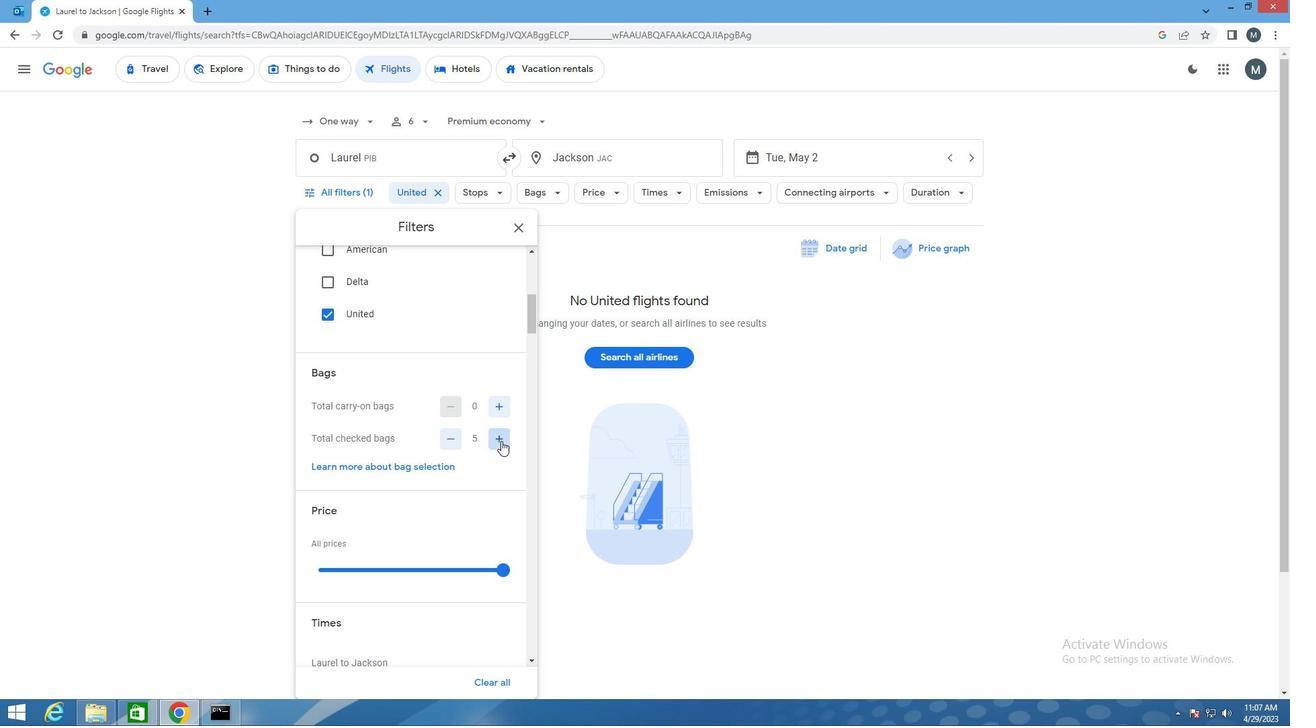 
Action: Mouse pressed left at (501, 441)
Screenshot: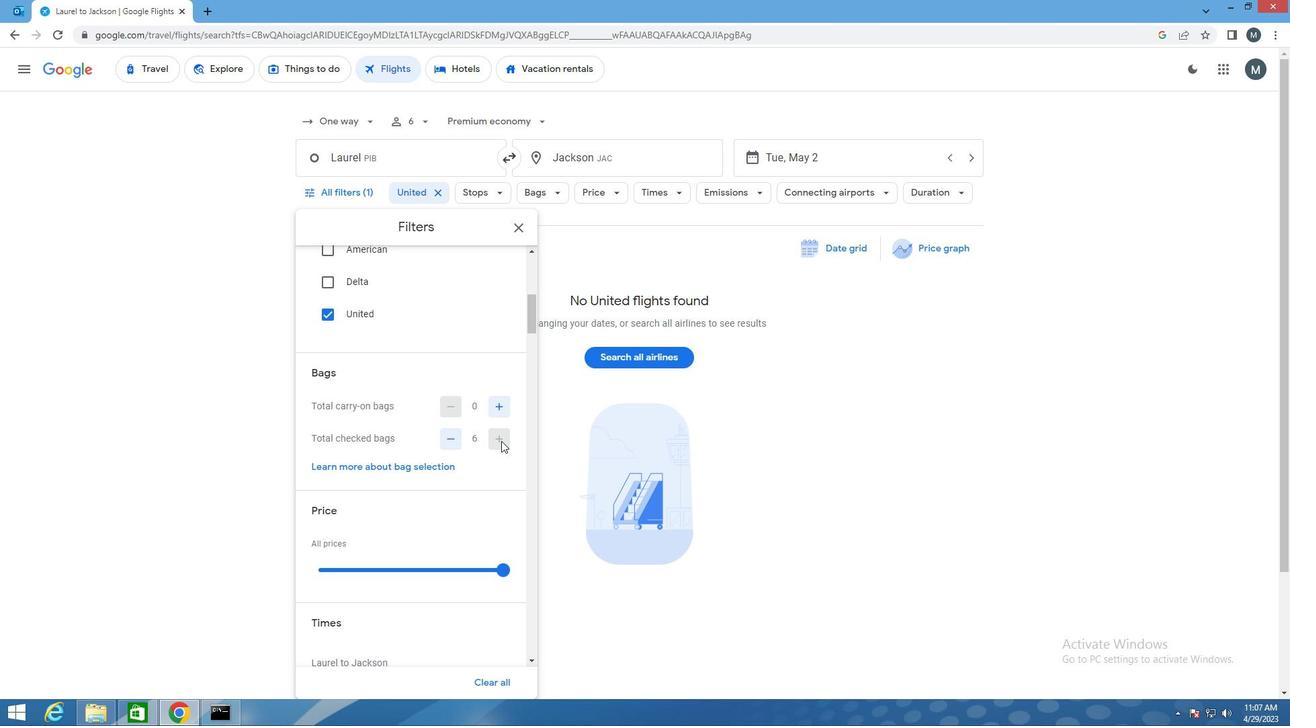 
Action: Mouse moved to (435, 442)
Screenshot: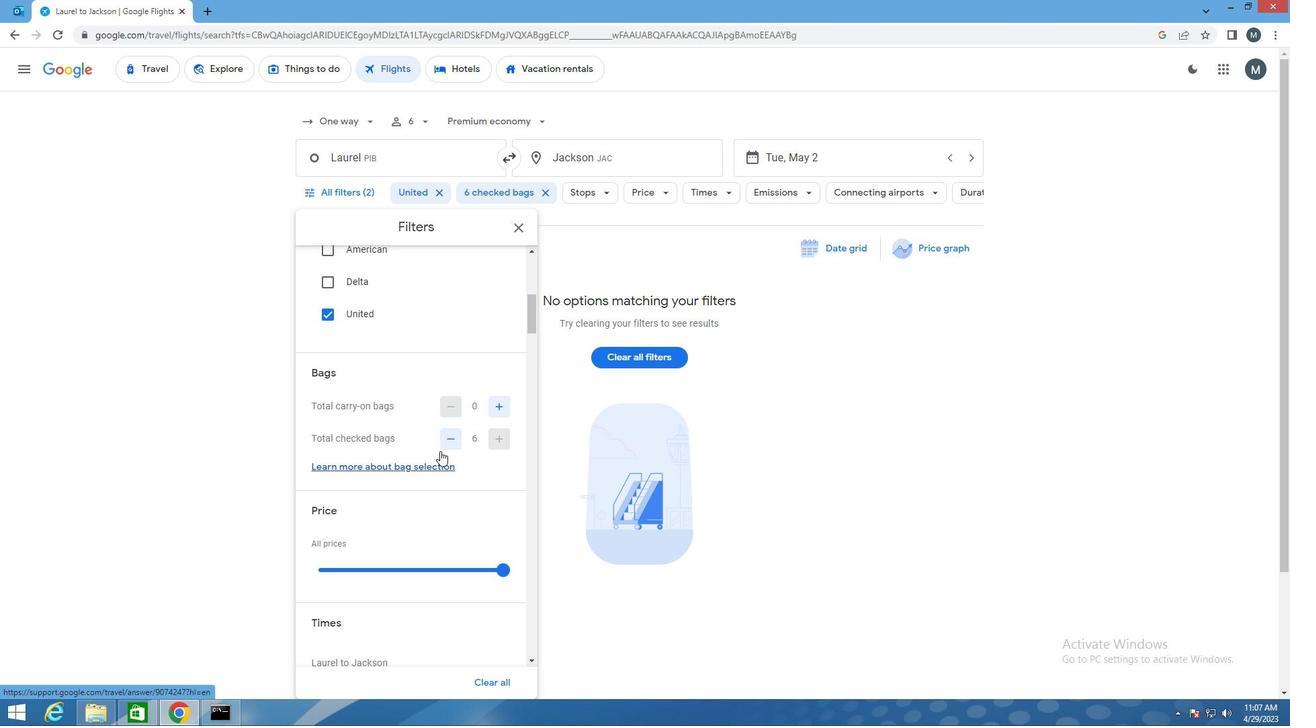 
Action: Mouse scrolled (435, 441) with delta (0, 0)
Screenshot: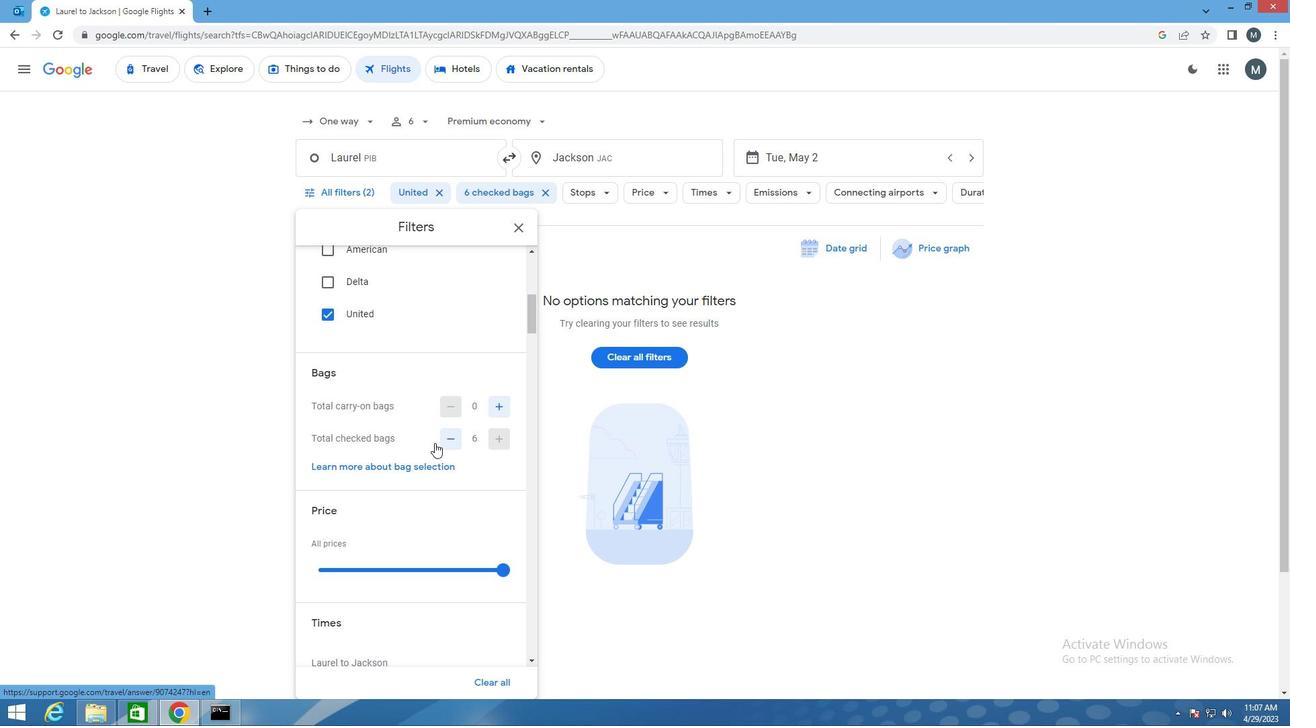 
Action: Mouse moved to (400, 504)
Screenshot: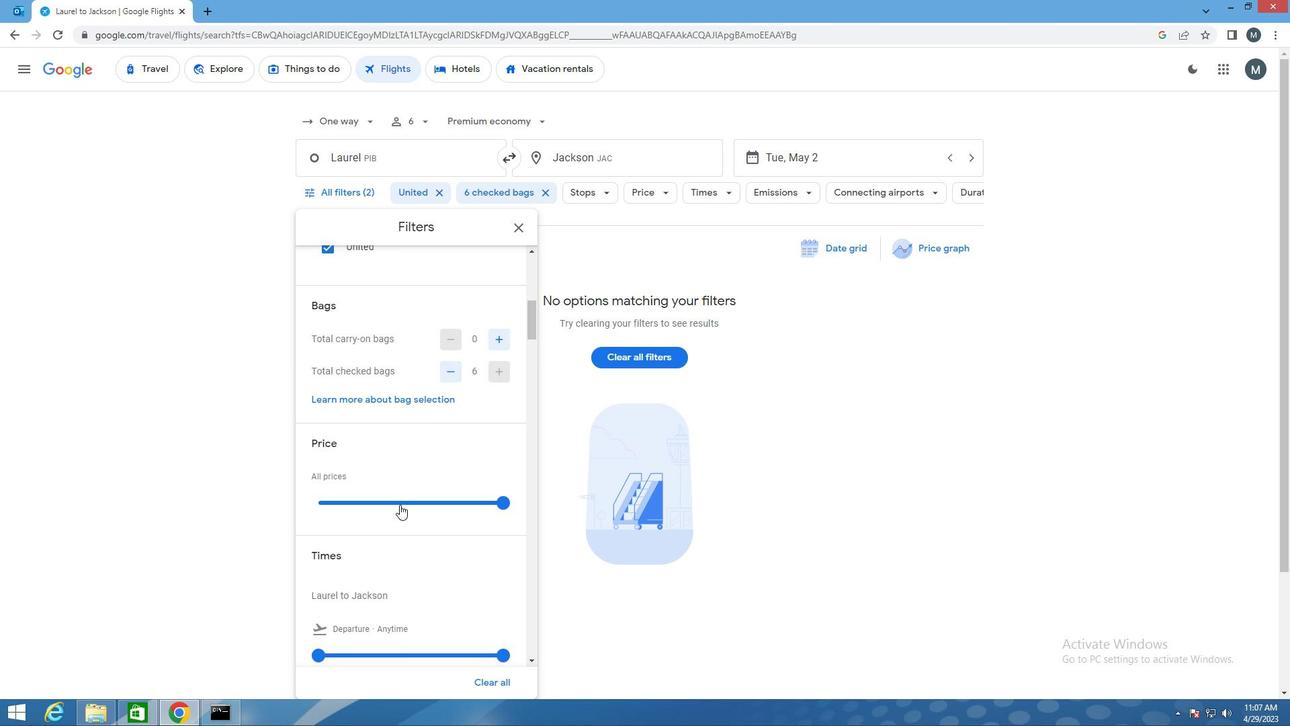 
Action: Mouse pressed left at (400, 504)
Screenshot: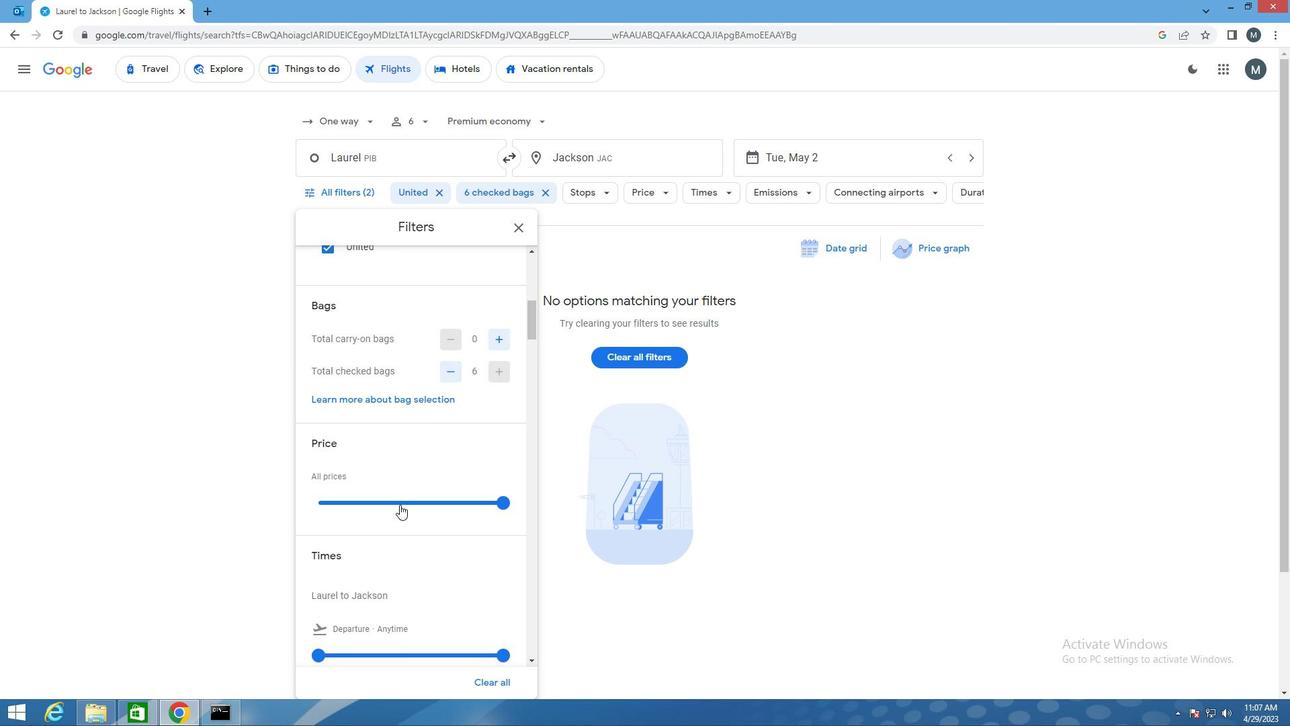 
Action: Mouse moved to (400, 504)
Screenshot: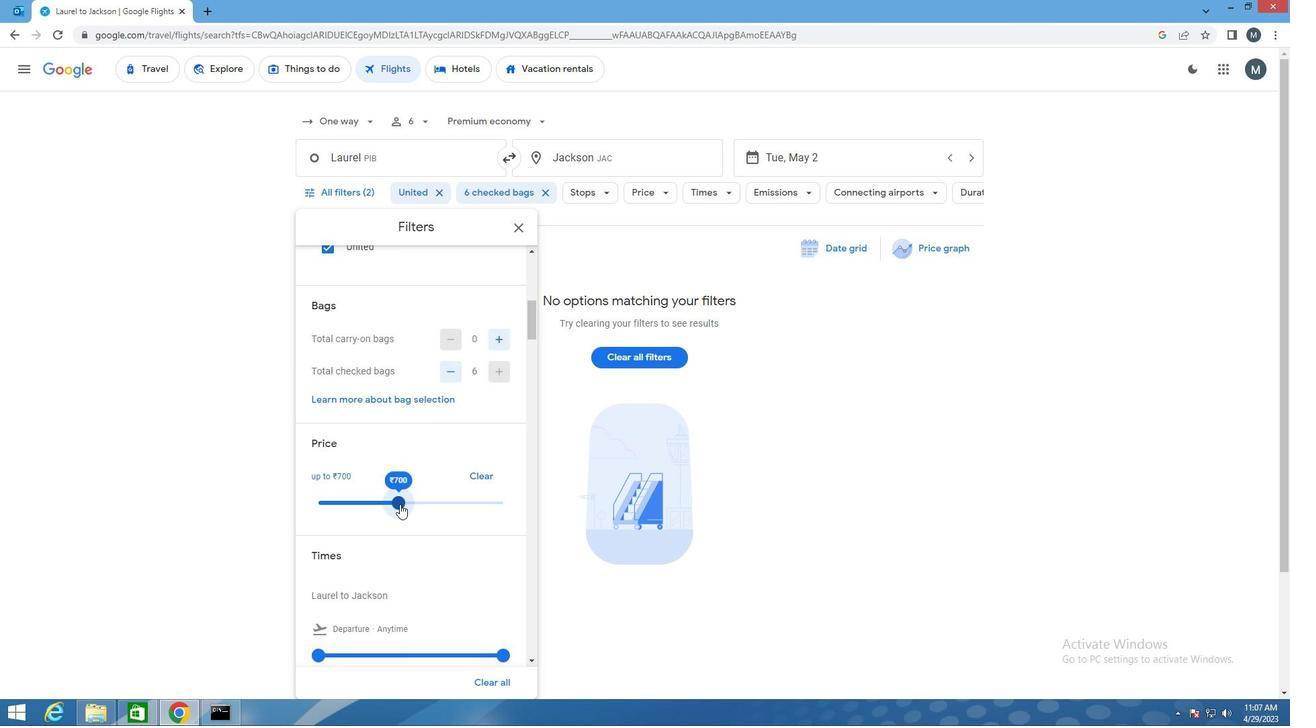 
Action: Mouse pressed left at (400, 504)
Screenshot: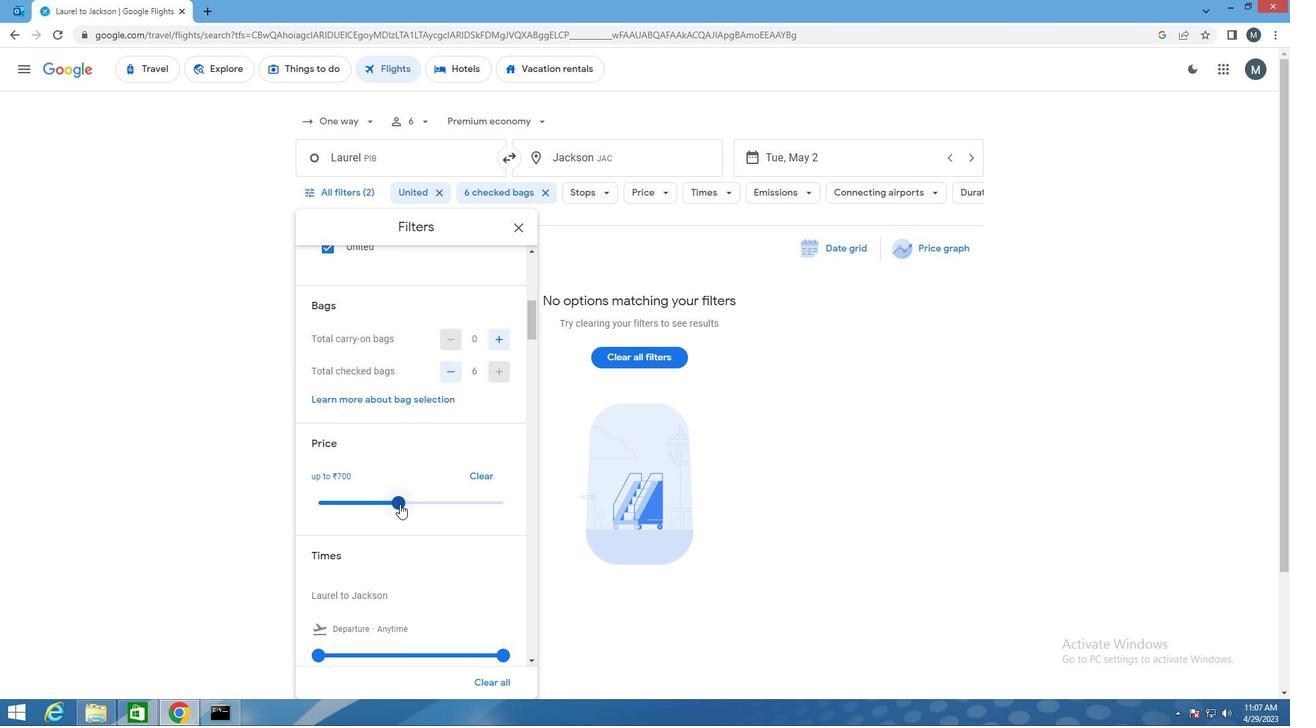 
Action: Mouse moved to (373, 457)
Screenshot: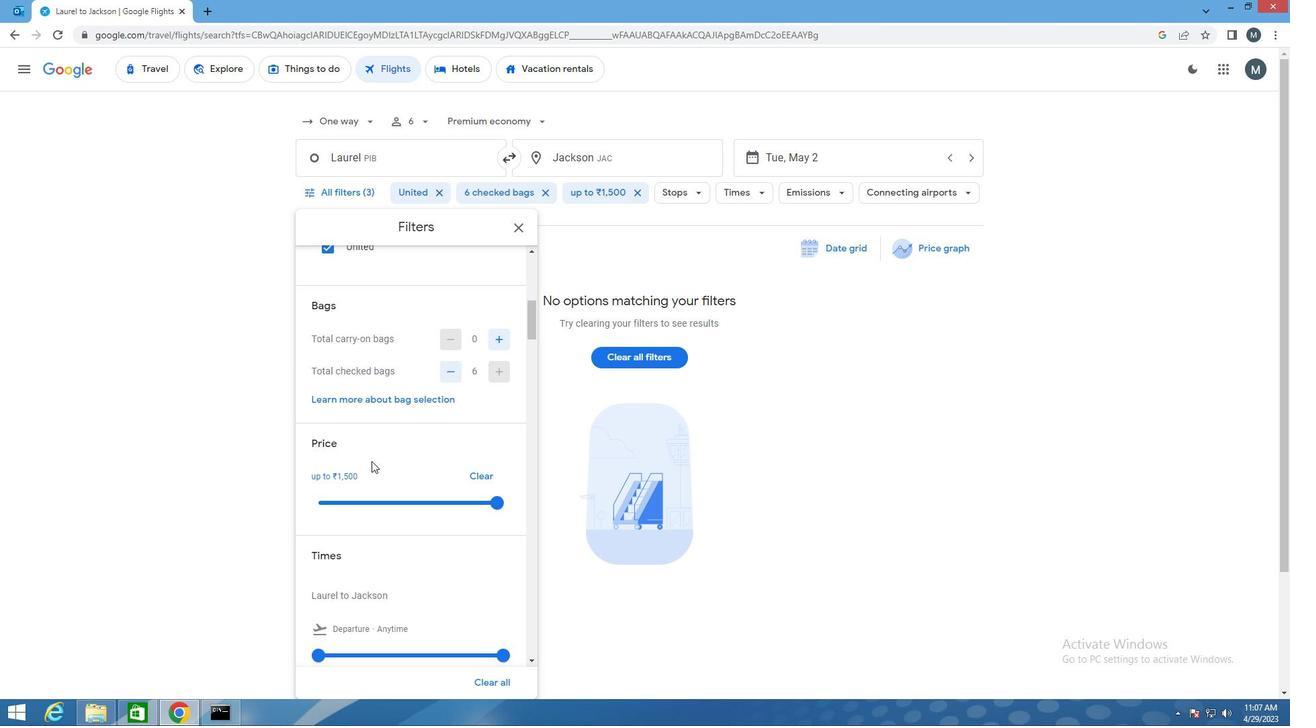 
Action: Mouse scrolled (373, 457) with delta (0, 0)
Screenshot: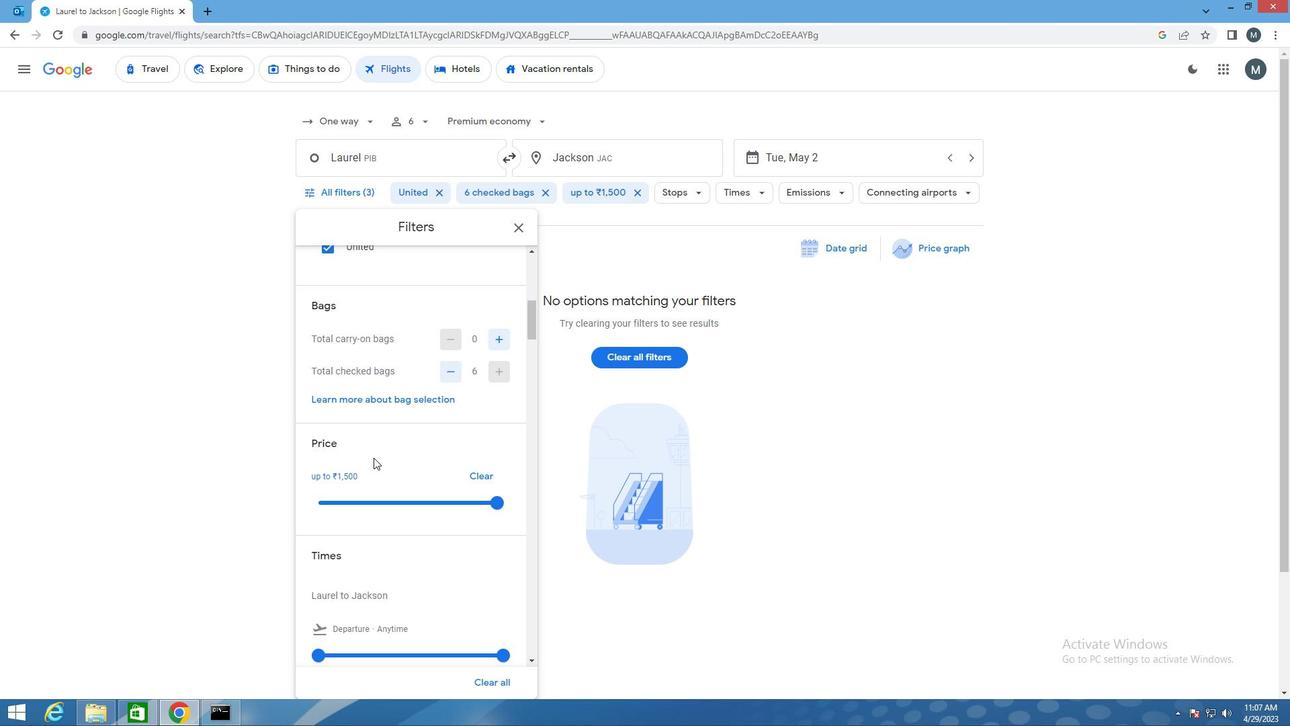 
Action: Mouse moved to (415, 416)
Screenshot: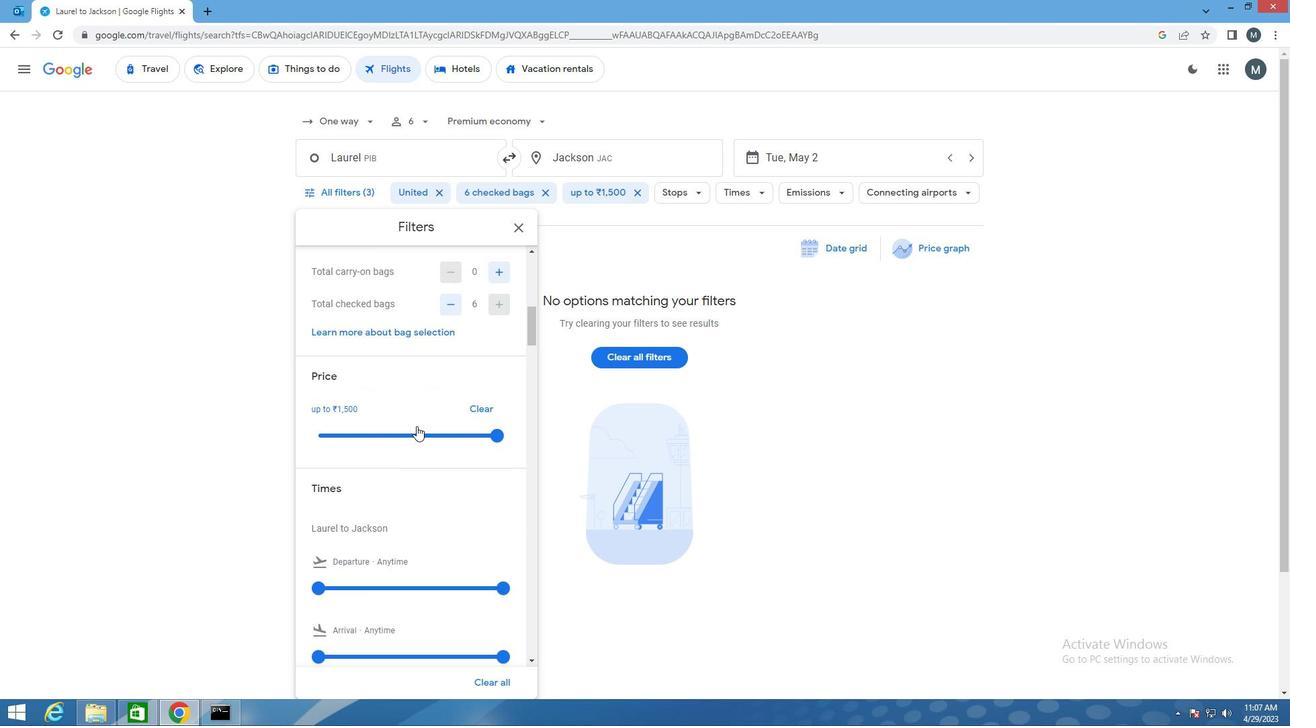 
Action: Mouse scrolled (415, 416) with delta (0, 0)
Screenshot: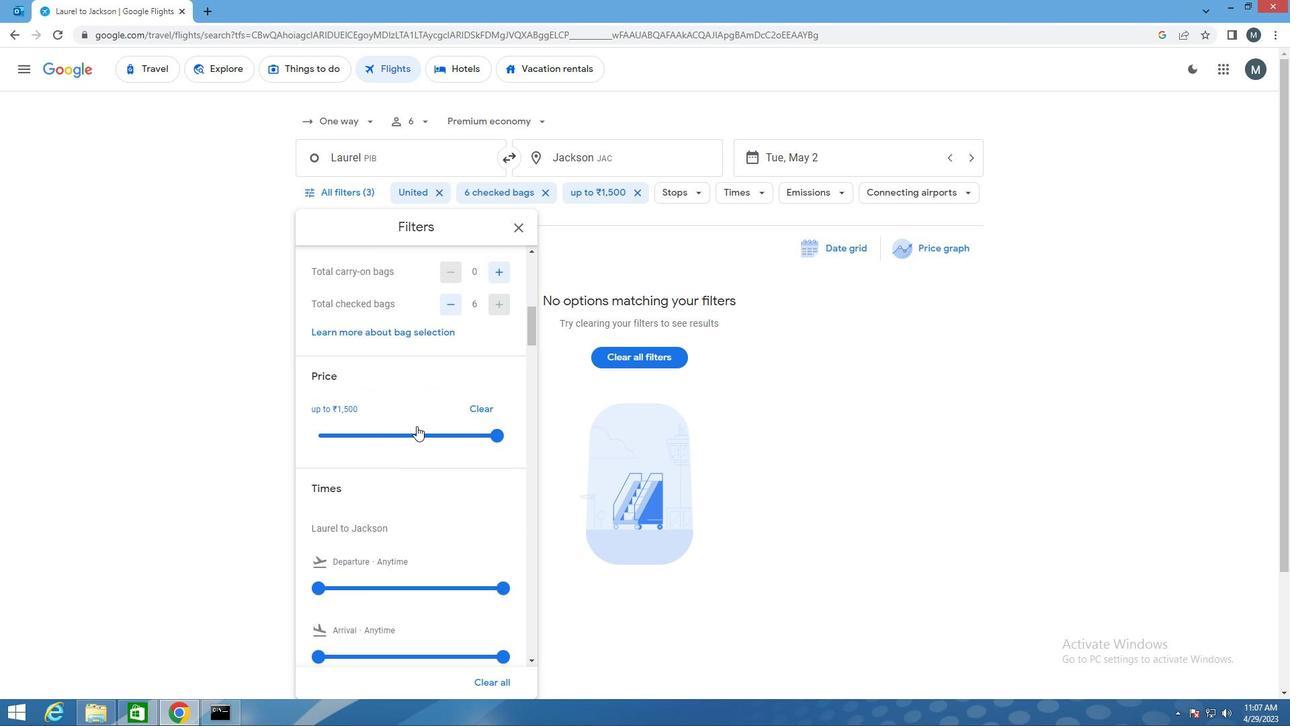 
Action: Mouse scrolled (415, 416) with delta (0, 0)
Screenshot: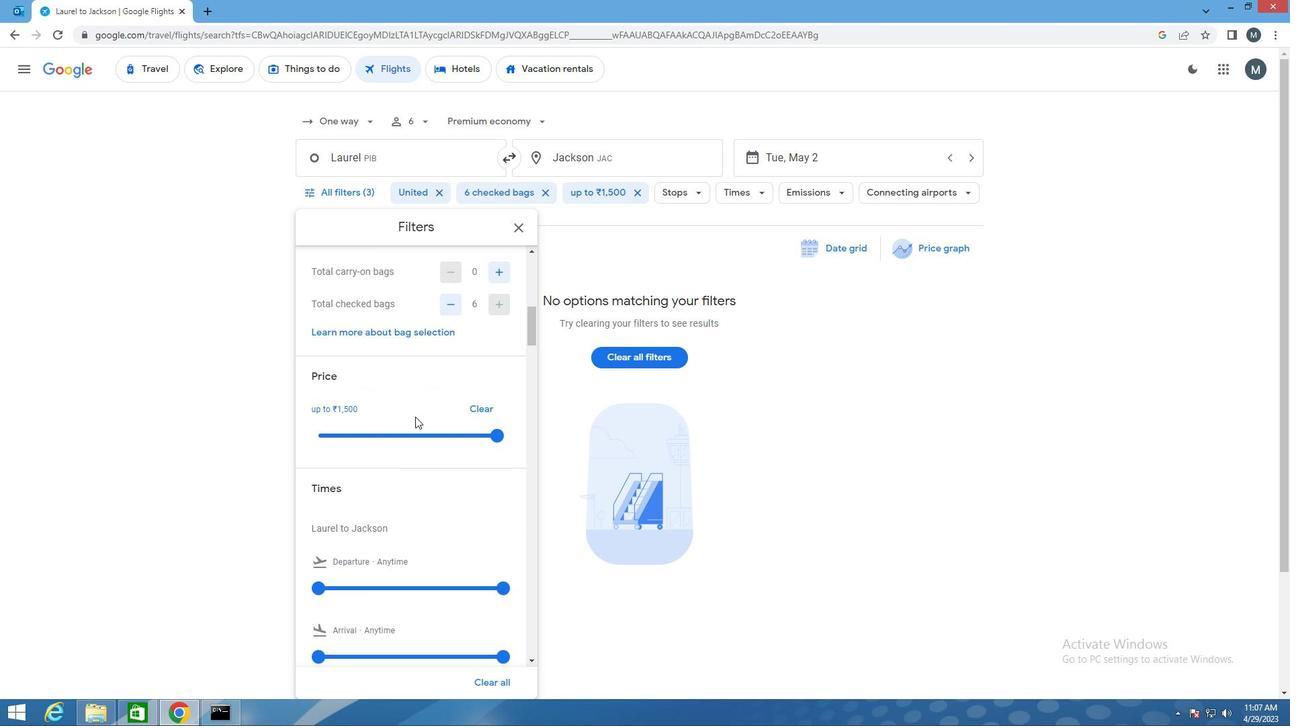 
Action: Mouse moved to (394, 449)
Screenshot: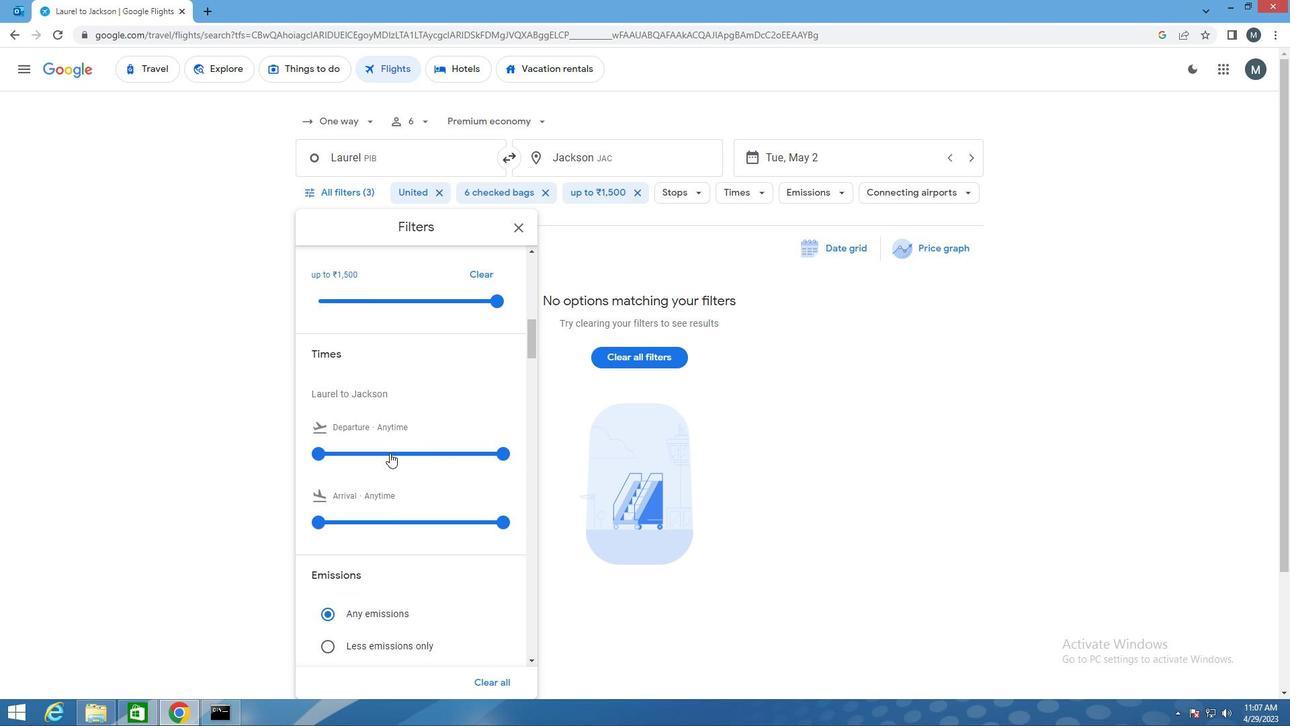 
Action: Mouse pressed left at (394, 449)
Screenshot: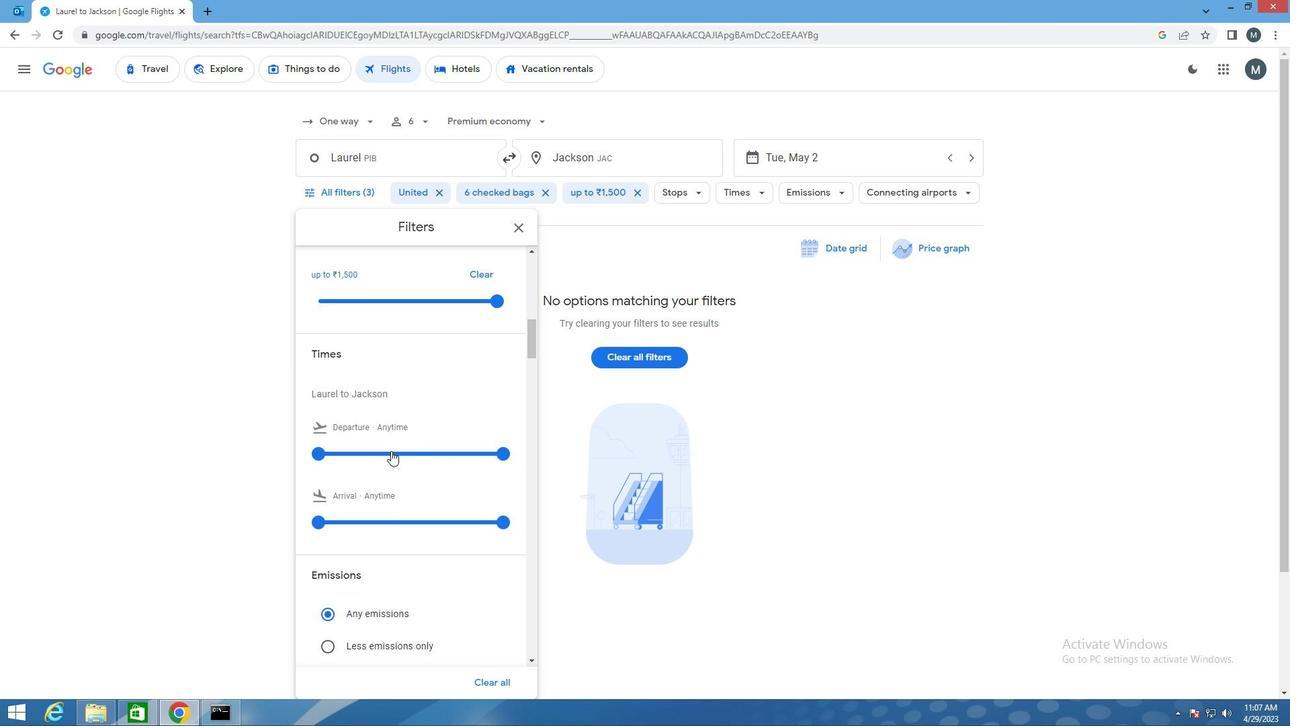 
Action: Mouse moved to (398, 449)
Screenshot: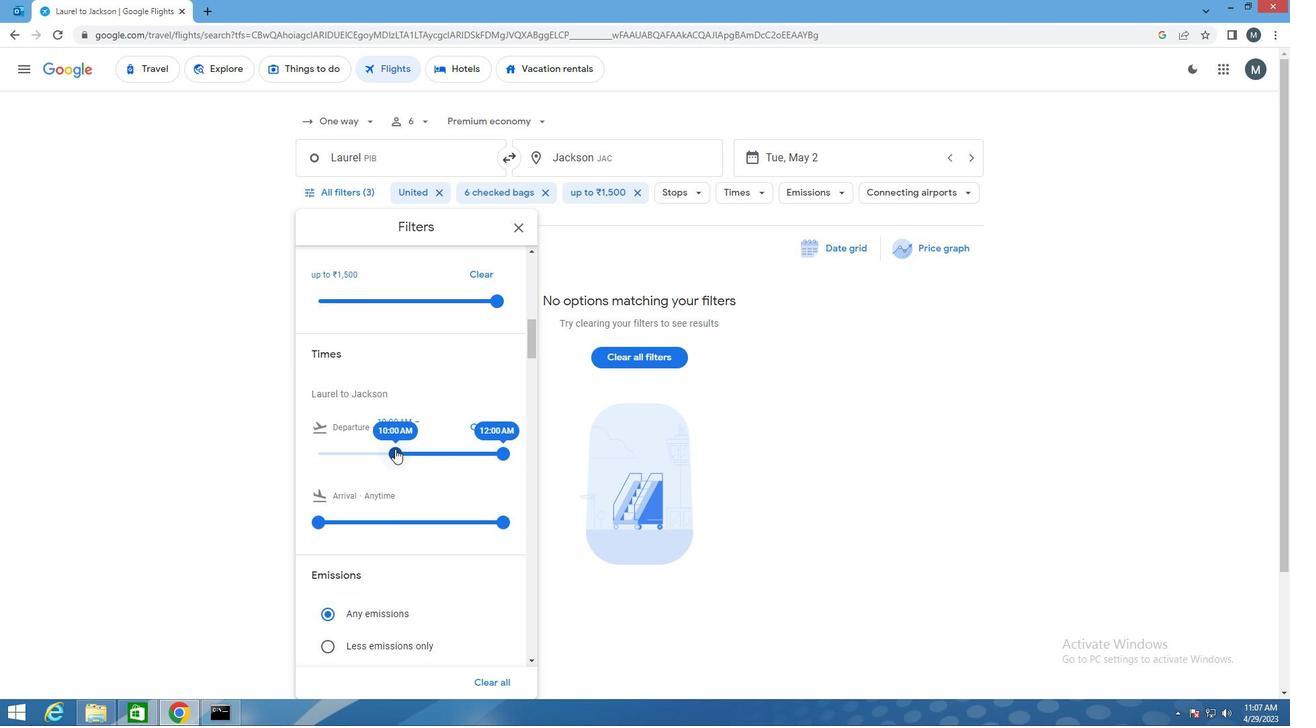 
Action: Mouse pressed left at (398, 449)
Screenshot: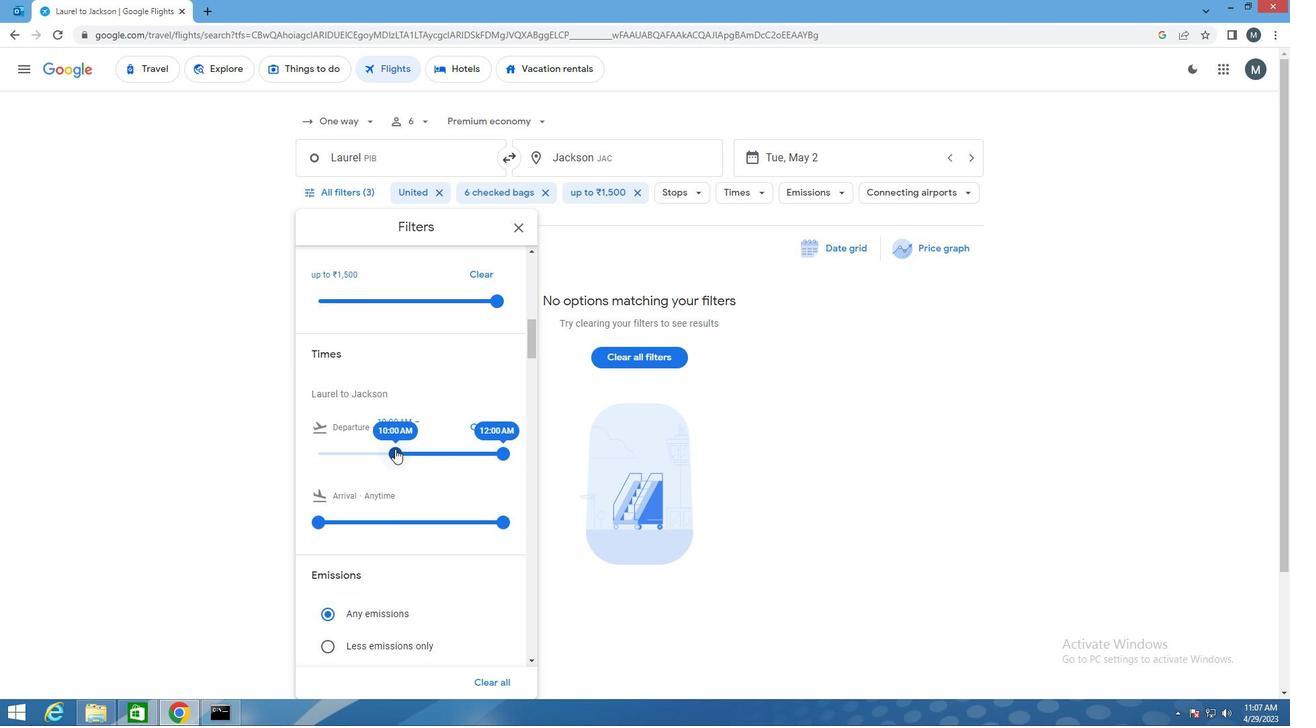 
Action: Mouse moved to (500, 449)
Screenshot: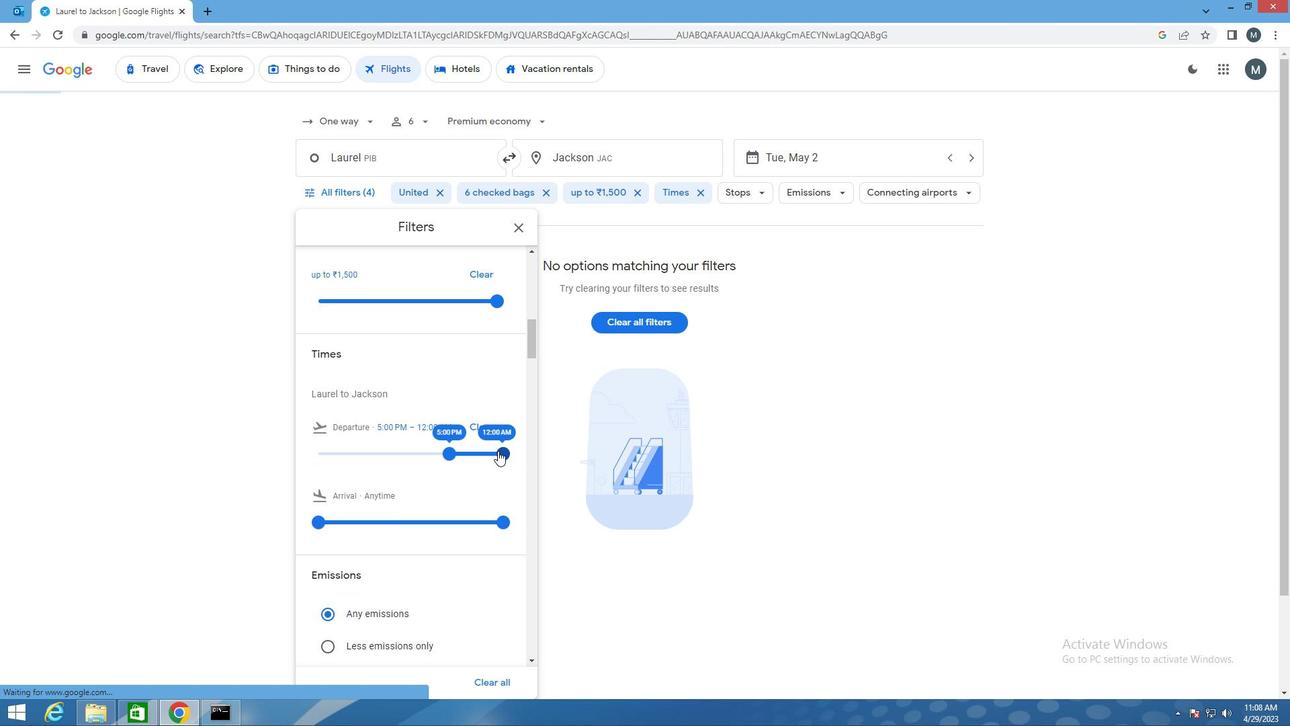 
Action: Mouse pressed left at (500, 449)
Screenshot: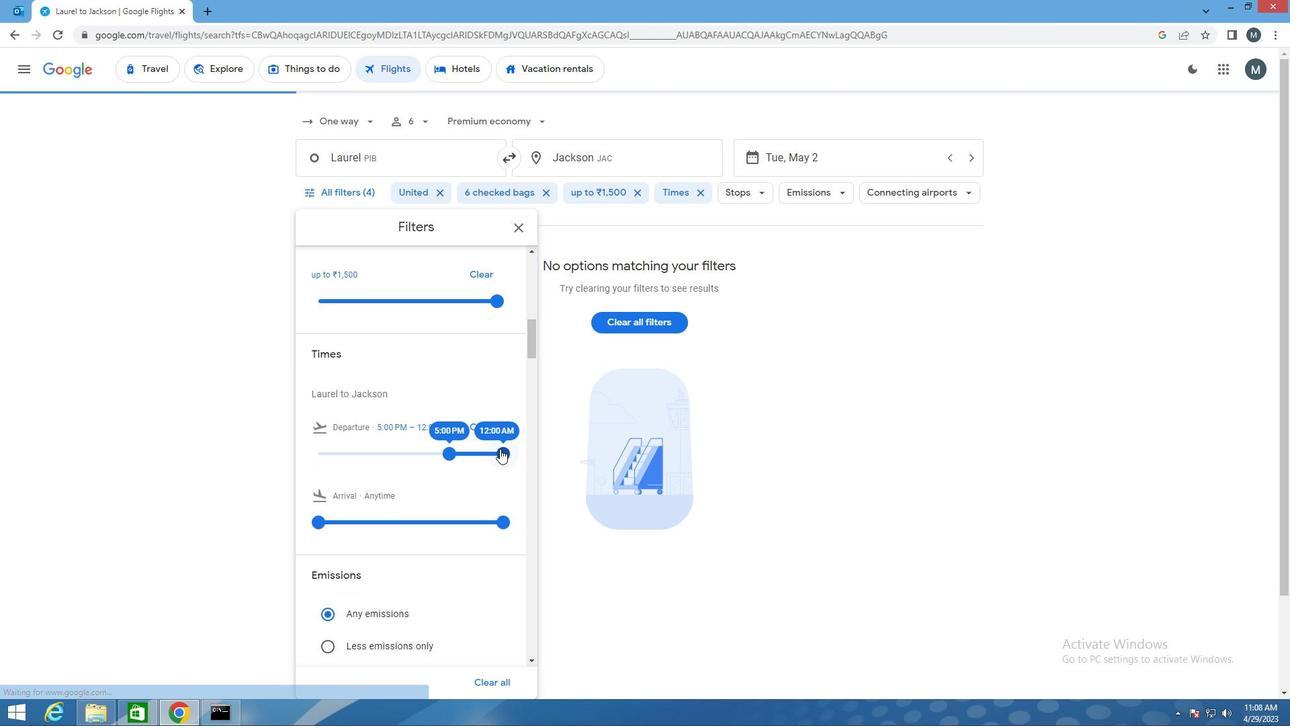 
Action: Mouse moved to (455, 449)
Screenshot: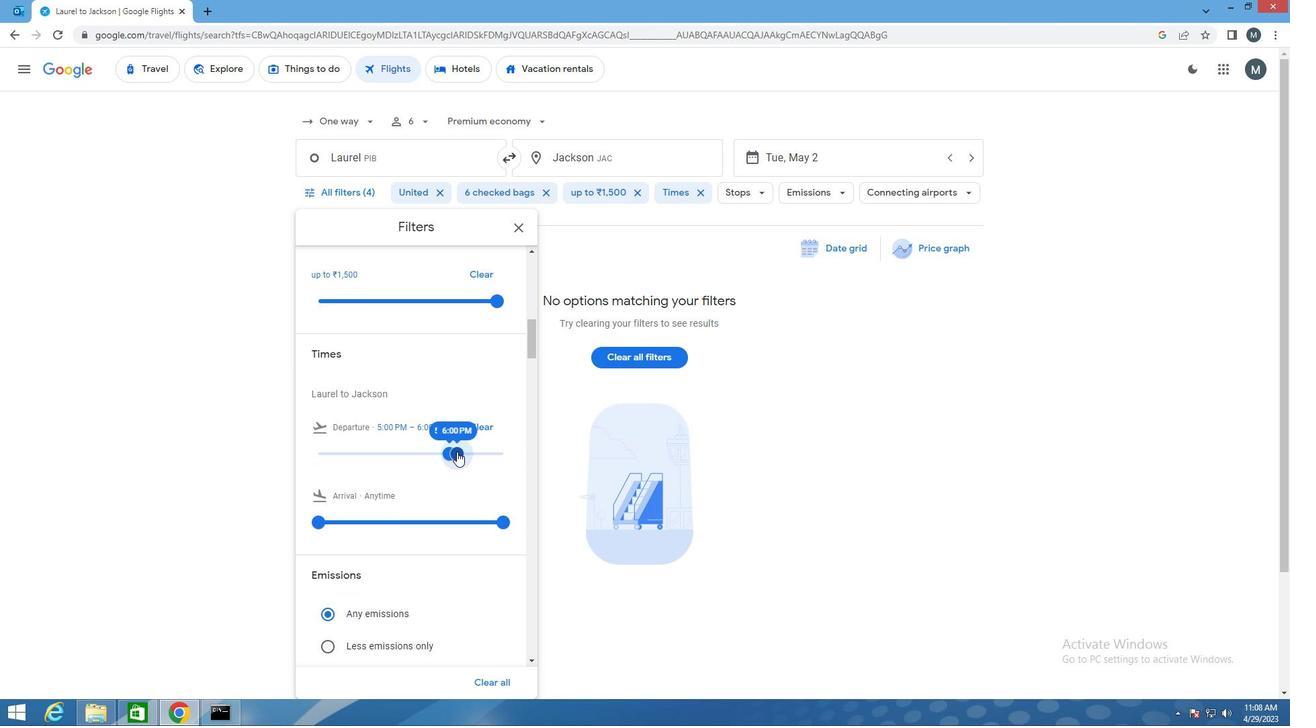 
Action: Mouse scrolled (455, 449) with delta (0, 0)
Screenshot: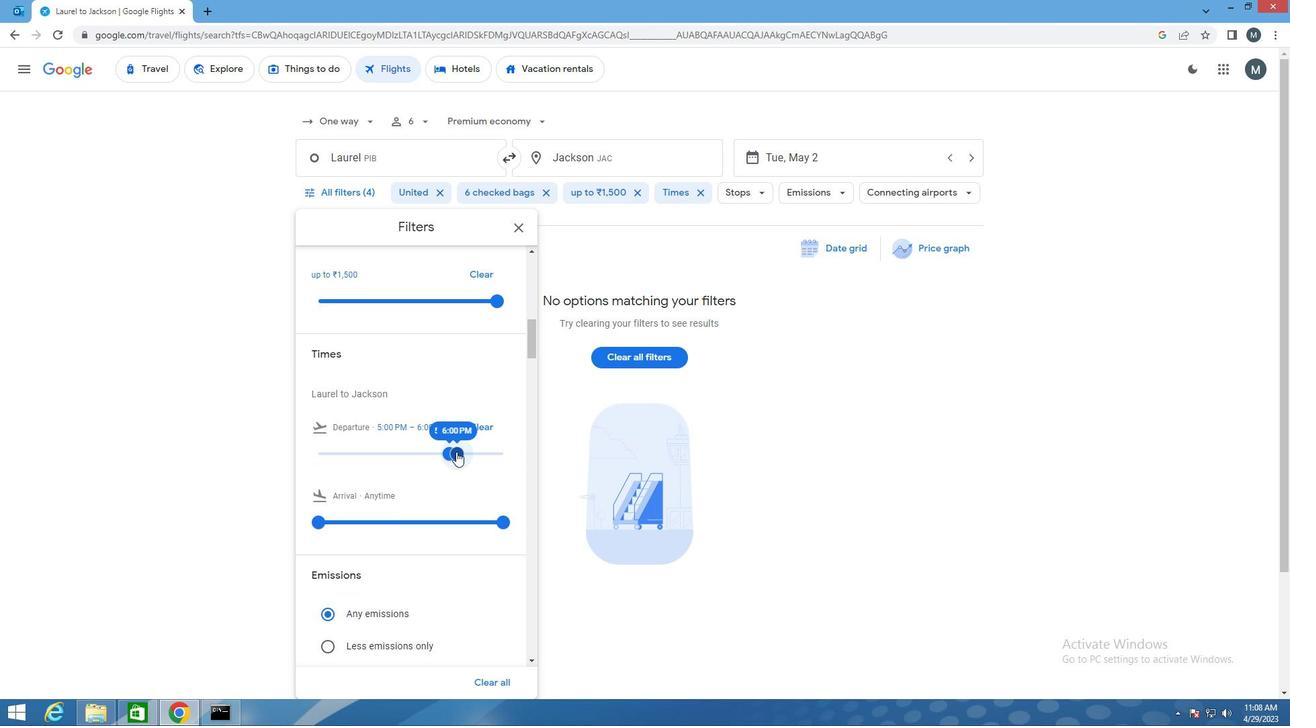 
Action: Mouse scrolled (455, 449) with delta (0, 0)
Screenshot: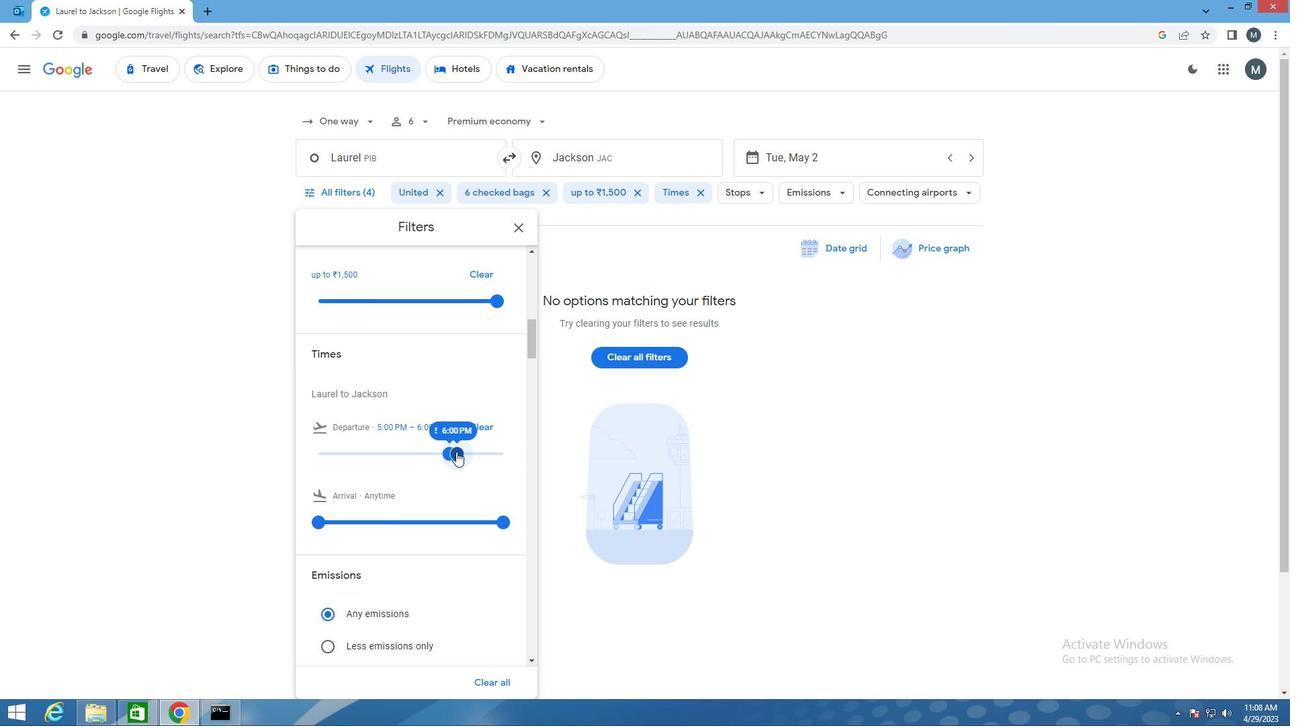 
Action: Mouse moved to (454, 449)
Screenshot: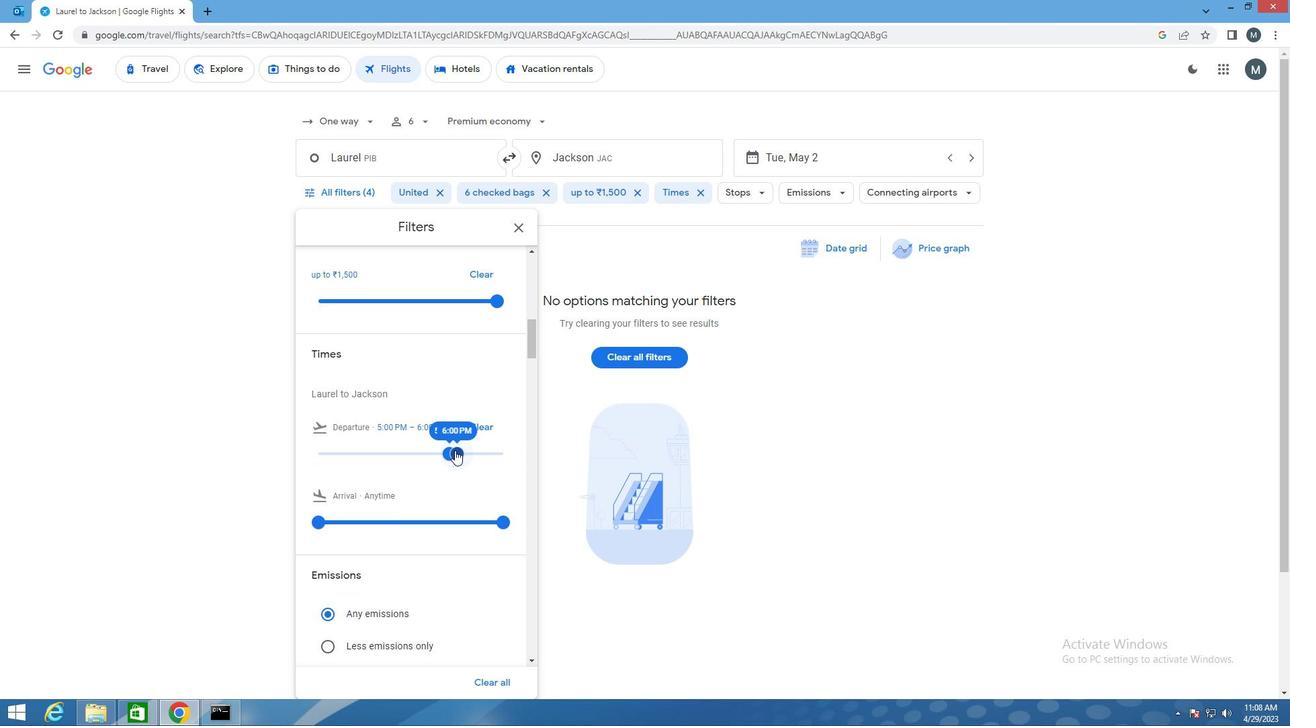 
Action: Mouse scrolled (454, 449) with delta (0, 0)
Screenshot: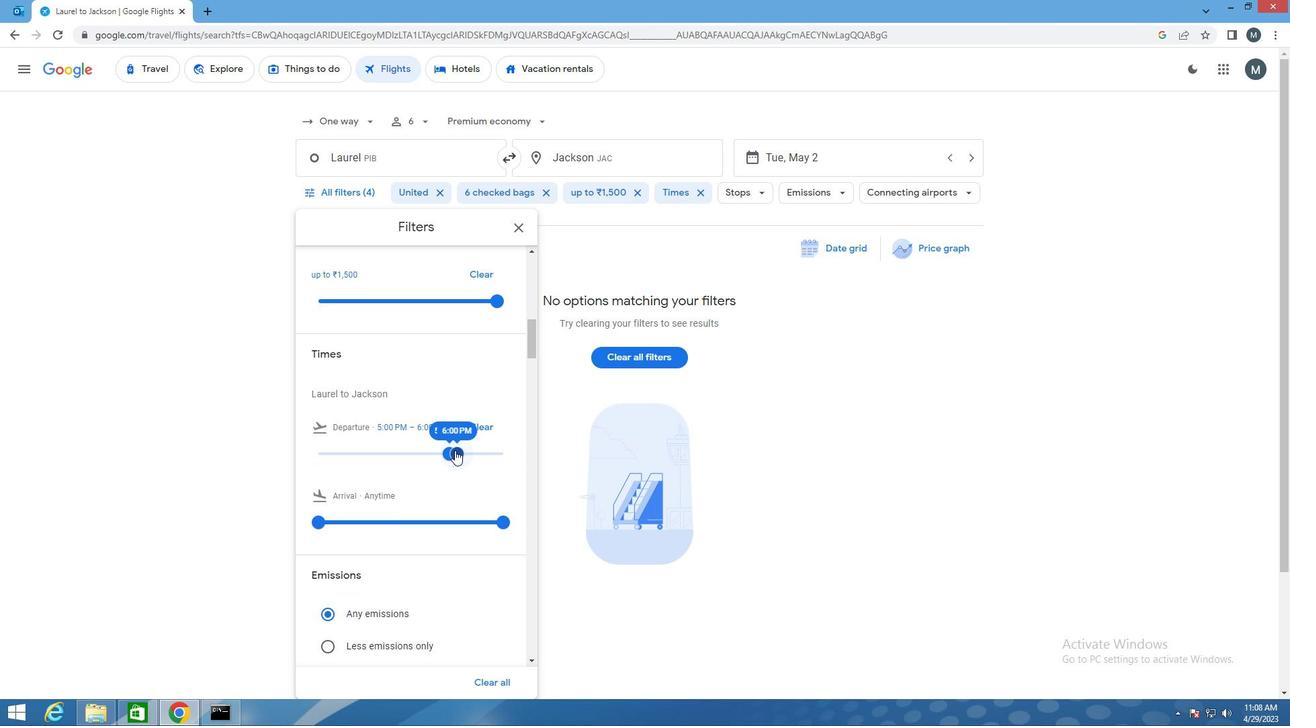 
Action: Mouse moved to (521, 221)
Screenshot: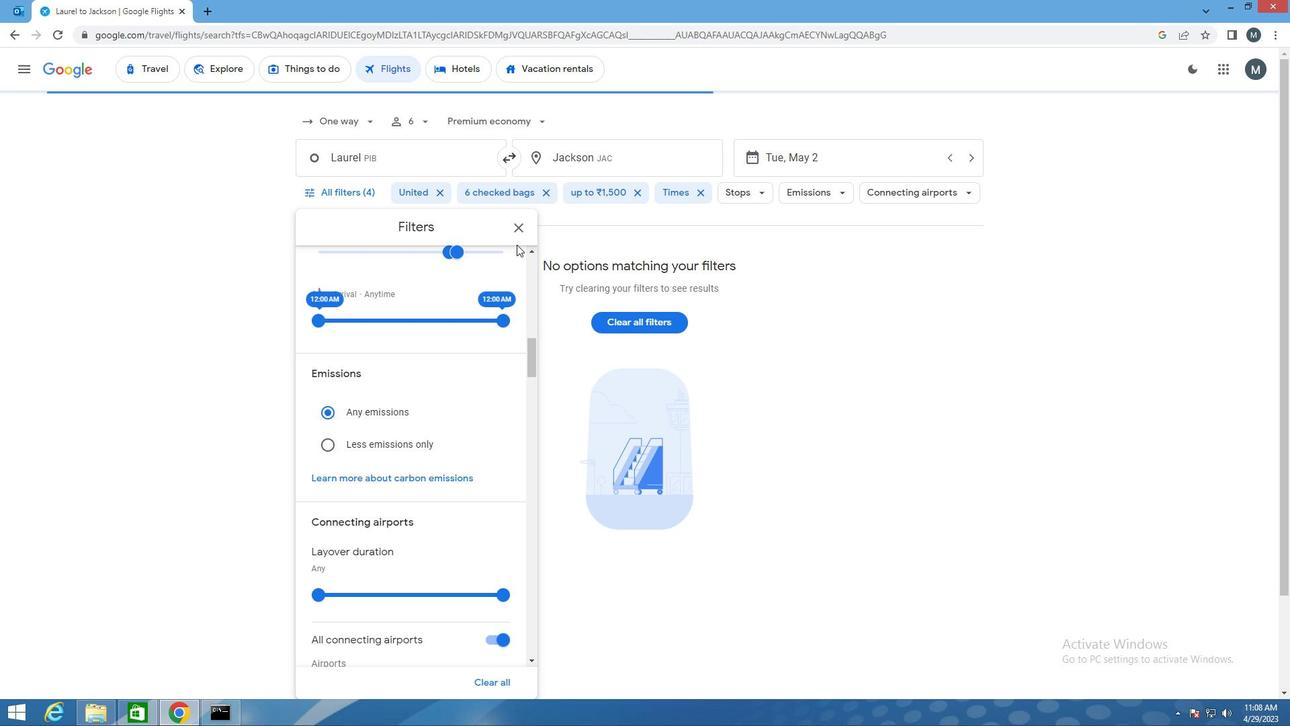 
Action: Mouse pressed left at (521, 221)
Screenshot: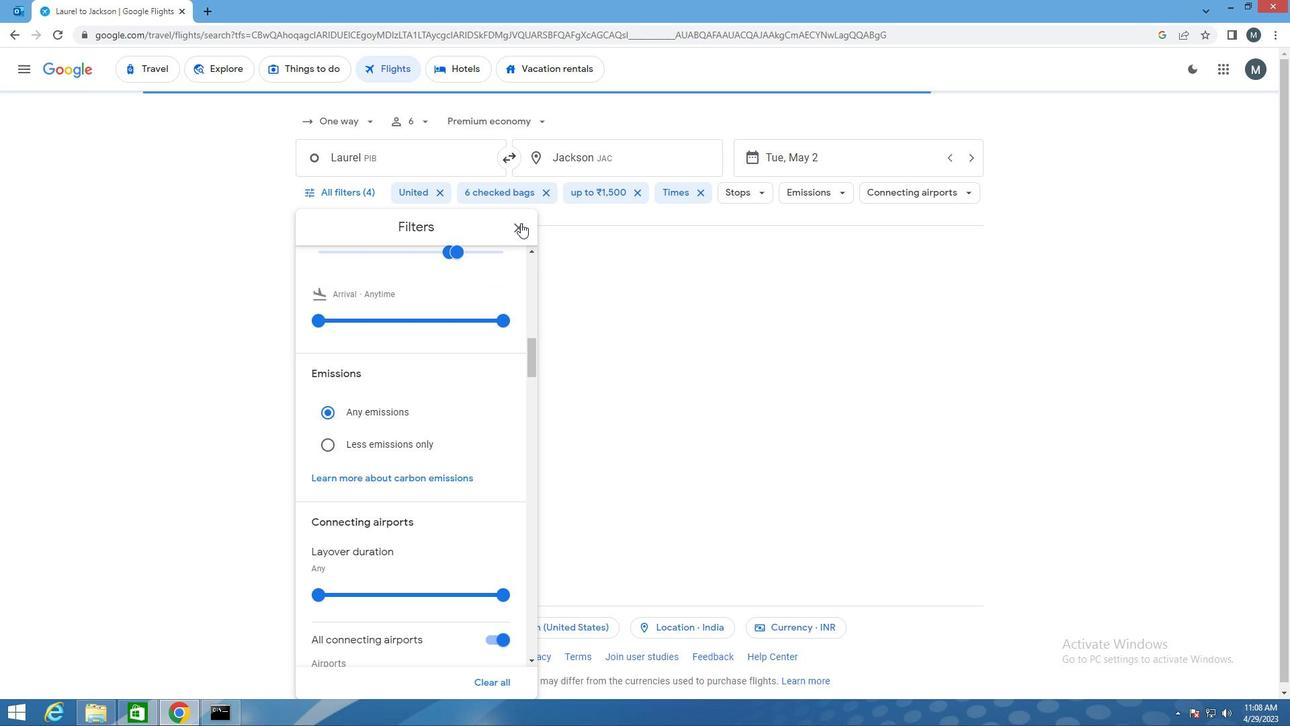 
Action: Mouse moved to (521, 224)
Screenshot: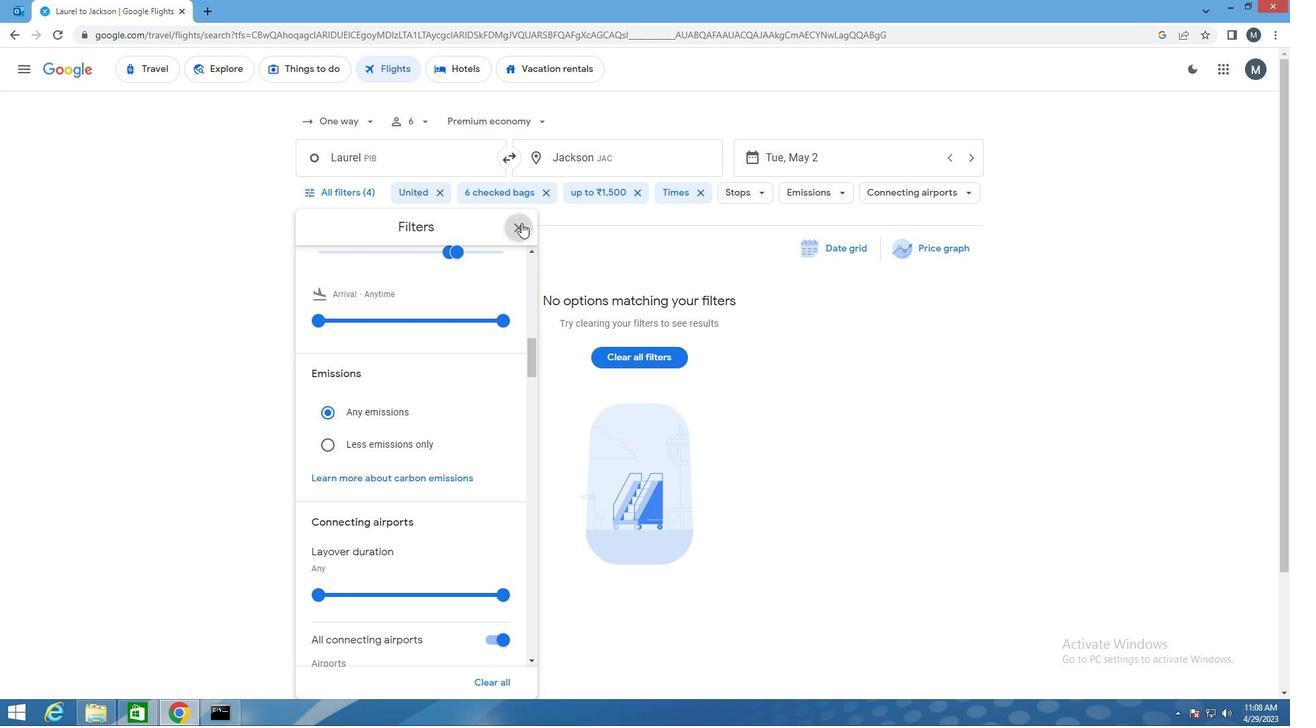 
